 Task: Find connections with filter location Encheng with filter topic #Brandingwith filter profile language English with filter current company IBS Software with filter school Kalasalingam University with filter industry Fine Arts Schools with filter service category Ghostwriting with filter keywords title Cosmetologist
Action: Mouse moved to (686, 83)
Screenshot: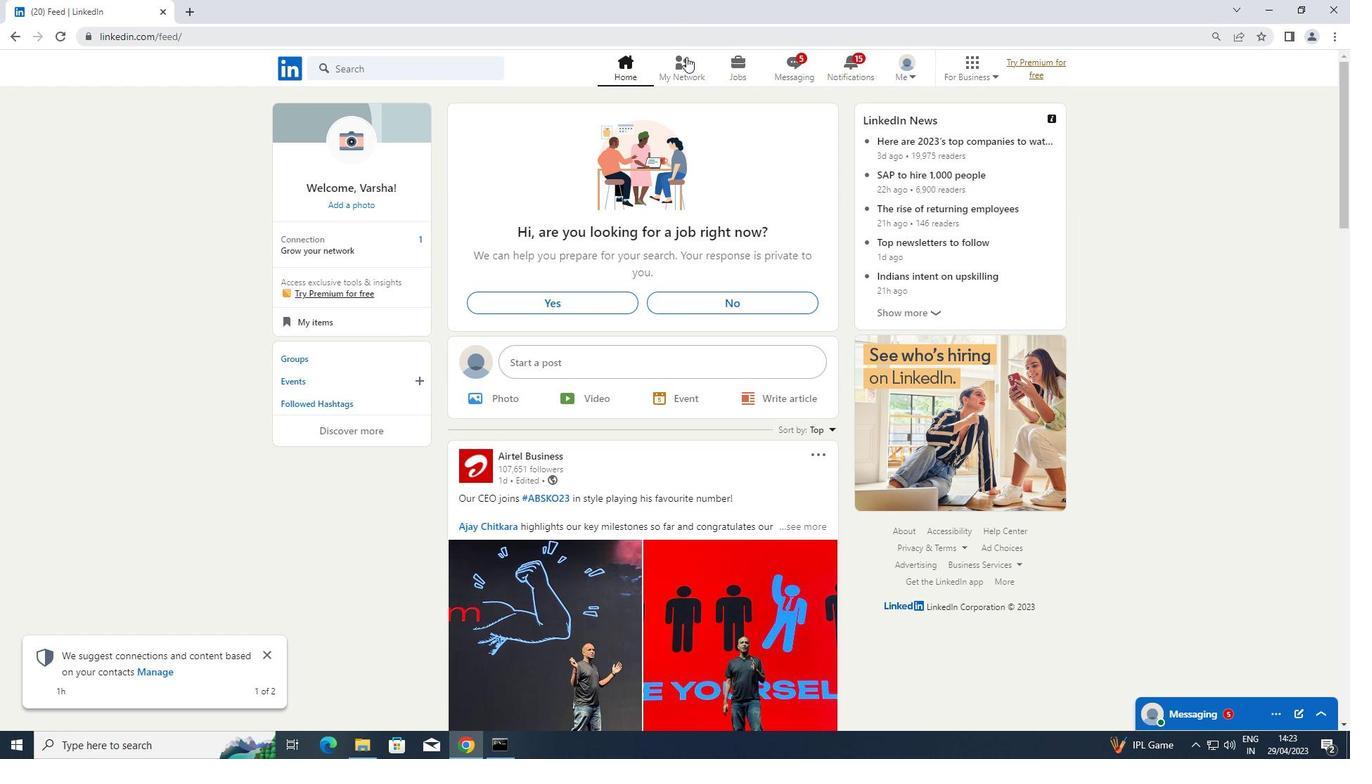 
Action: Mouse pressed left at (686, 83)
Screenshot: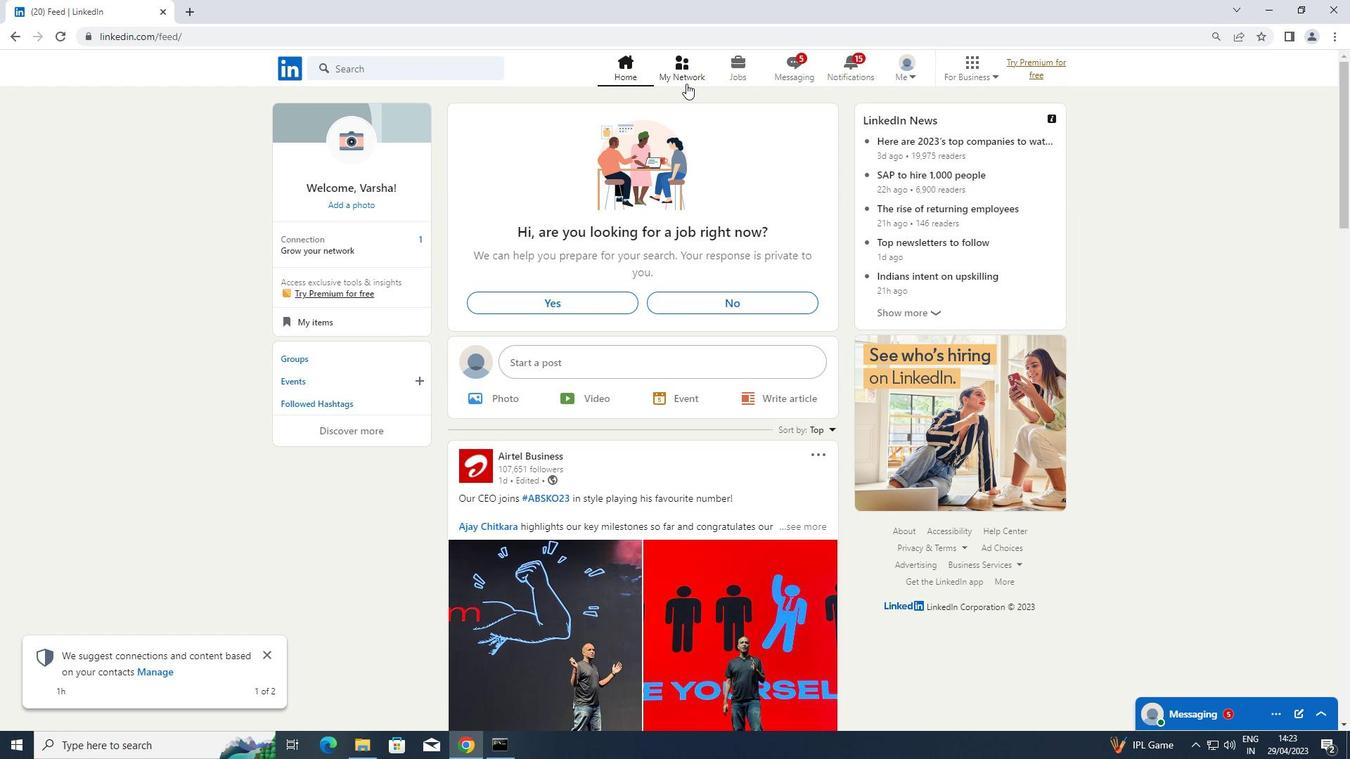 
Action: Mouse moved to (686, 79)
Screenshot: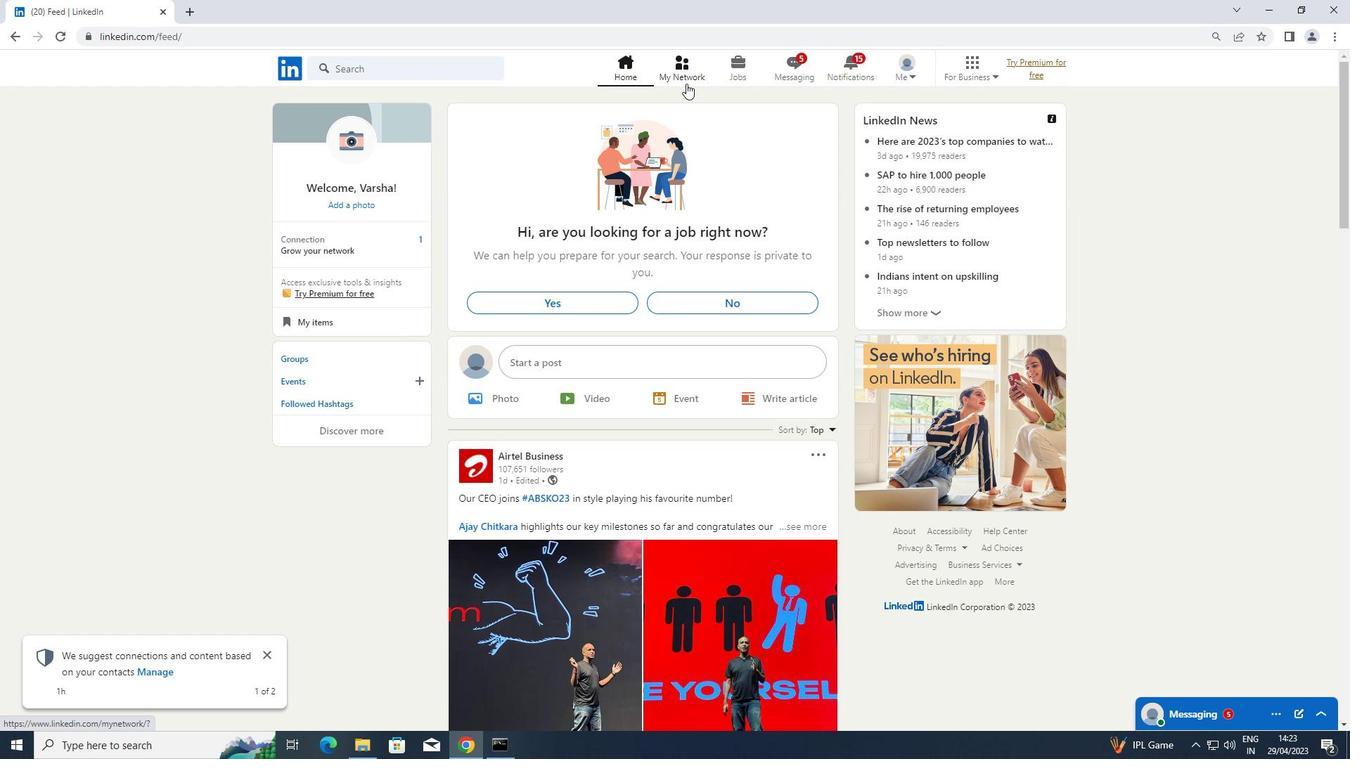 
Action: Mouse pressed left at (686, 79)
Screenshot: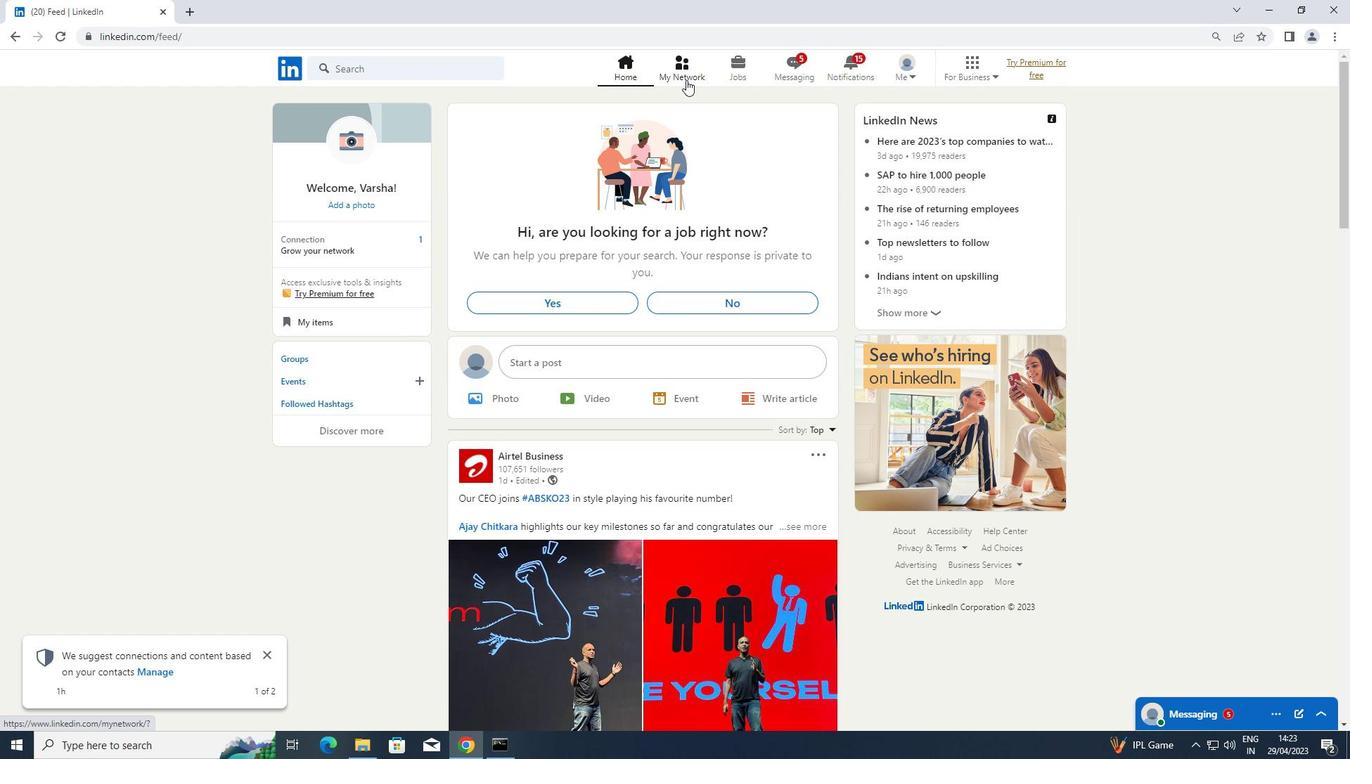 
Action: Mouse moved to (412, 149)
Screenshot: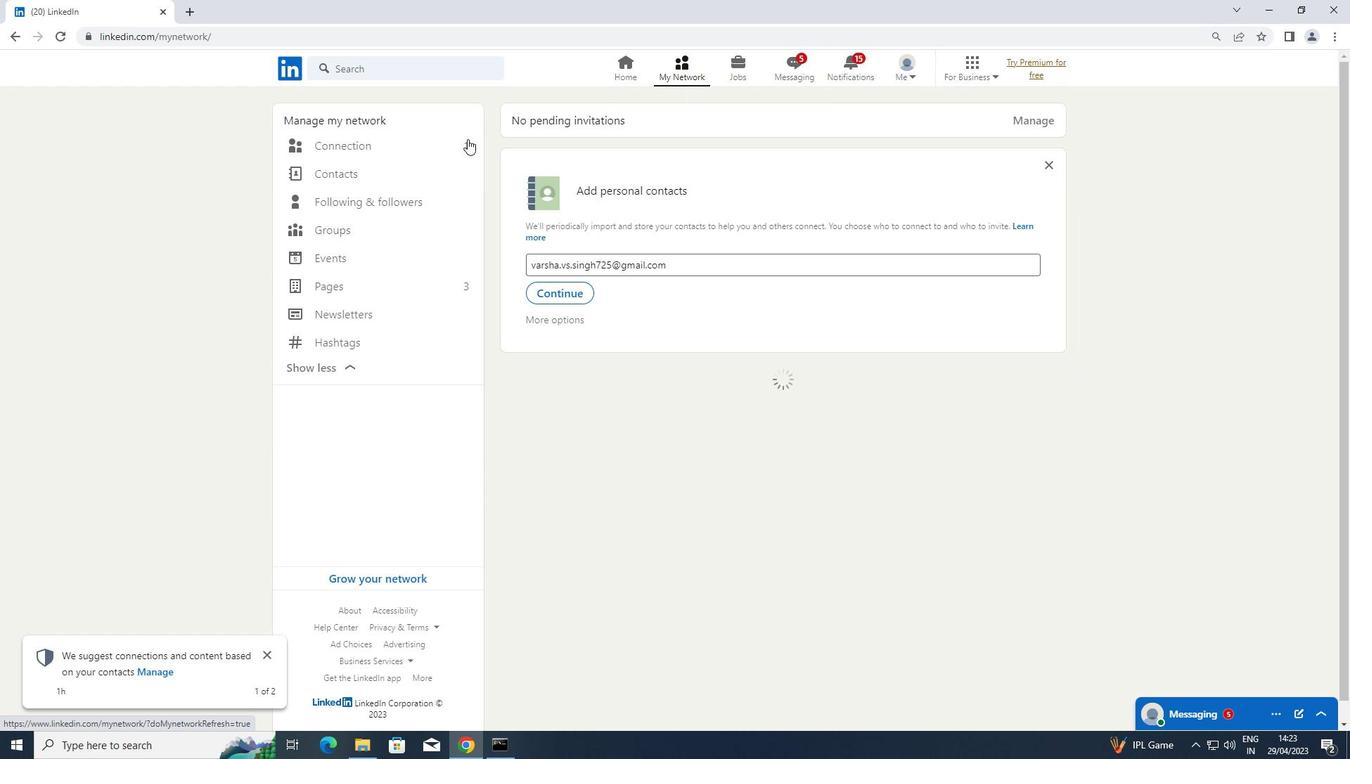 
Action: Mouse pressed left at (412, 149)
Screenshot: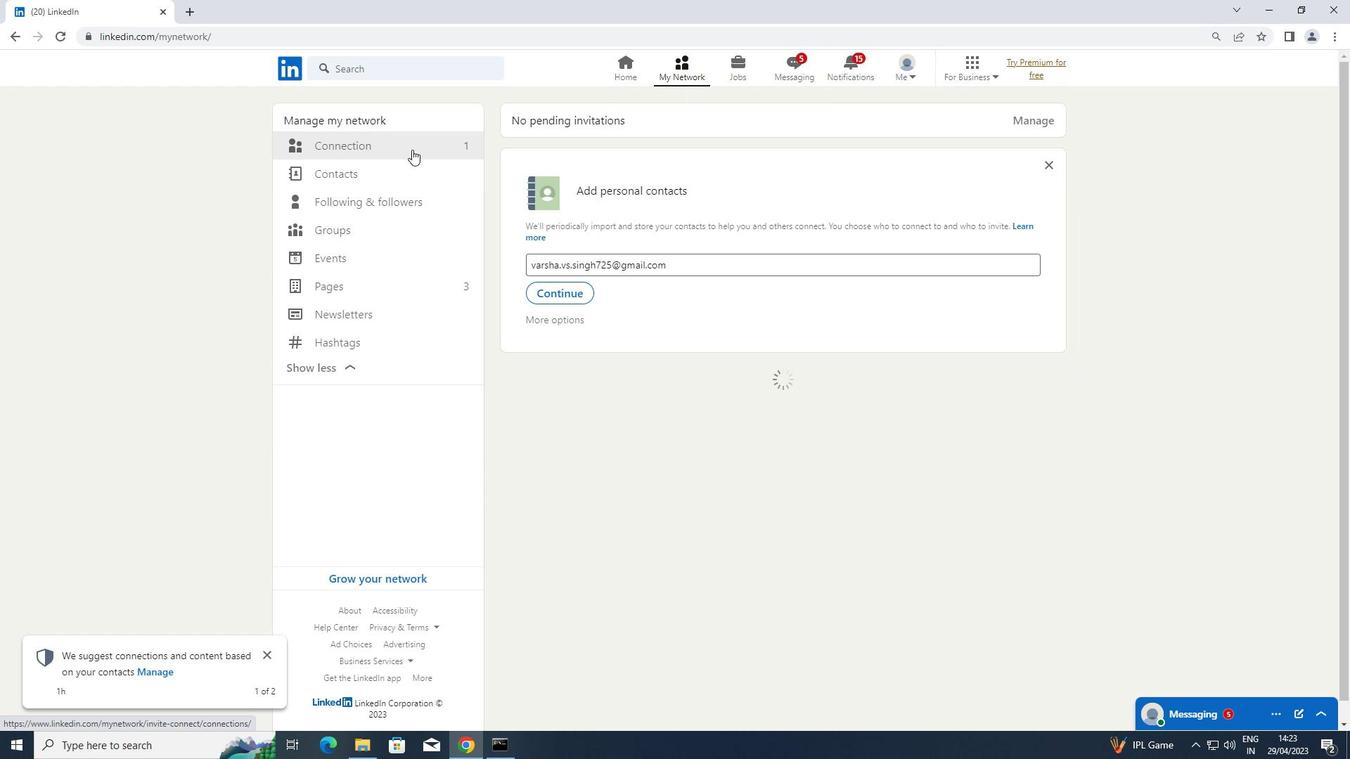 
Action: Mouse moved to (775, 144)
Screenshot: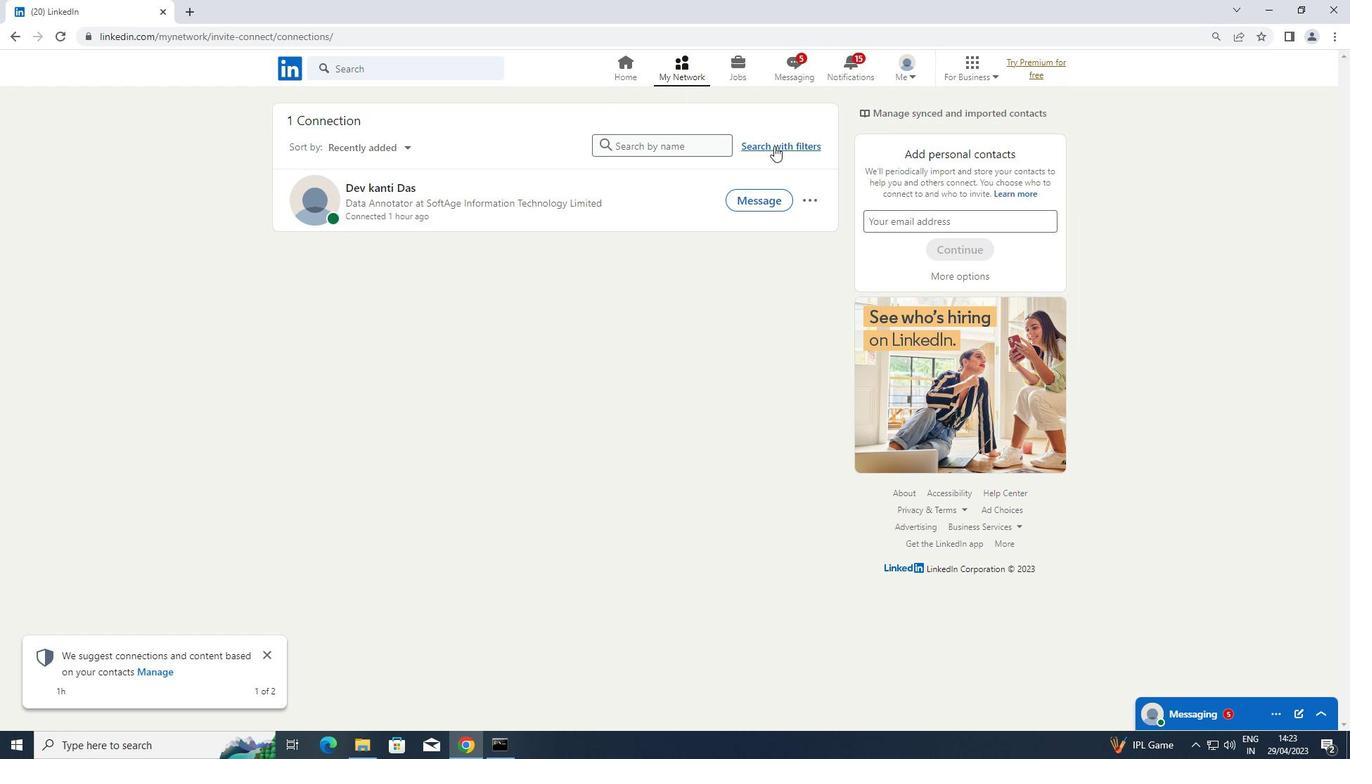 
Action: Mouse pressed left at (775, 144)
Screenshot: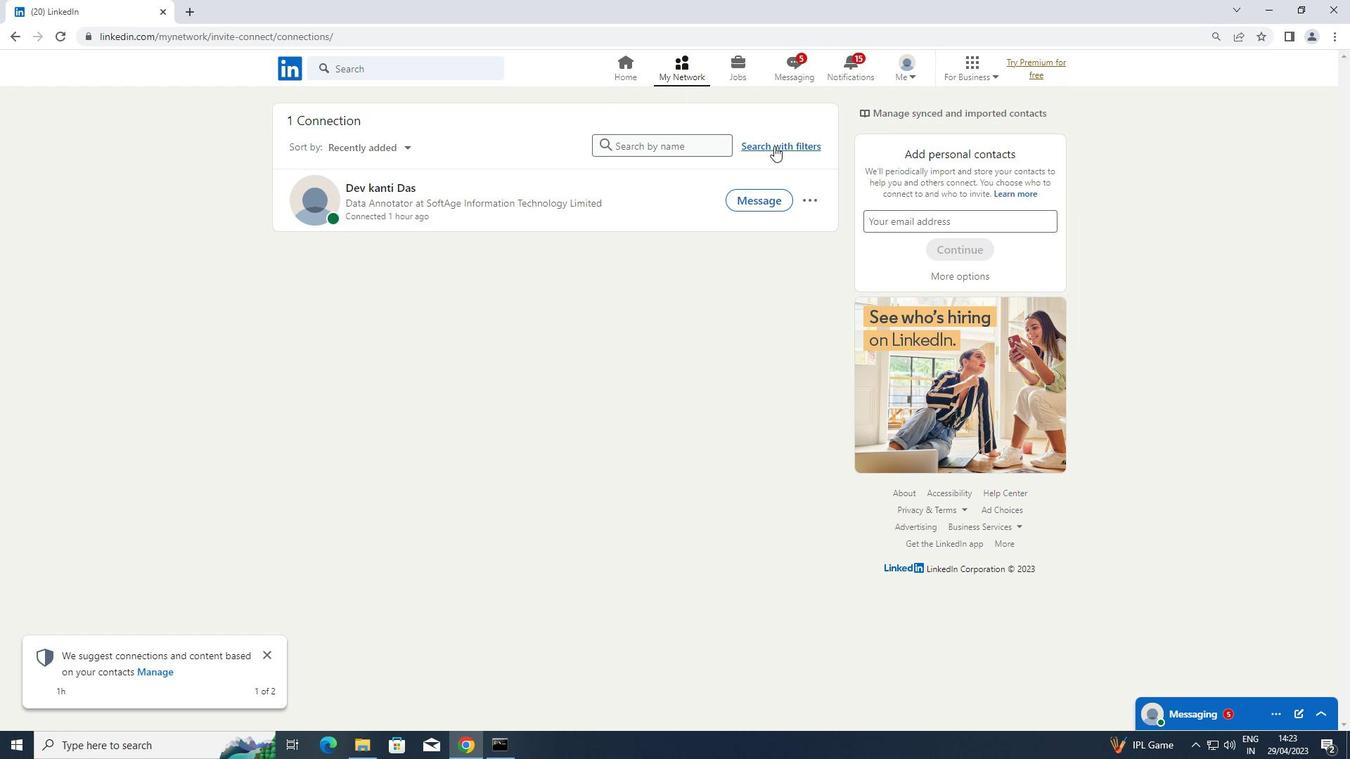 
Action: Mouse moved to (723, 109)
Screenshot: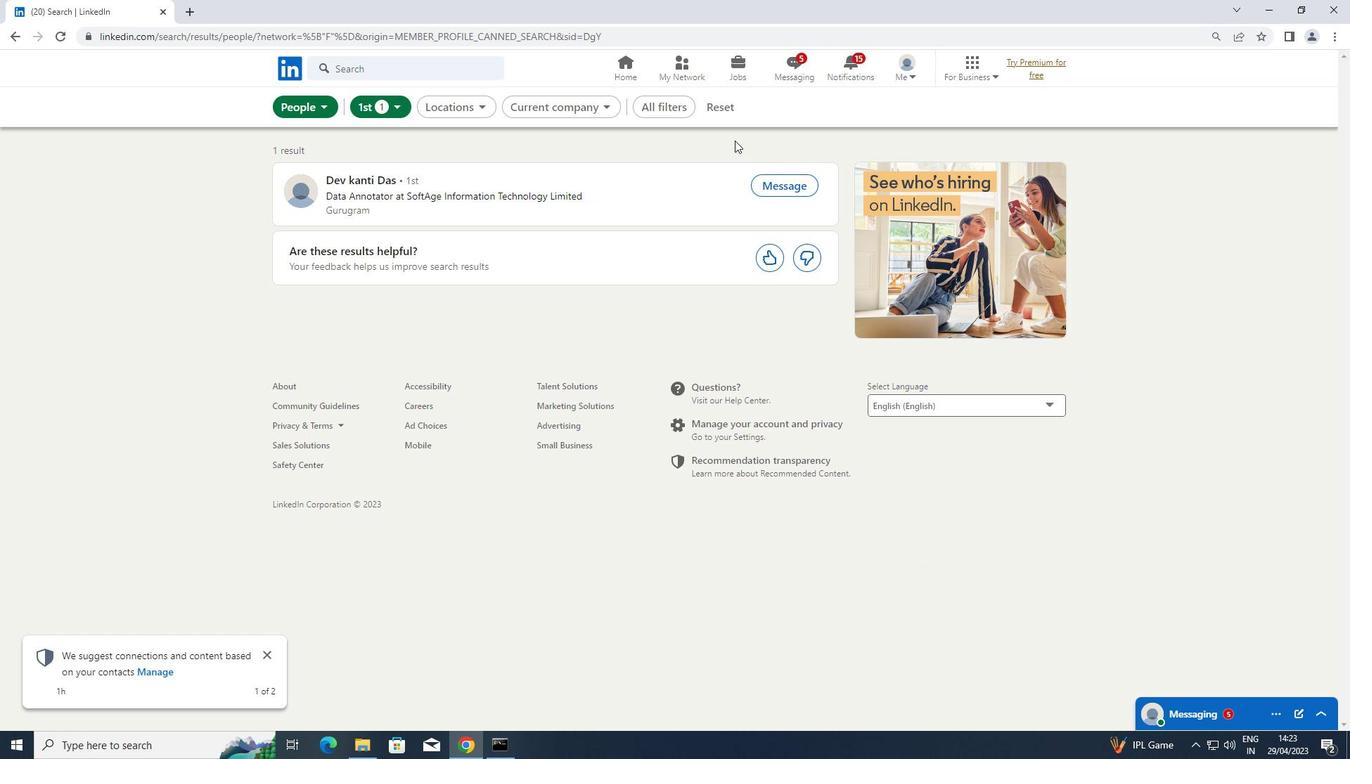 
Action: Mouse pressed left at (723, 109)
Screenshot: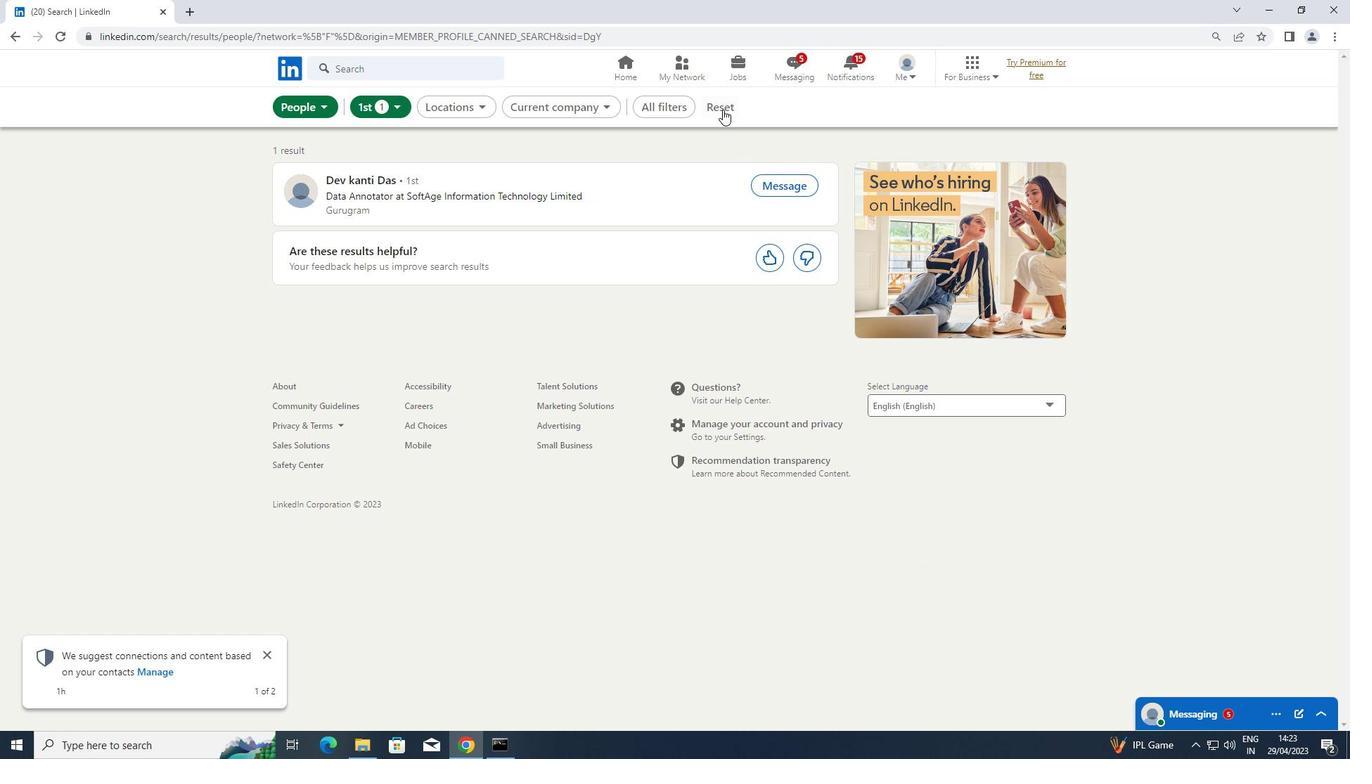 
Action: Mouse moved to (685, 105)
Screenshot: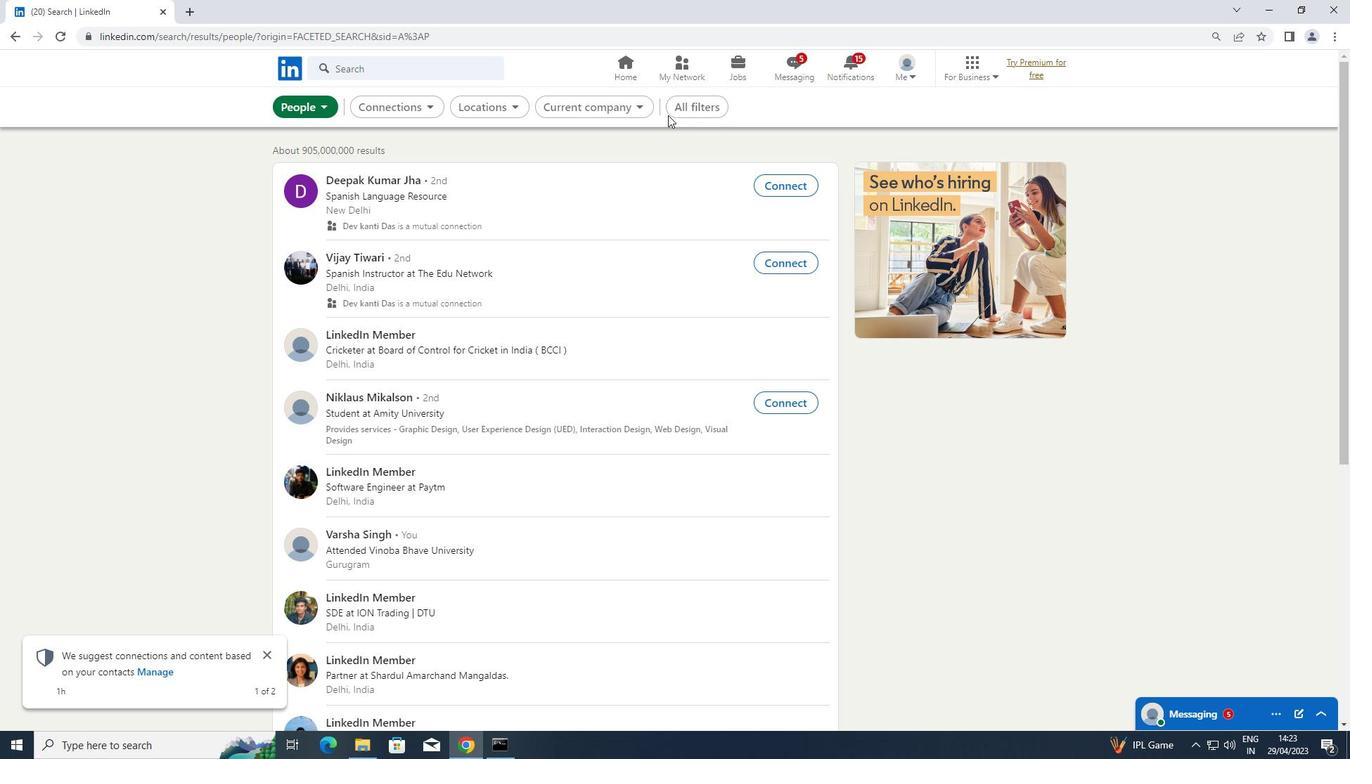 
Action: Mouse pressed left at (685, 105)
Screenshot: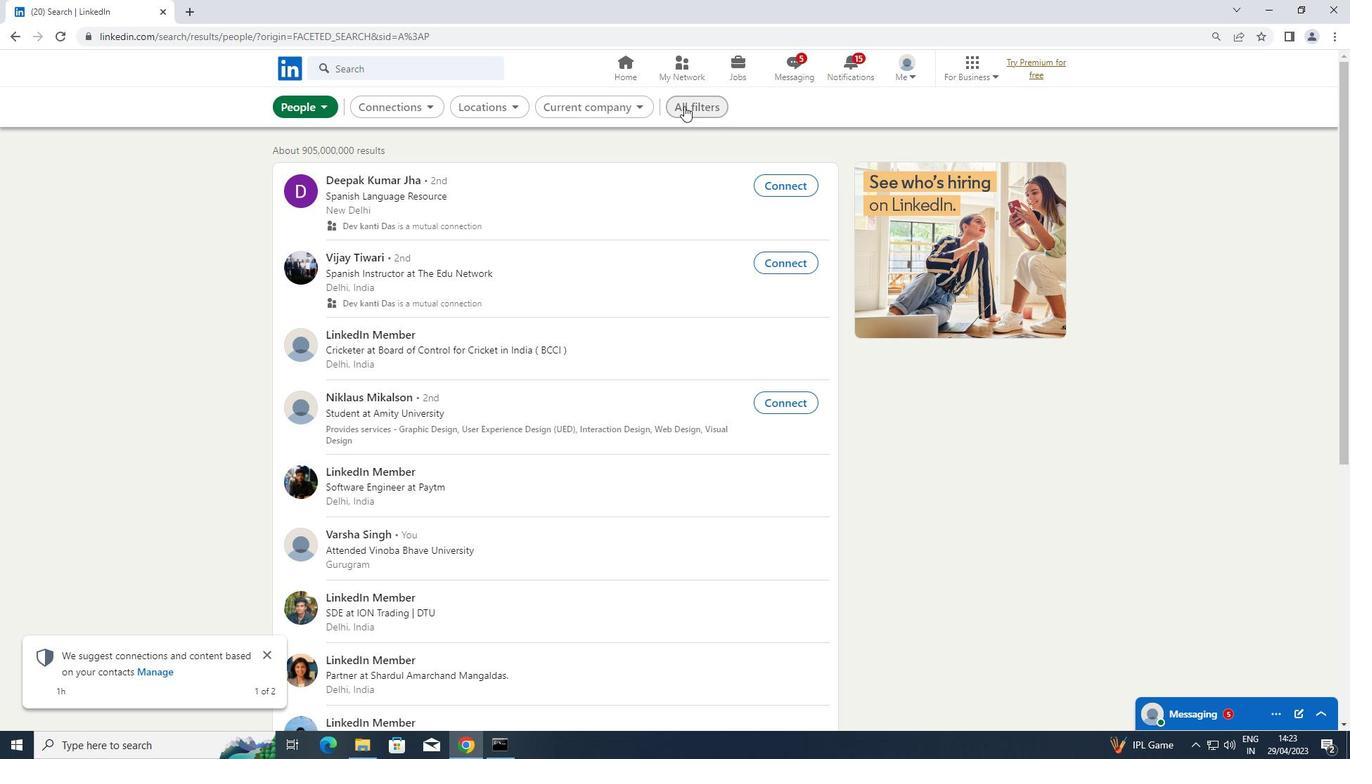 
Action: Mouse moved to (1055, 330)
Screenshot: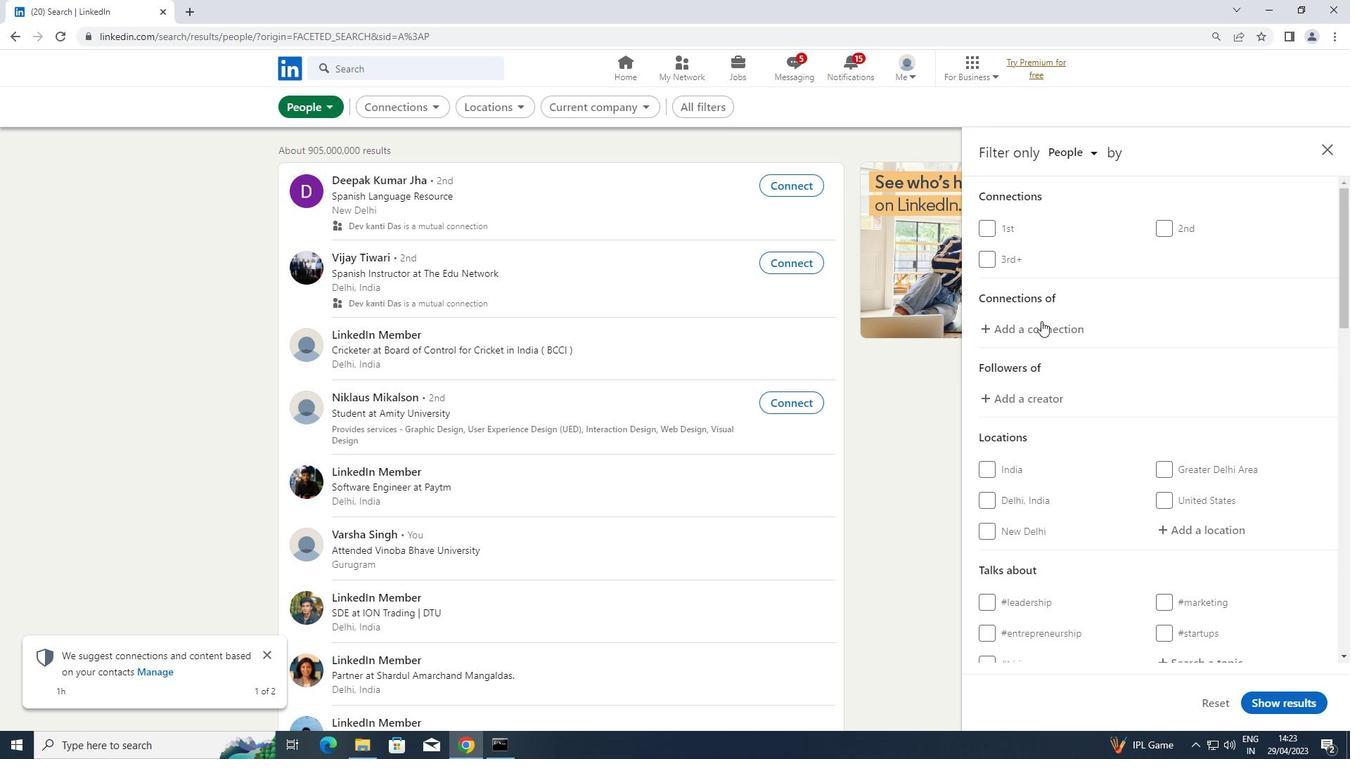 
Action: Mouse scrolled (1055, 329) with delta (0, 0)
Screenshot: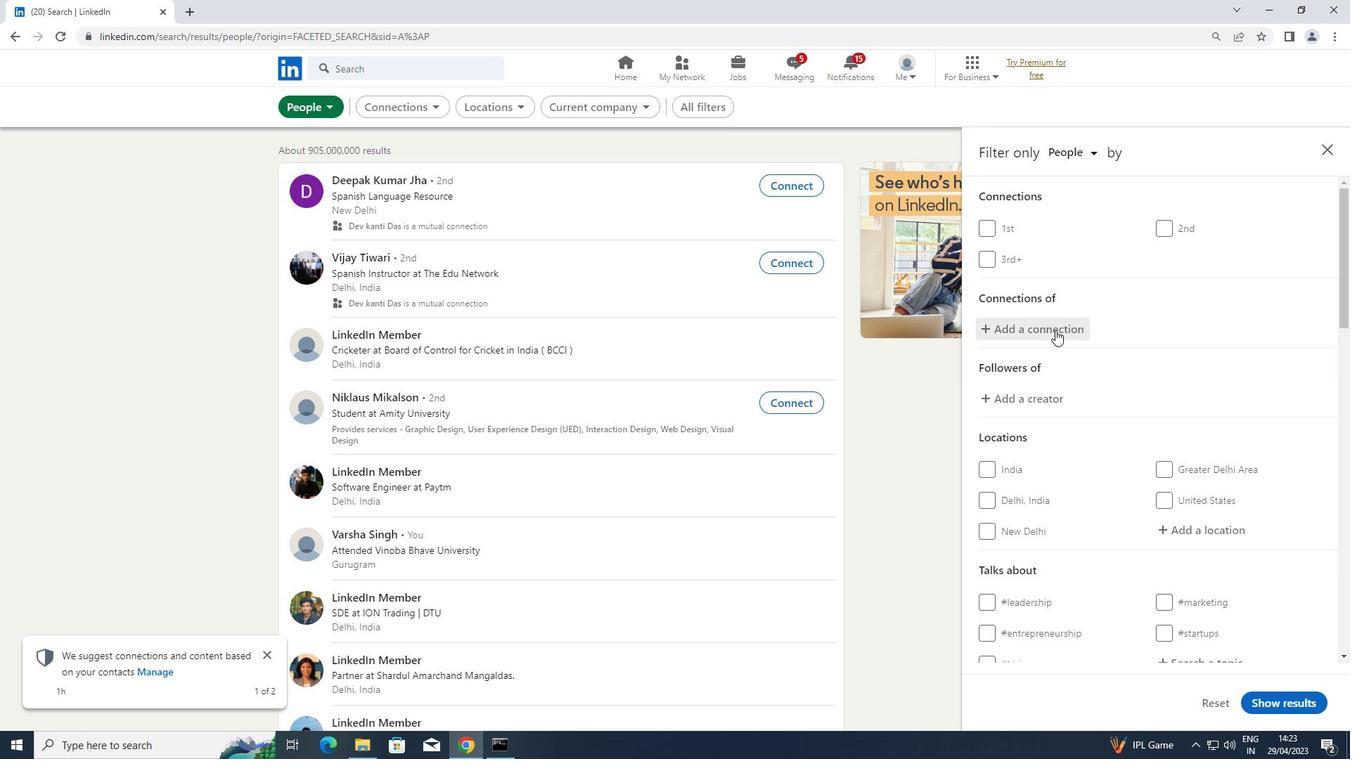 
Action: Mouse moved to (1170, 457)
Screenshot: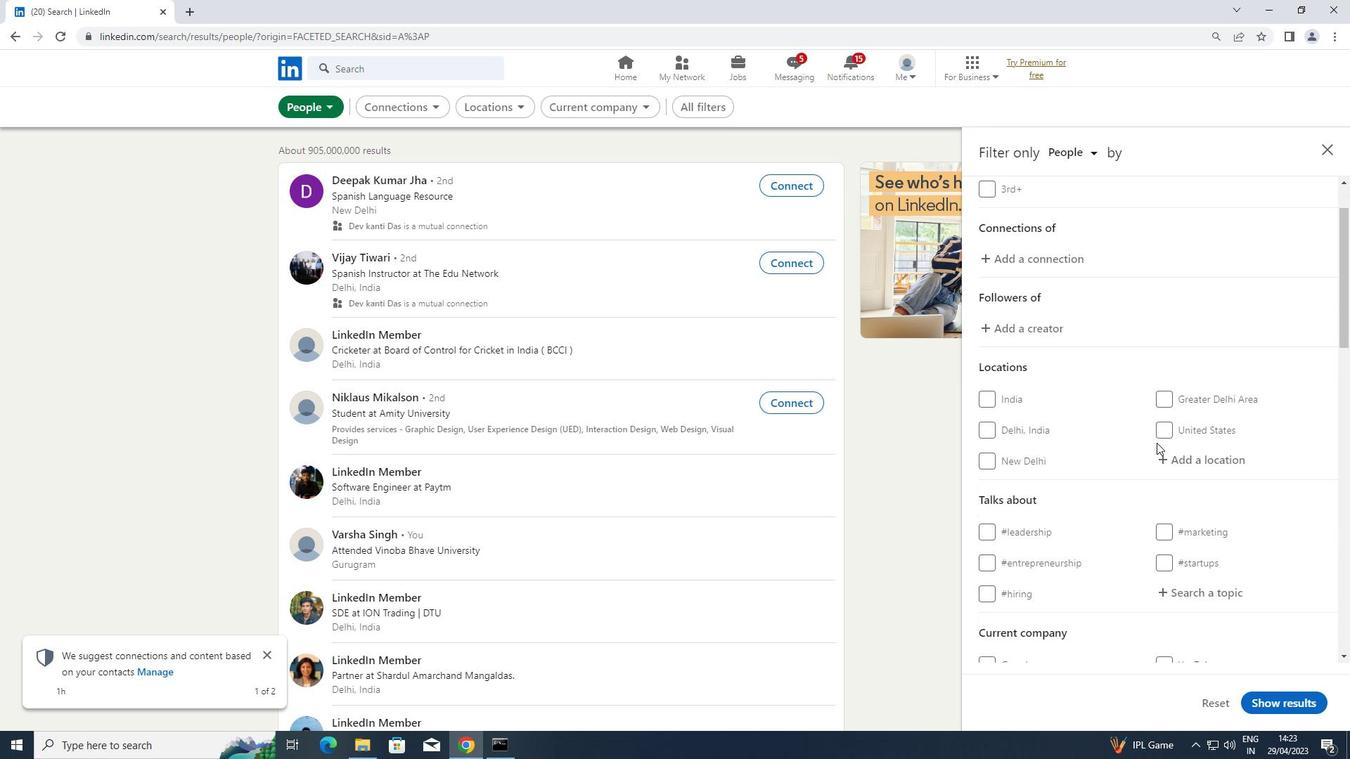 
Action: Mouse pressed left at (1170, 457)
Screenshot: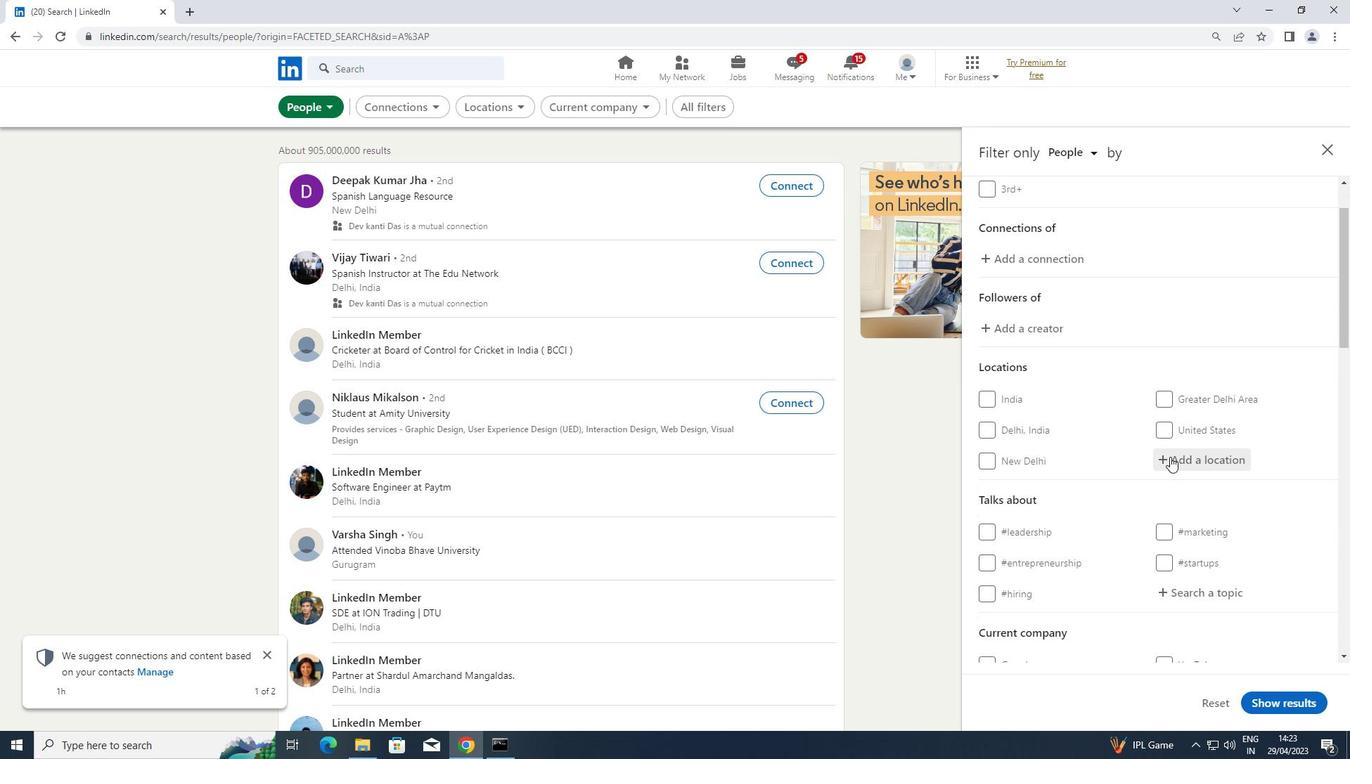 
Action: Key pressed <Key.shift><Key.shift><Key.shift><Key.shift><Key.shift>ENCHENG
Screenshot: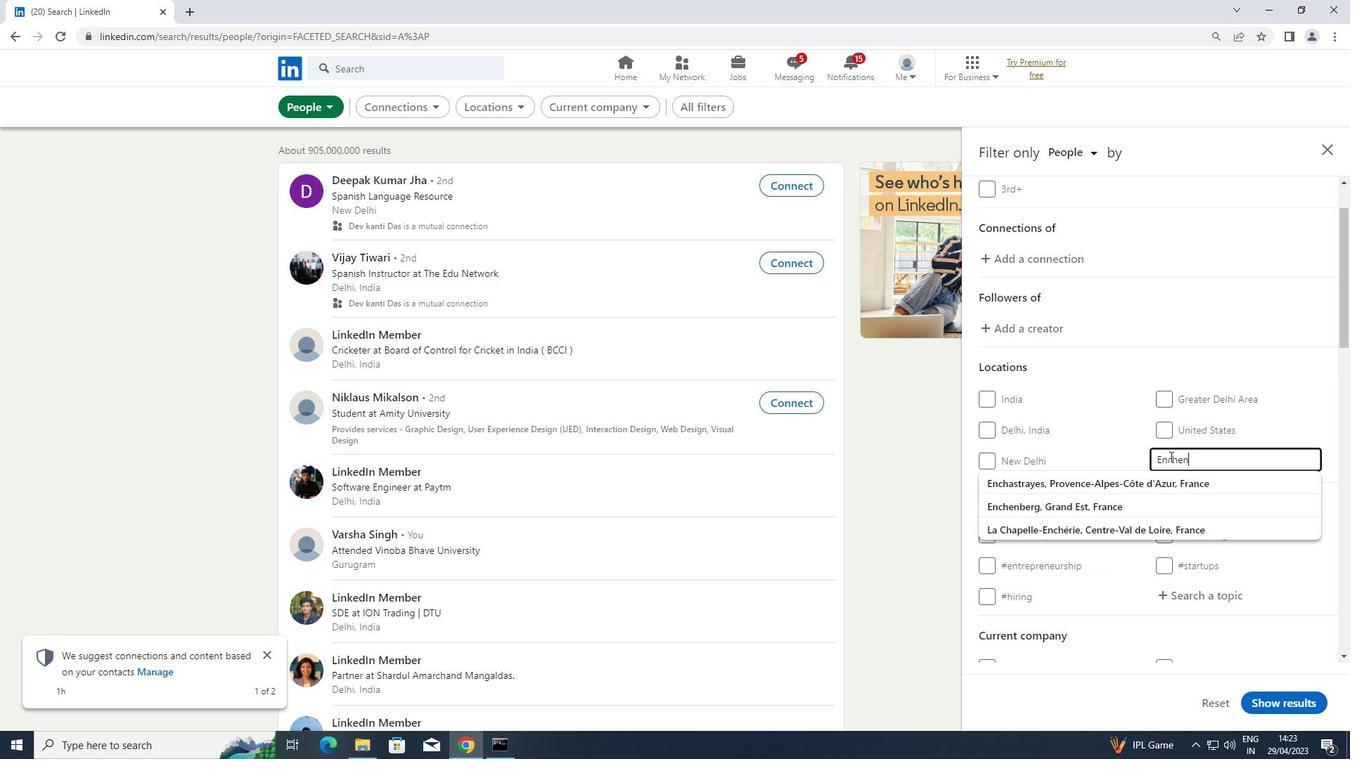 
Action: Mouse moved to (1156, 478)
Screenshot: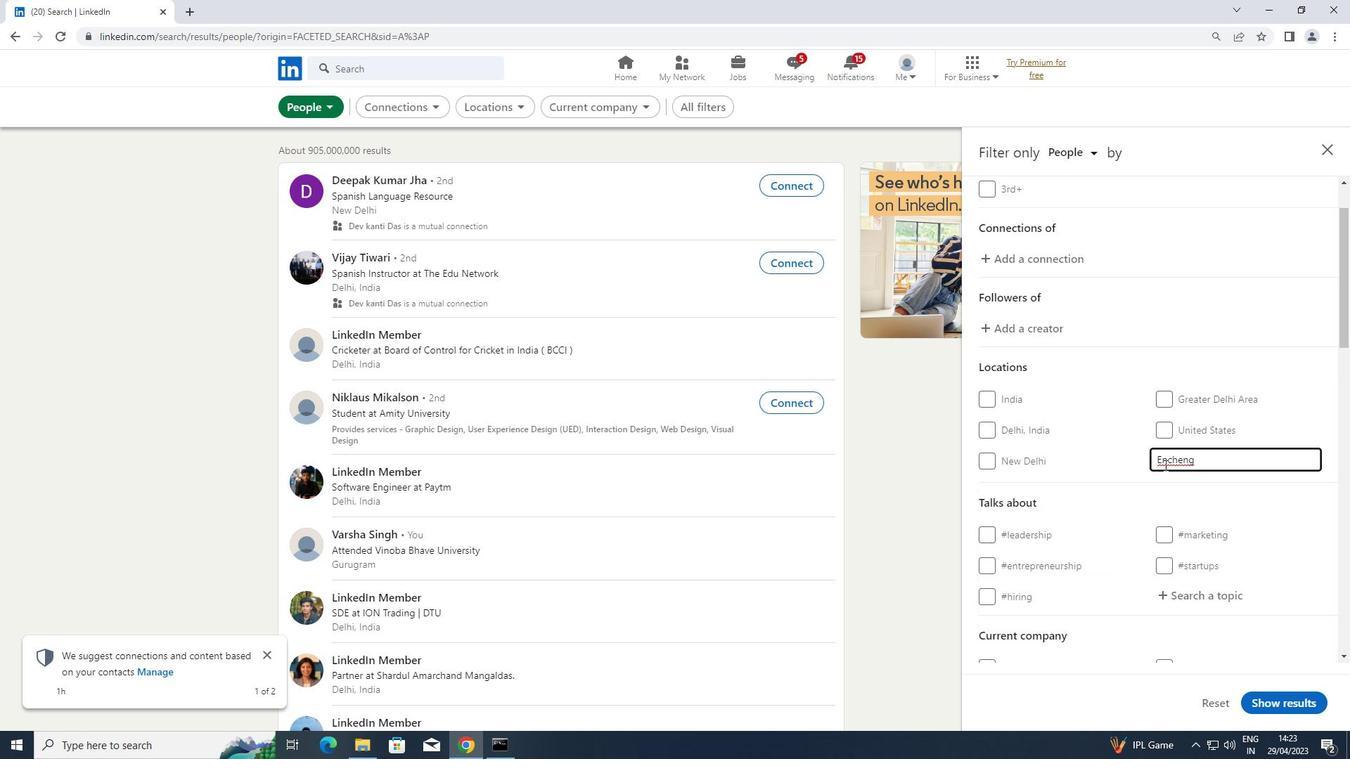 
Action: Mouse scrolled (1156, 478) with delta (0, 0)
Screenshot: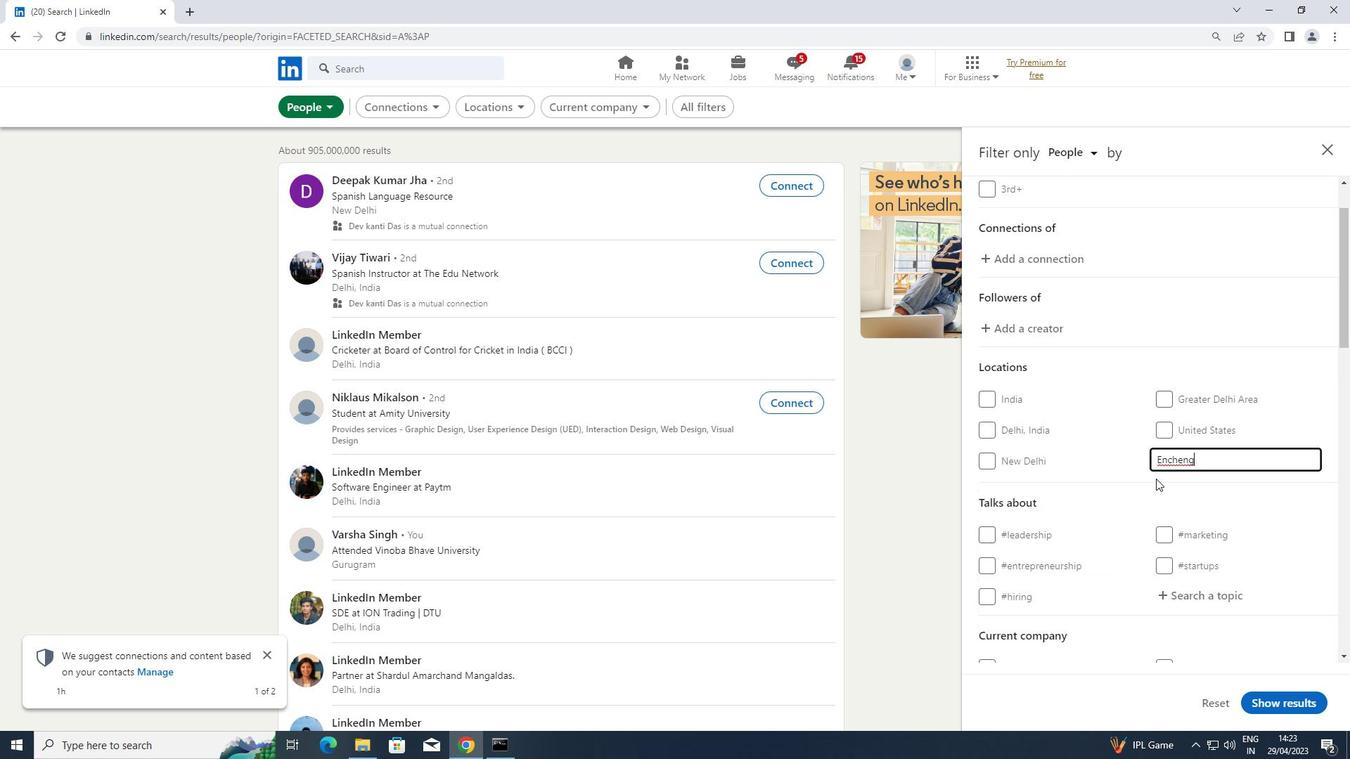 
Action: Mouse moved to (1196, 532)
Screenshot: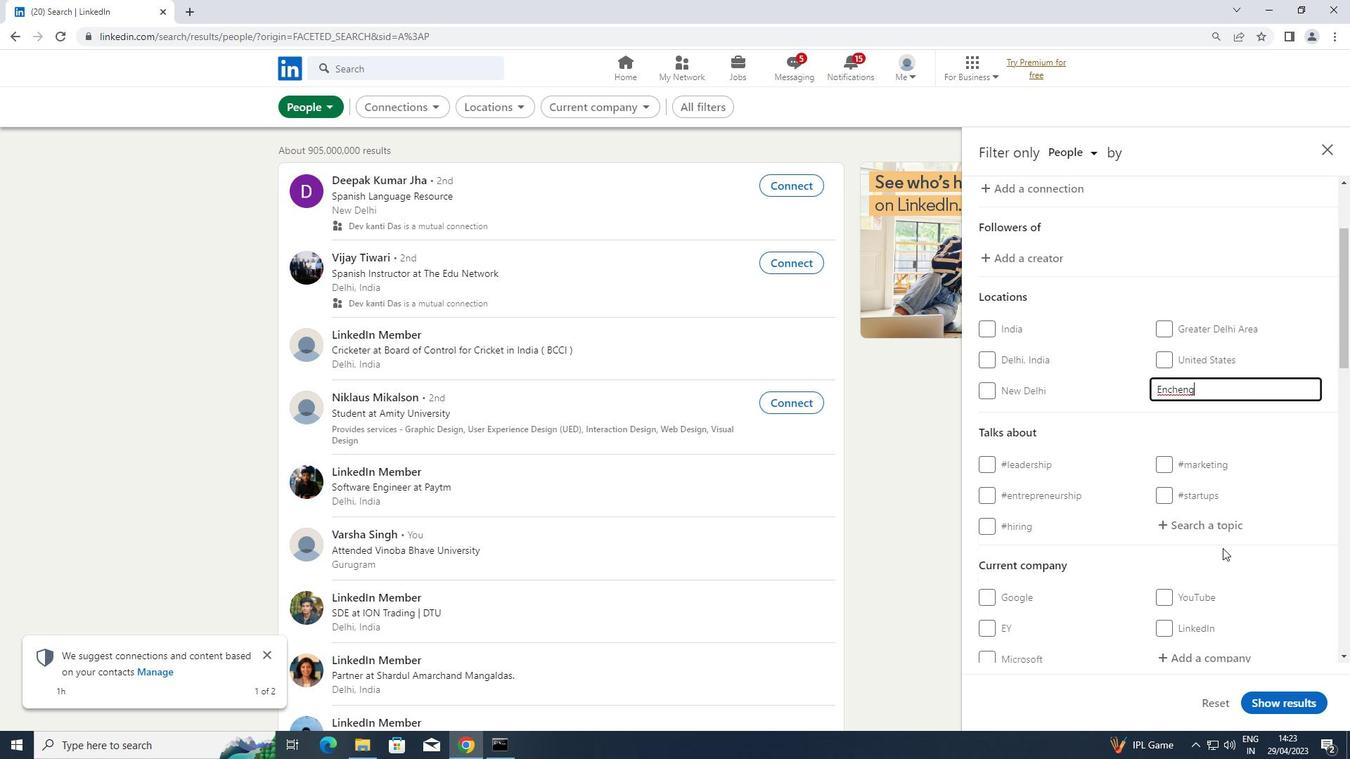 
Action: Mouse pressed left at (1196, 532)
Screenshot: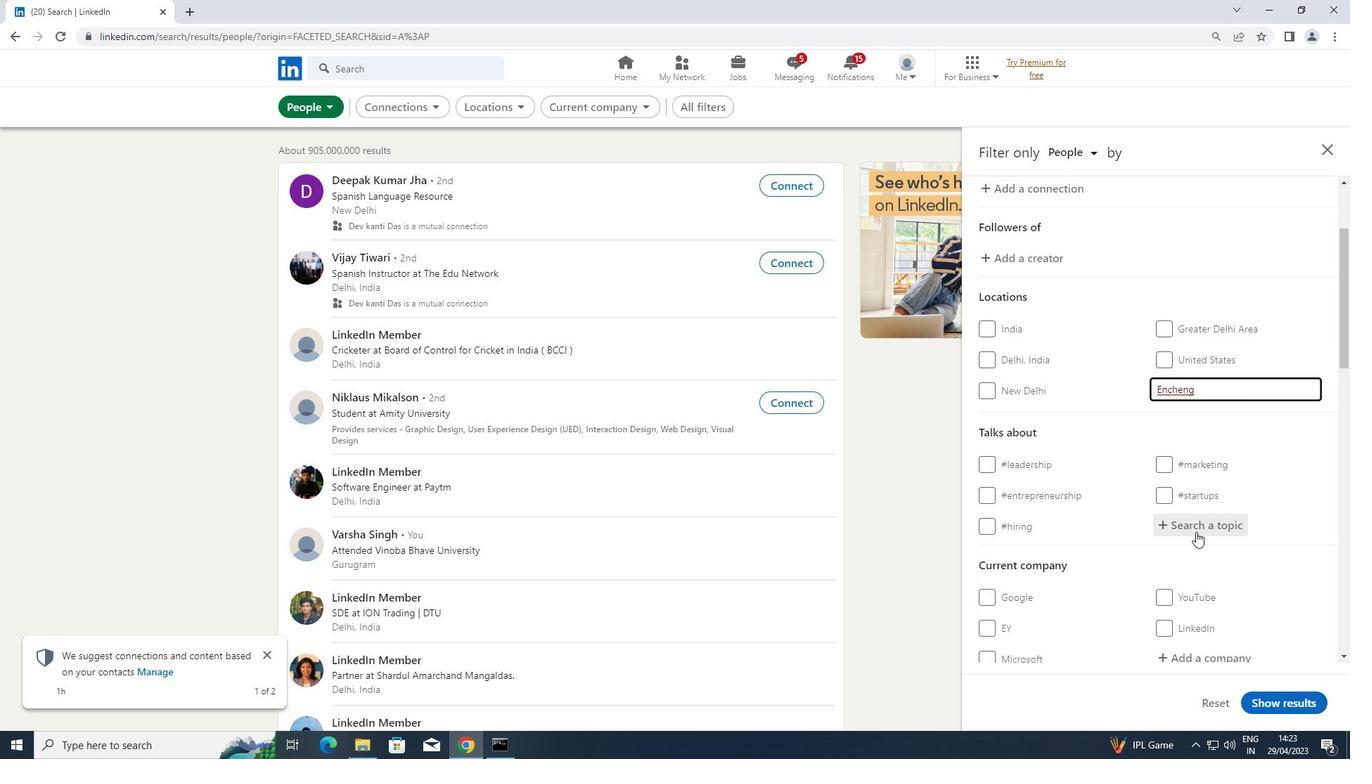 
Action: Key pressed <Key.shift>#<Key.shift>BRANDING
Screenshot: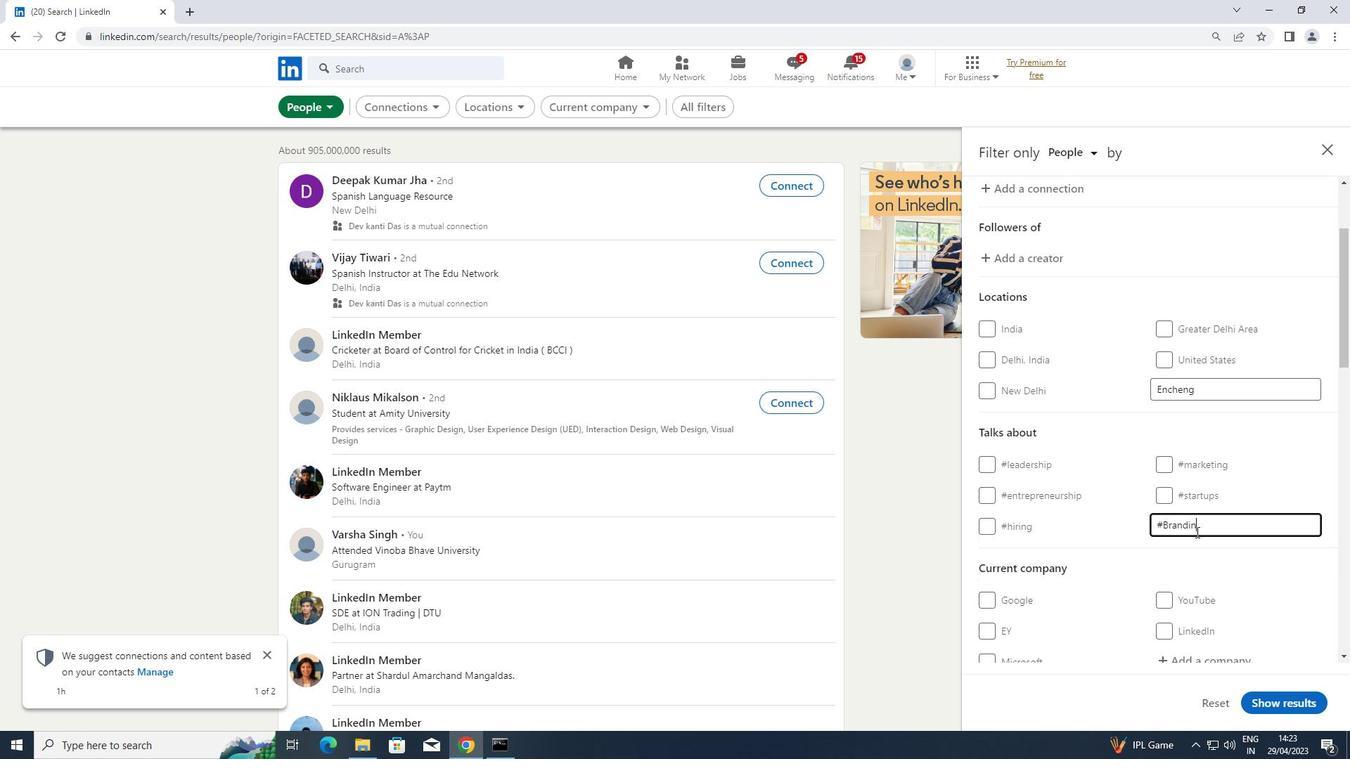 
Action: Mouse moved to (1187, 530)
Screenshot: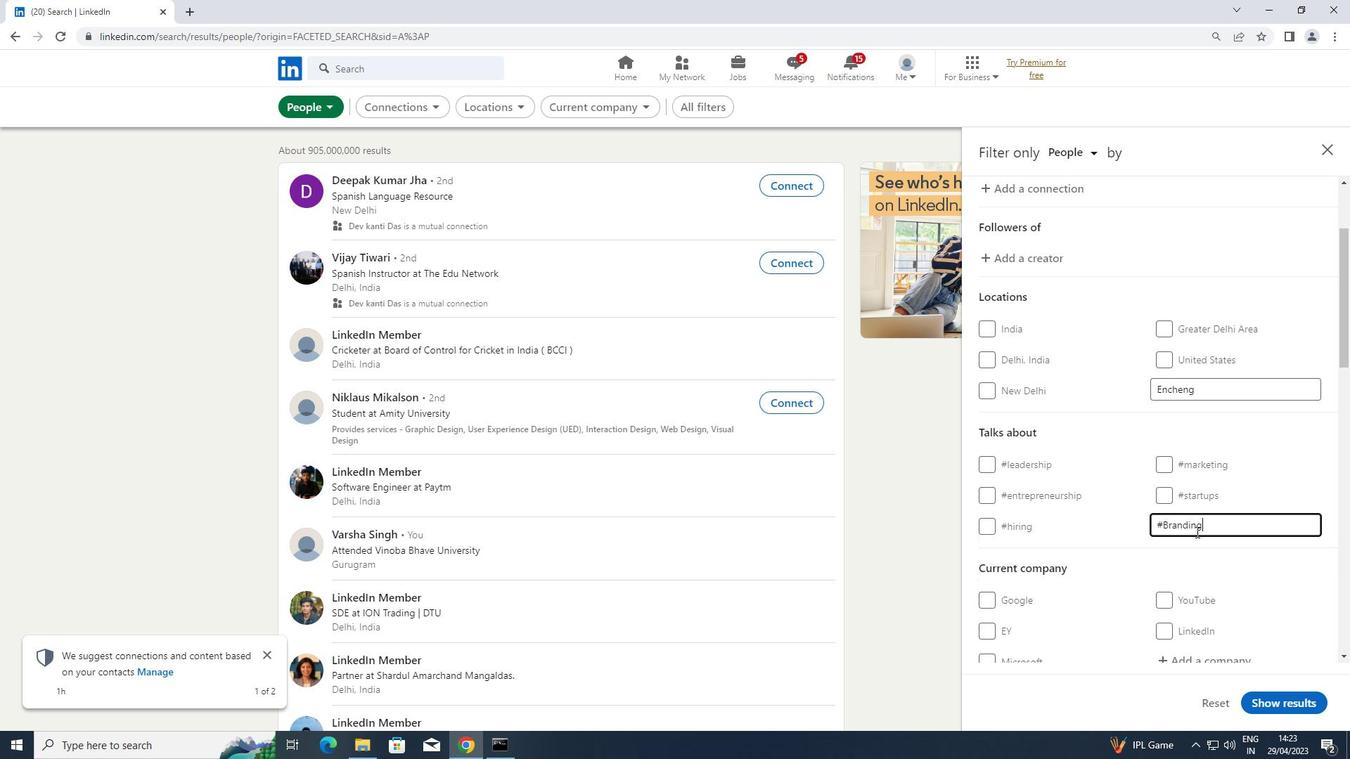 
Action: Mouse scrolled (1187, 529) with delta (0, 0)
Screenshot: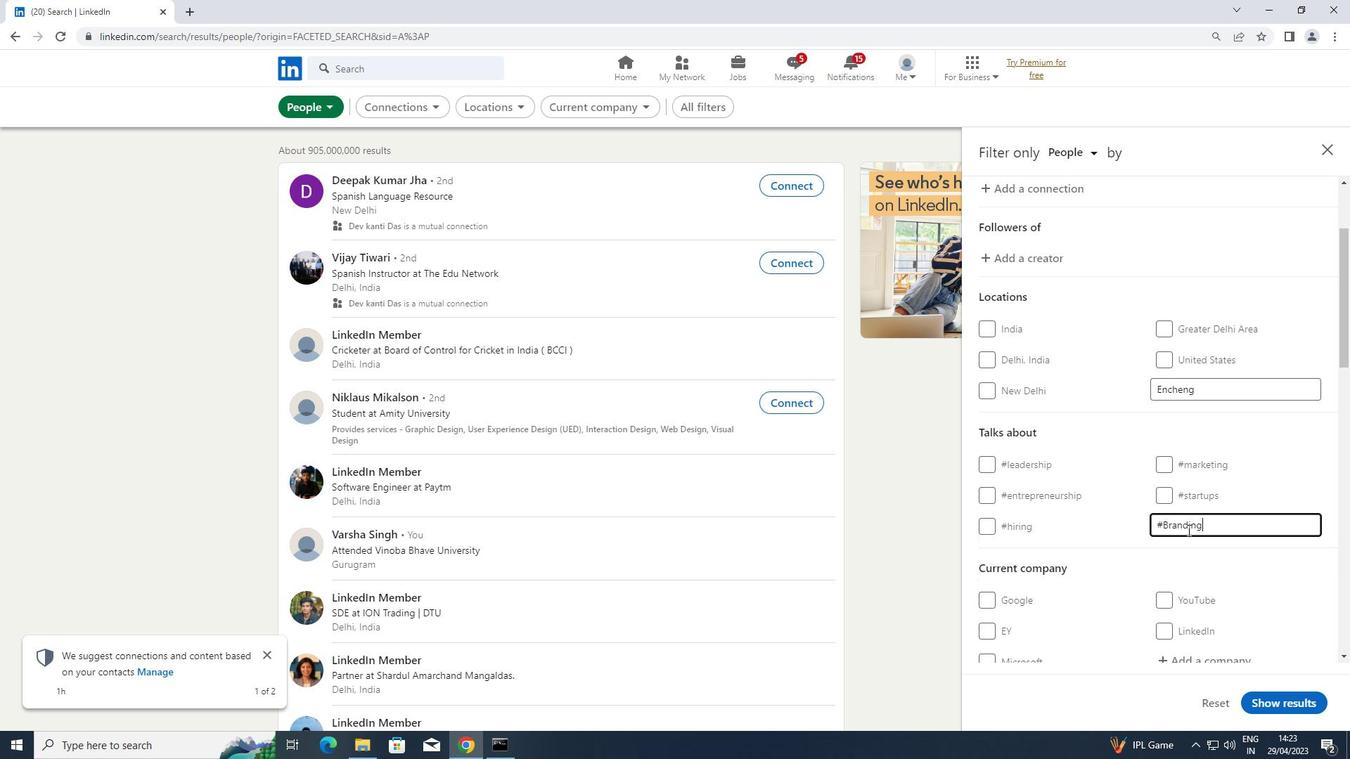 
Action: Mouse moved to (1187, 530)
Screenshot: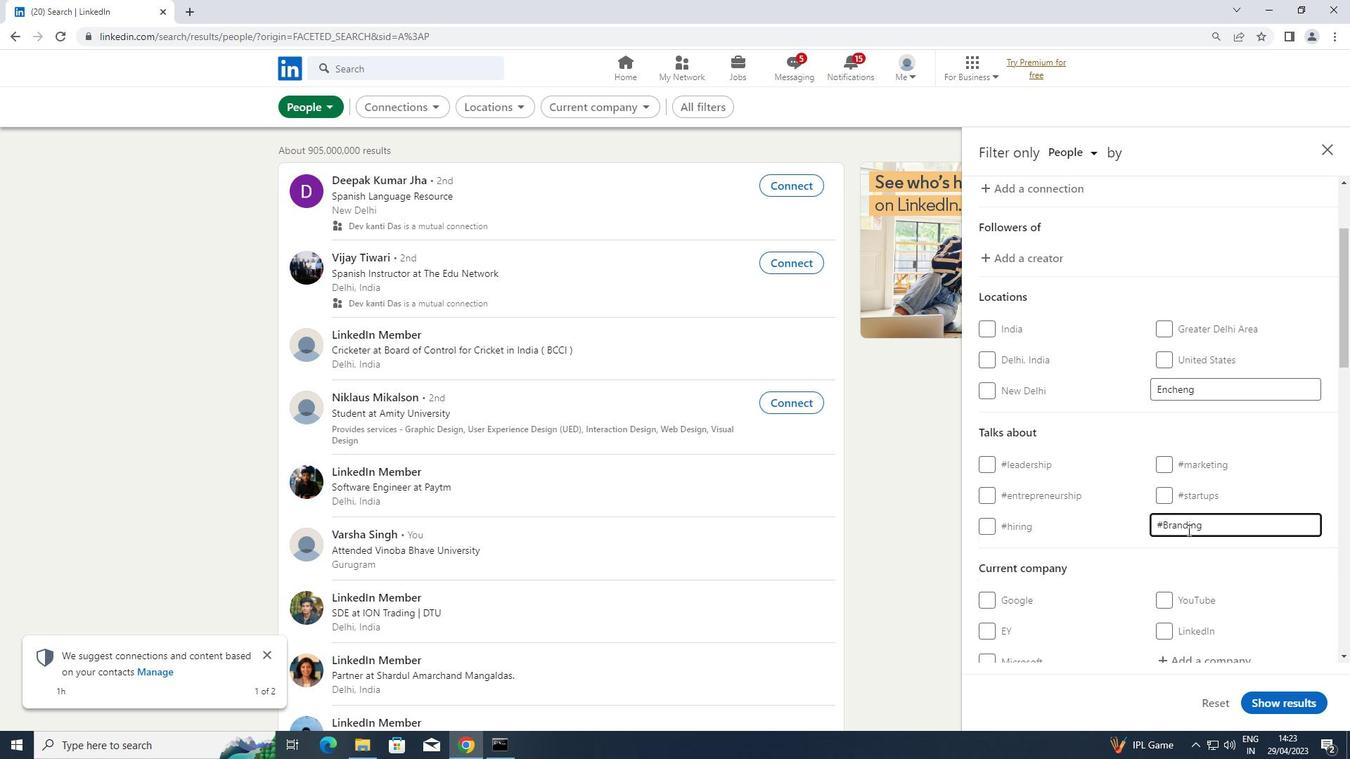 
Action: Mouse scrolled (1187, 529) with delta (0, 0)
Screenshot: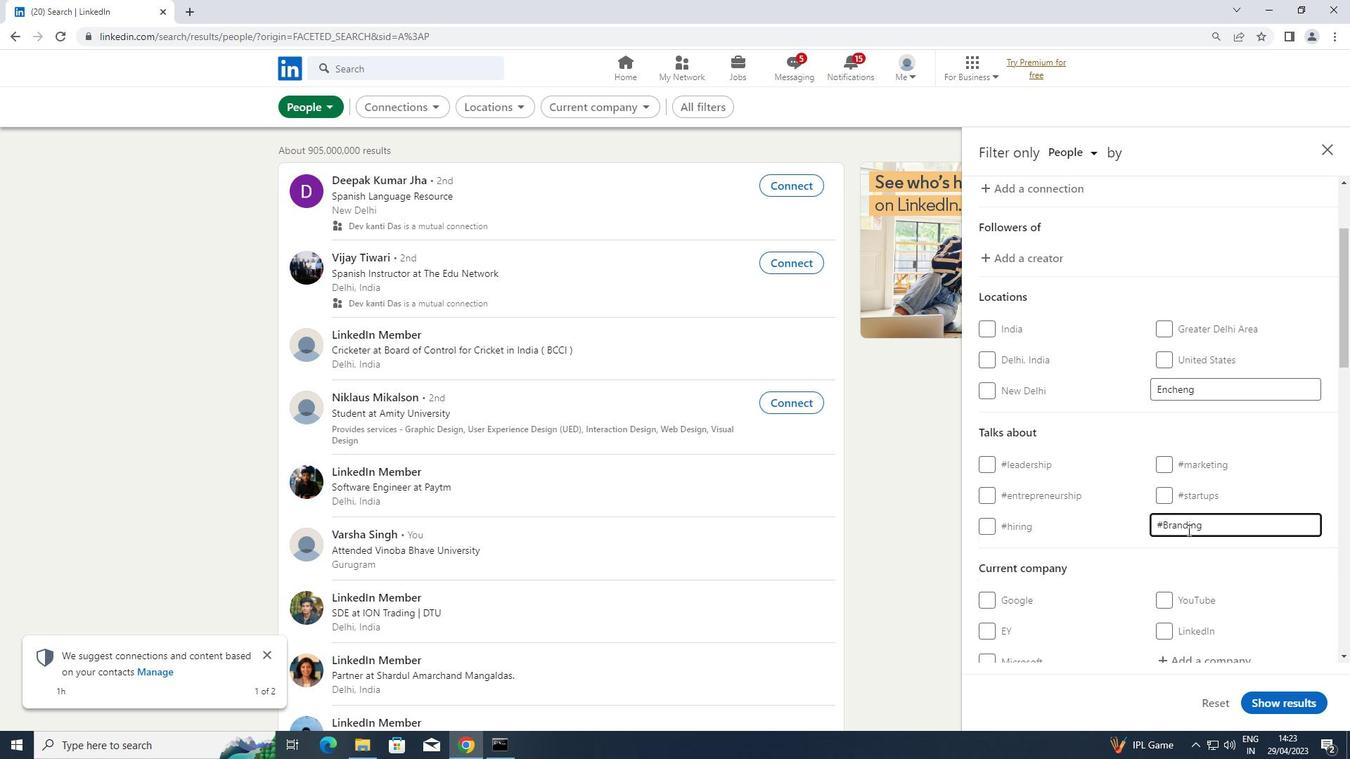 
Action: Mouse moved to (1186, 530)
Screenshot: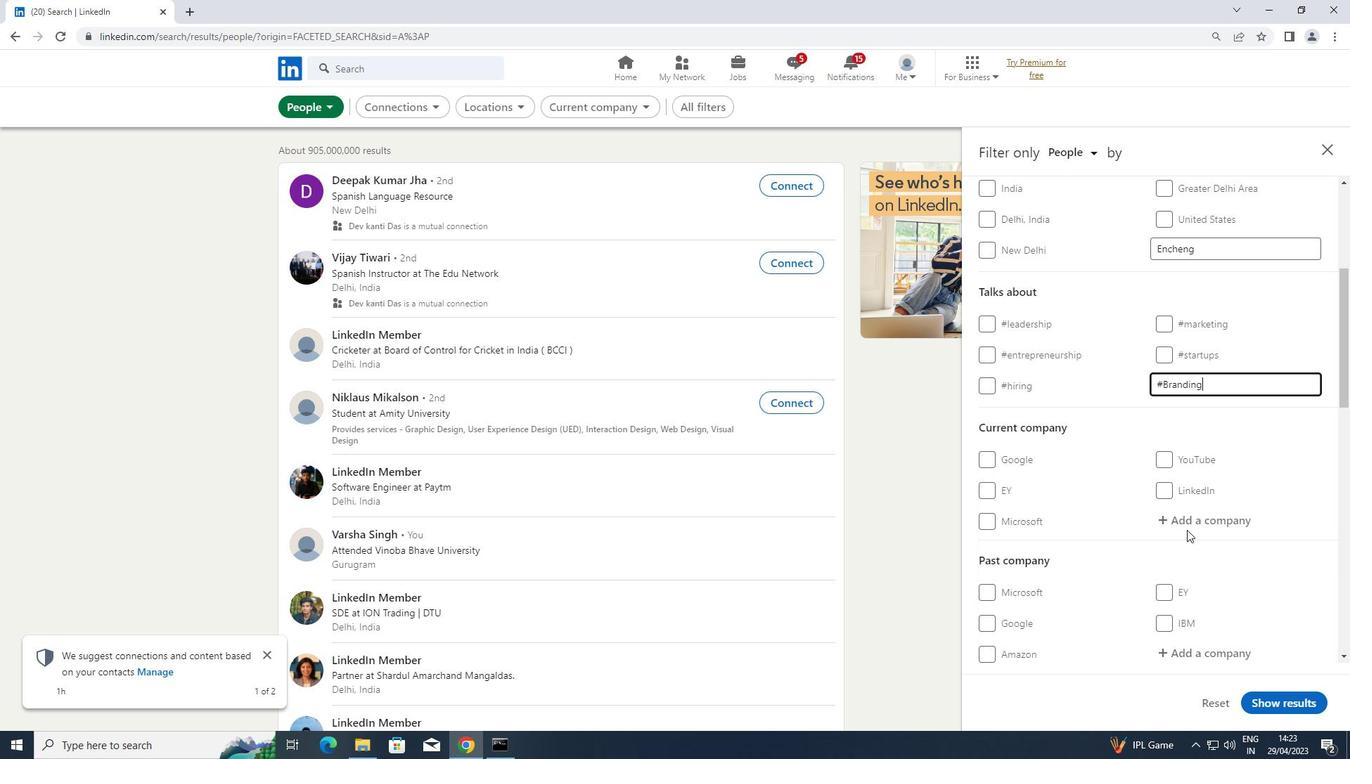 
Action: Mouse scrolled (1186, 529) with delta (0, 0)
Screenshot: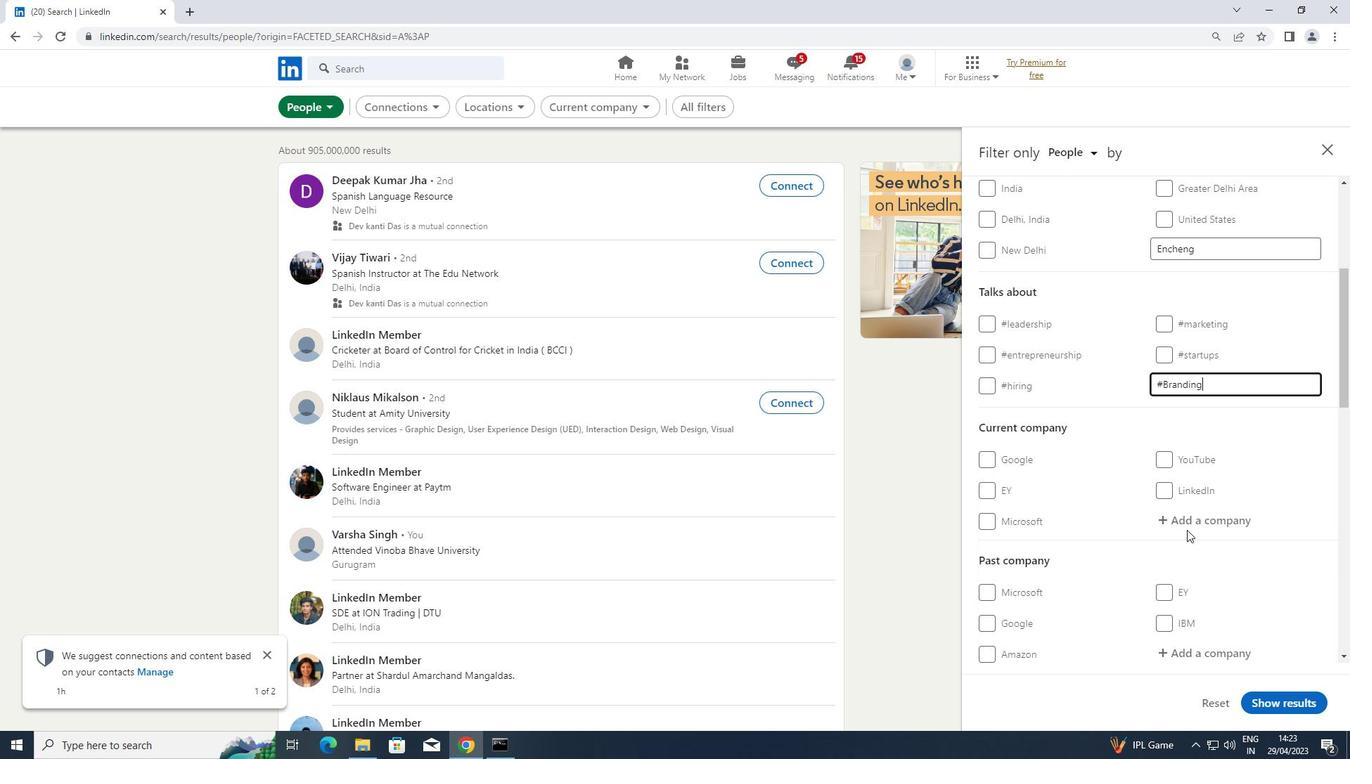 
Action: Mouse scrolled (1186, 529) with delta (0, 0)
Screenshot: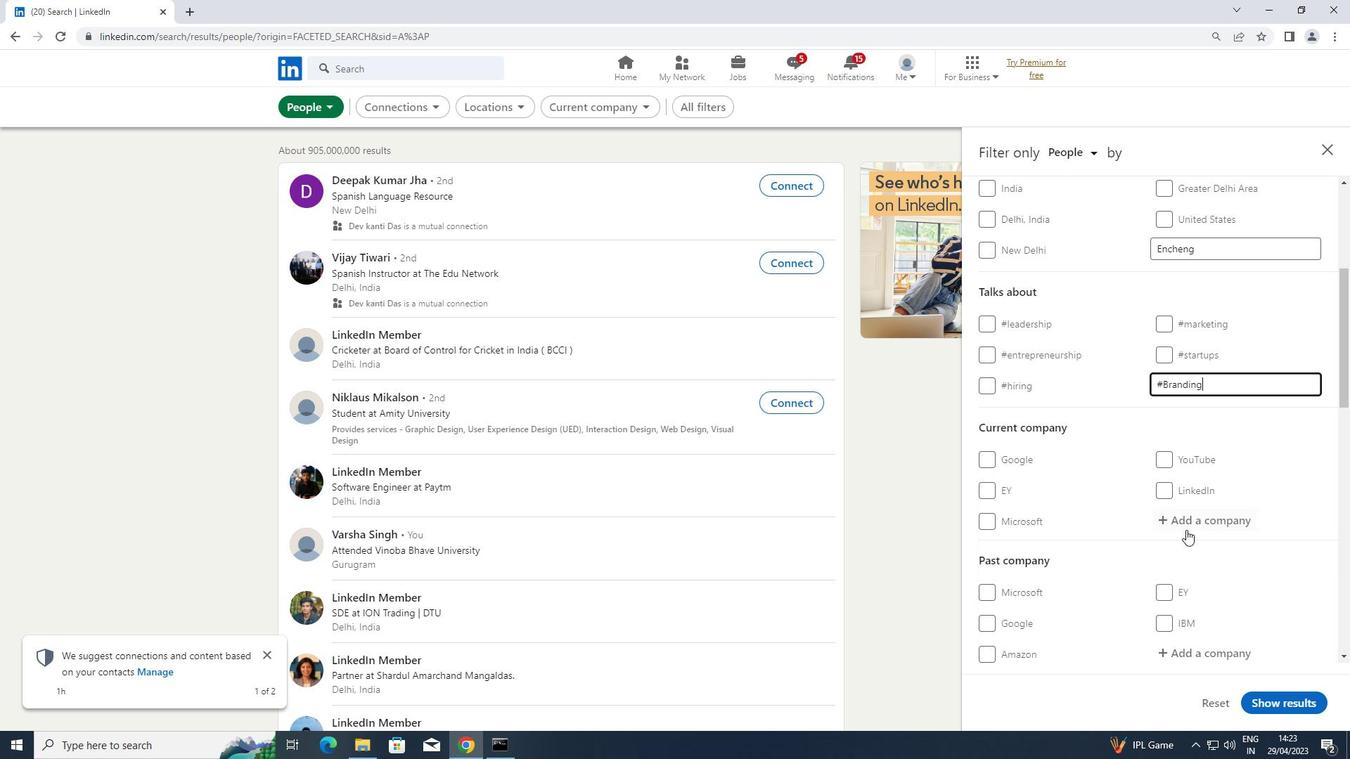 
Action: Mouse scrolled (1186, 529) with delta (0, 0)
Screenshot: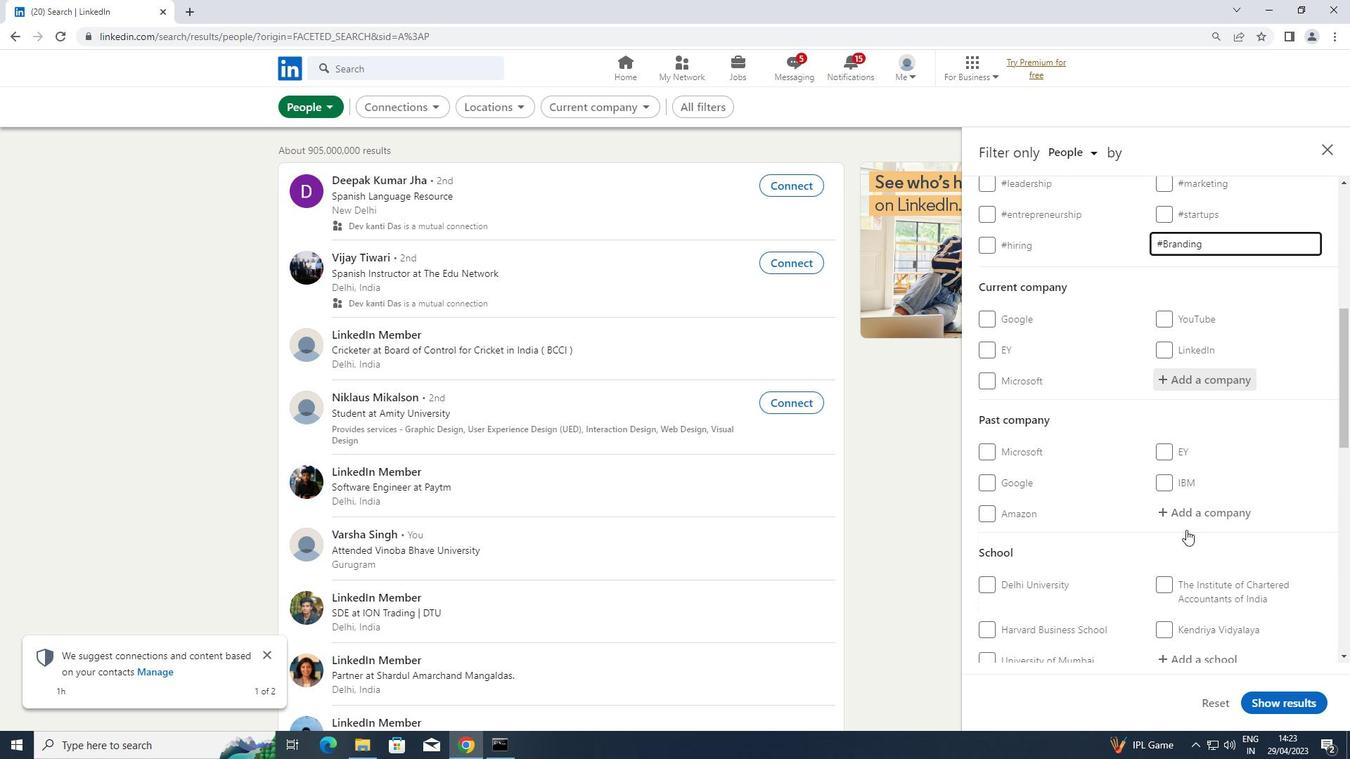 
Action: Mouse scrolled (1186, 529) with delta (0, 0)
Screenshot: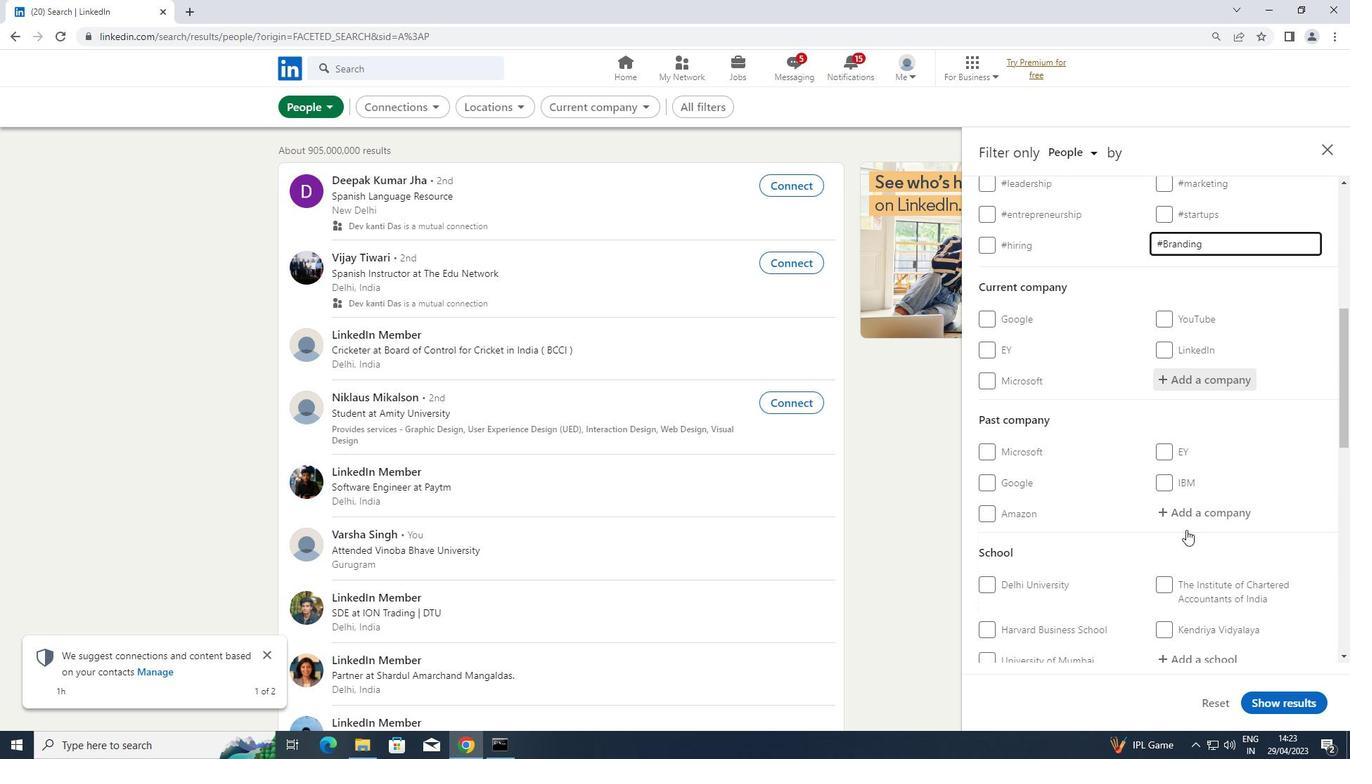 
Action: Mouse scrolled (1186, 529) with delta (0, 0)
Screenshot: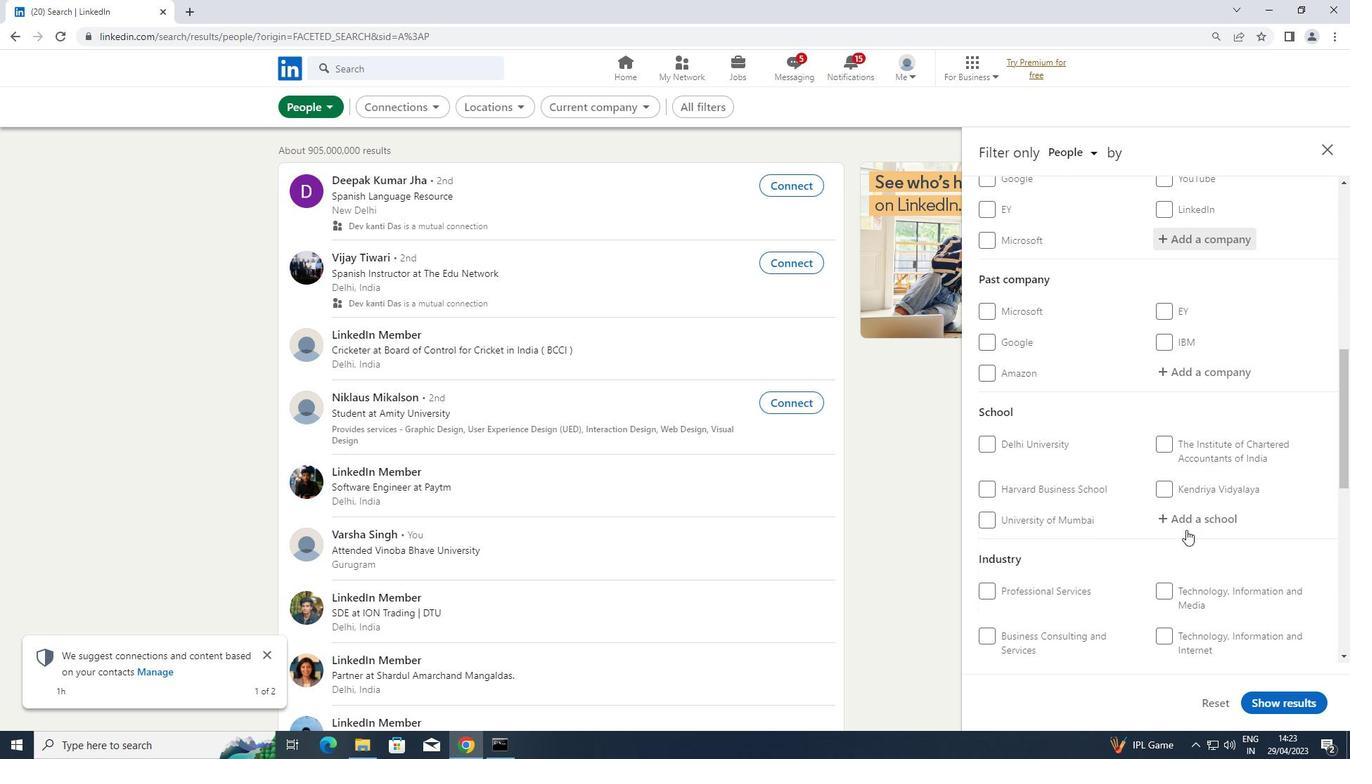 
Action: Mouse scrolled (1186, 529) with delta (0, 0)
Screenshot: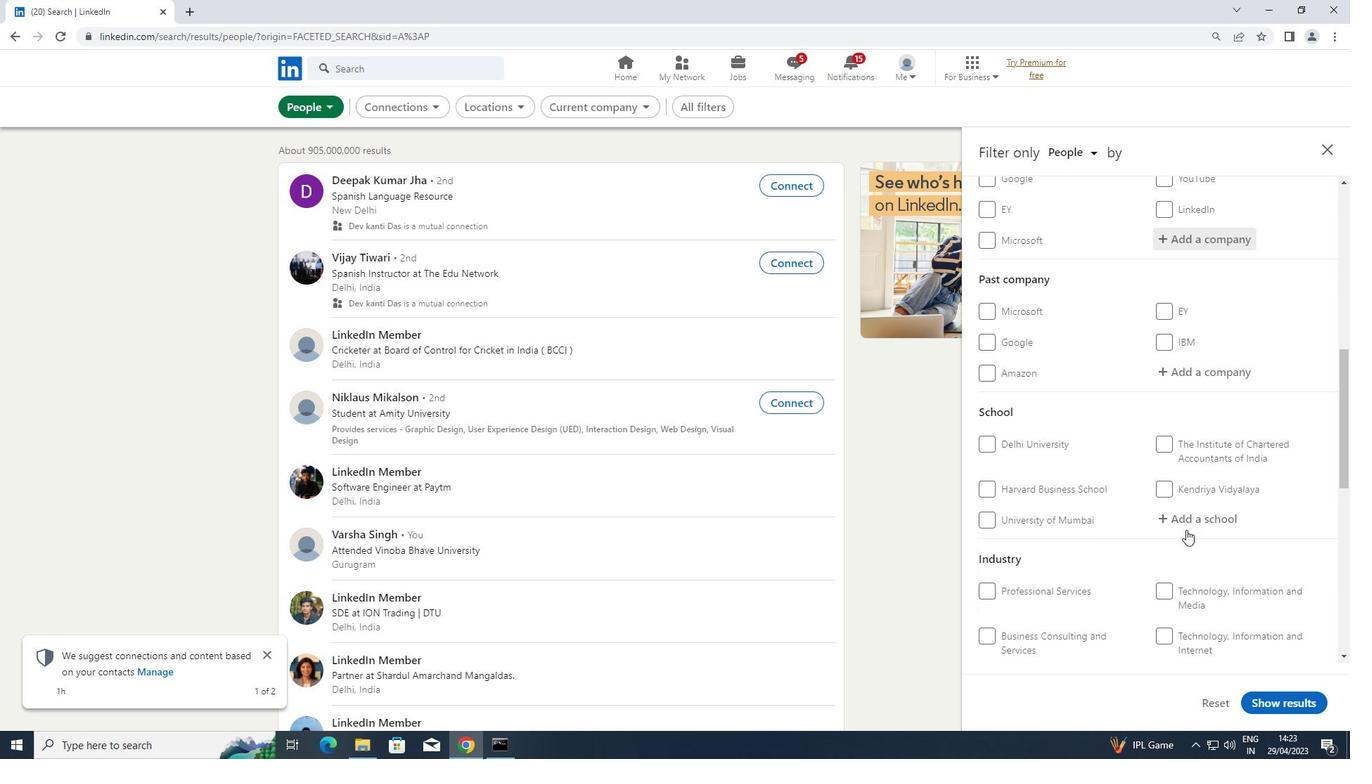 
Action: Mouse scrolled (1186, 529) with delta (0, 0)
Screenshot: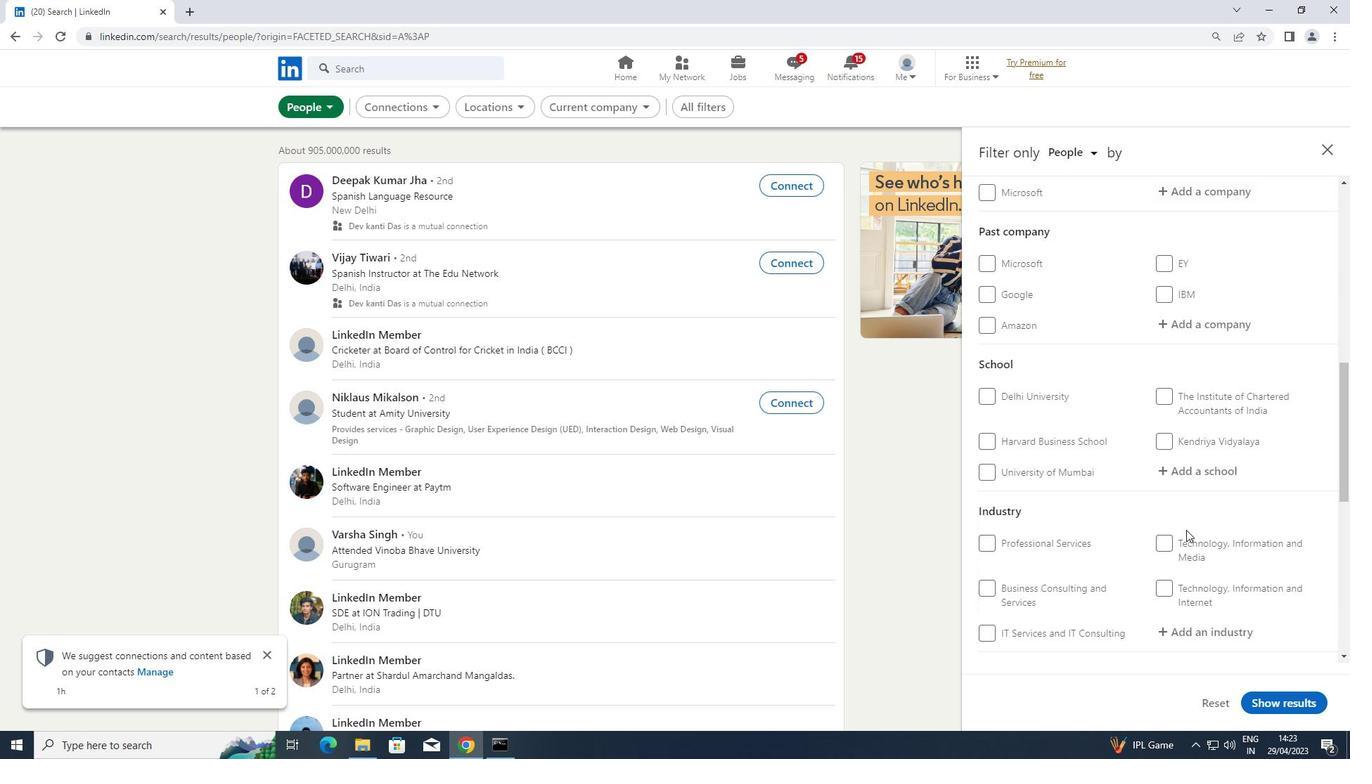 
Action: Mouse moved to (992, 541)
Screenshot: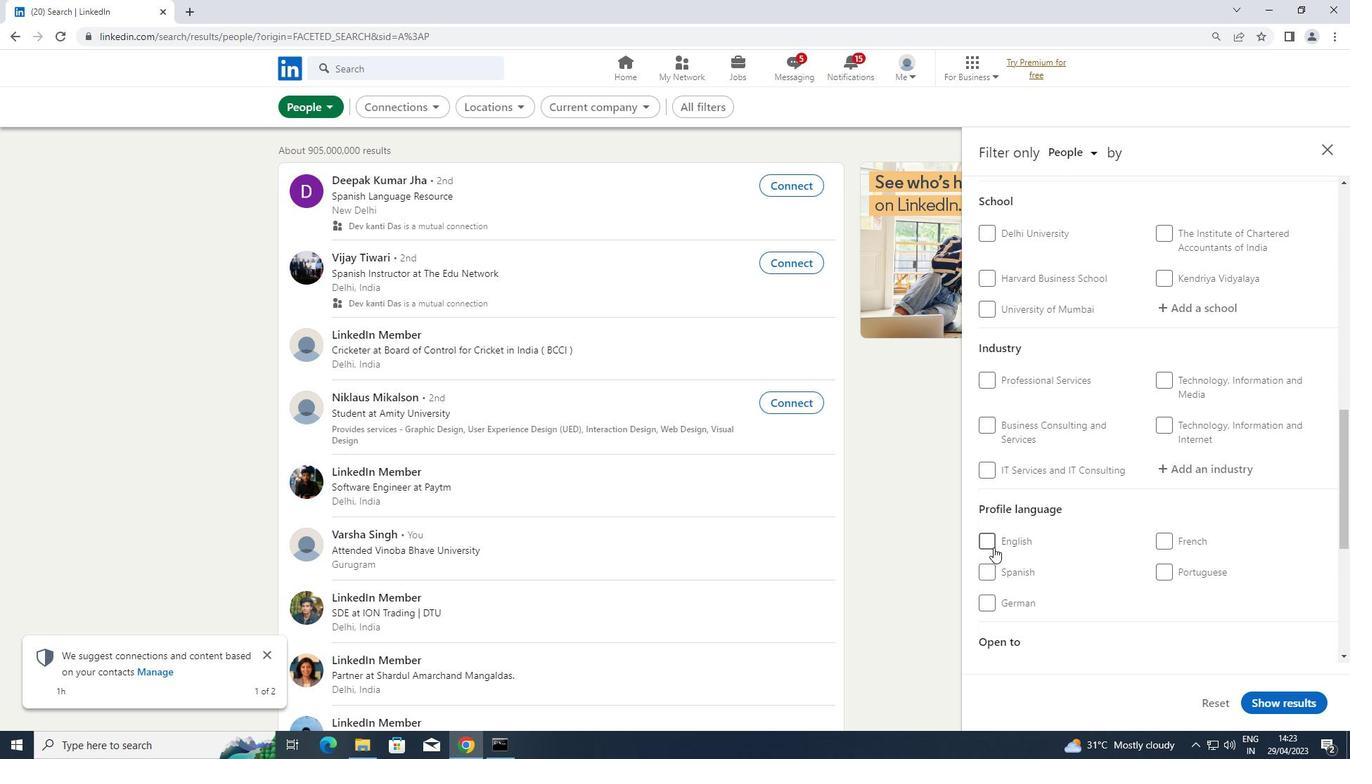 
Action: Mouse pressed left at (992, 541)
Screenshot: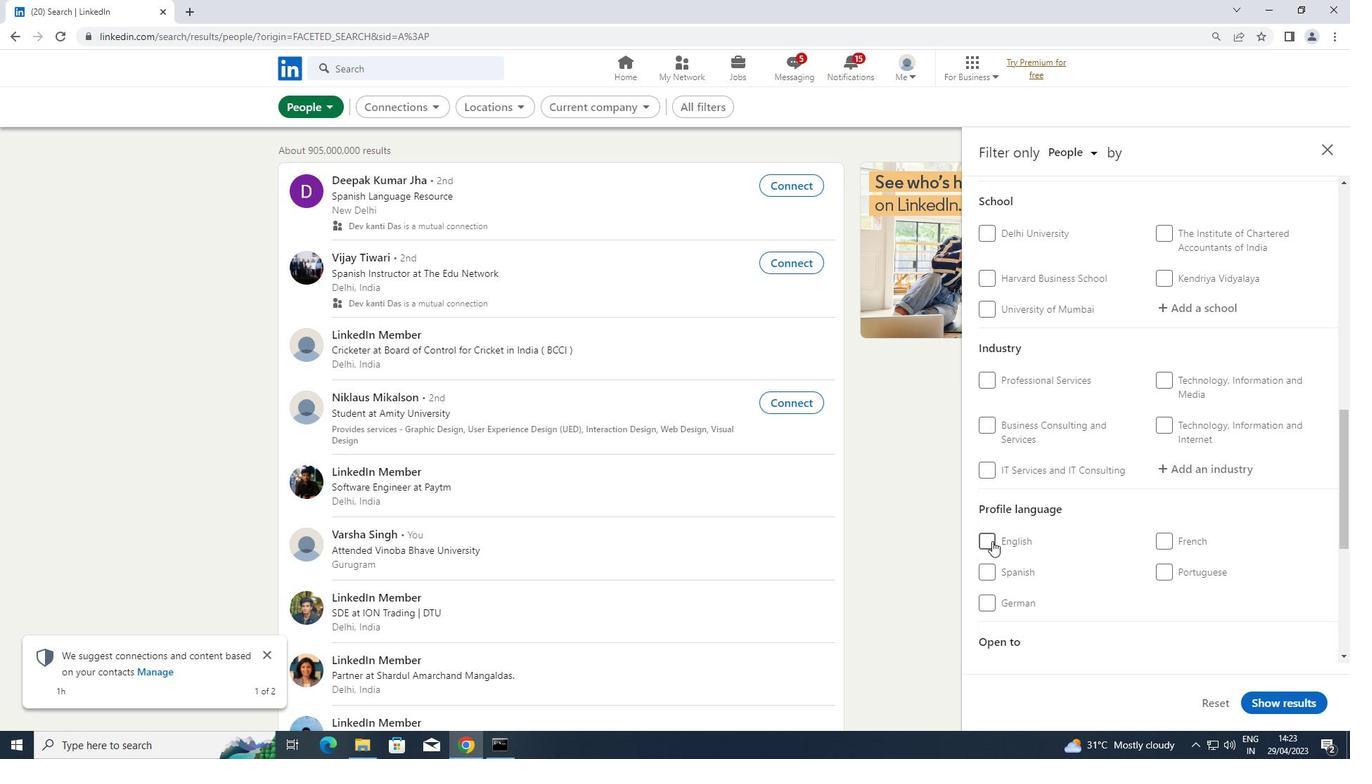 
Action: Mouse moved to (1035, 547)
Screenshot: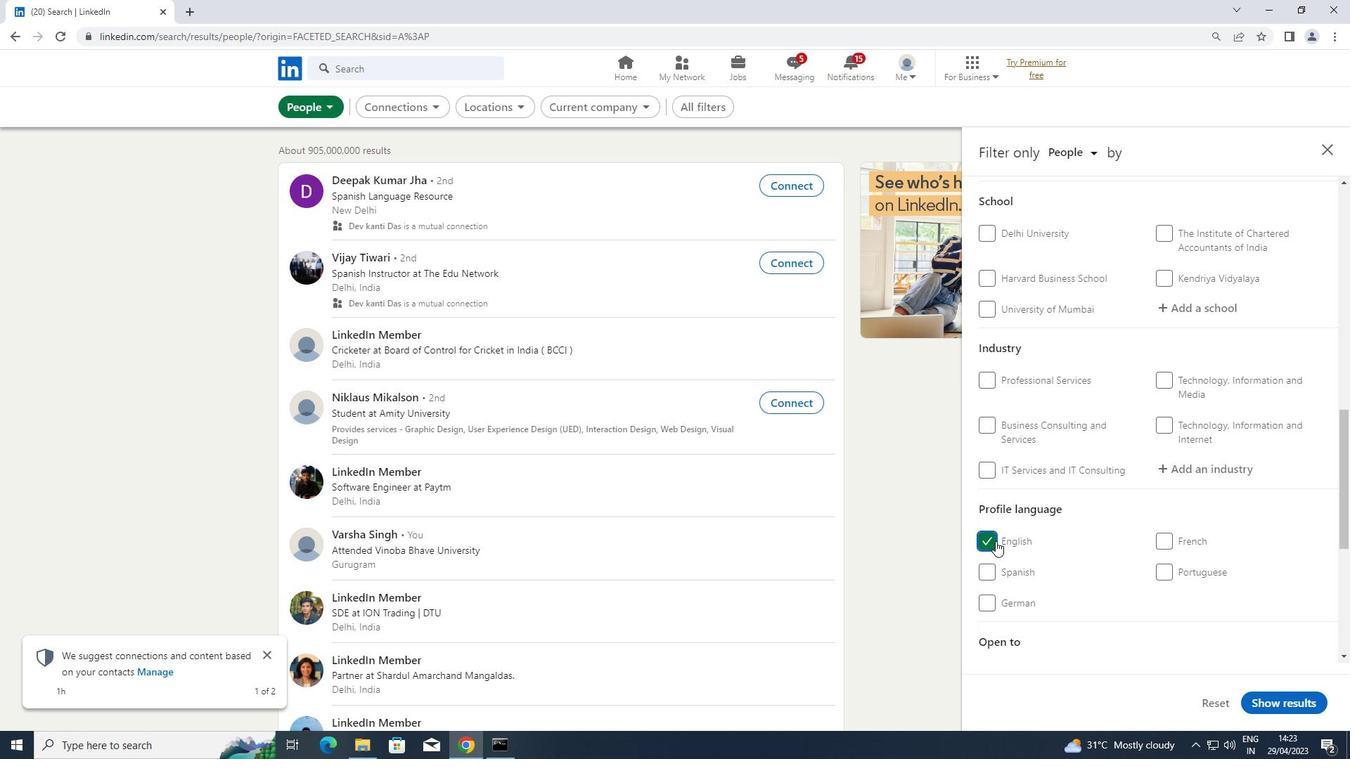 
Action: Mouse scrolled (1035, 548) with delta (0, 0)
Screenshot: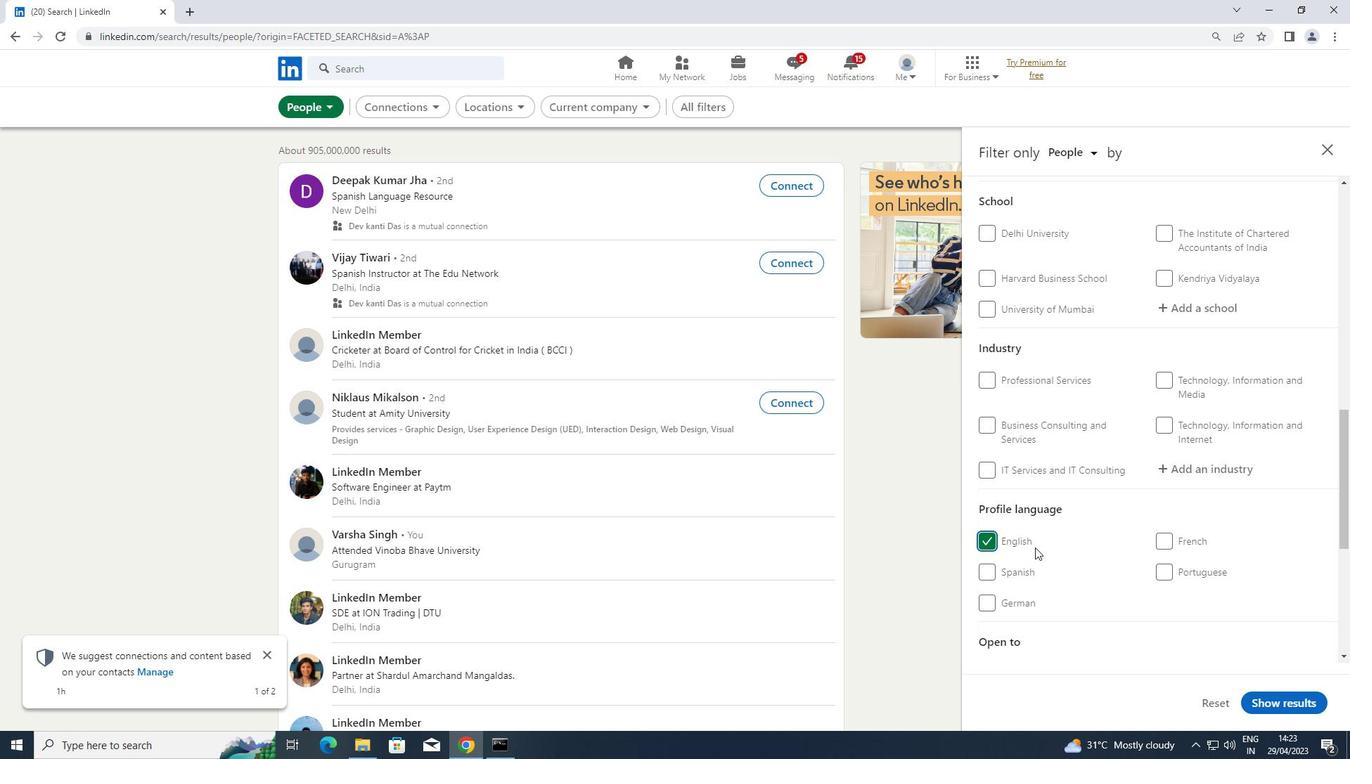 
Action: Mouse scrolled (1035, 548) with delta (0, 0)
Screenshot: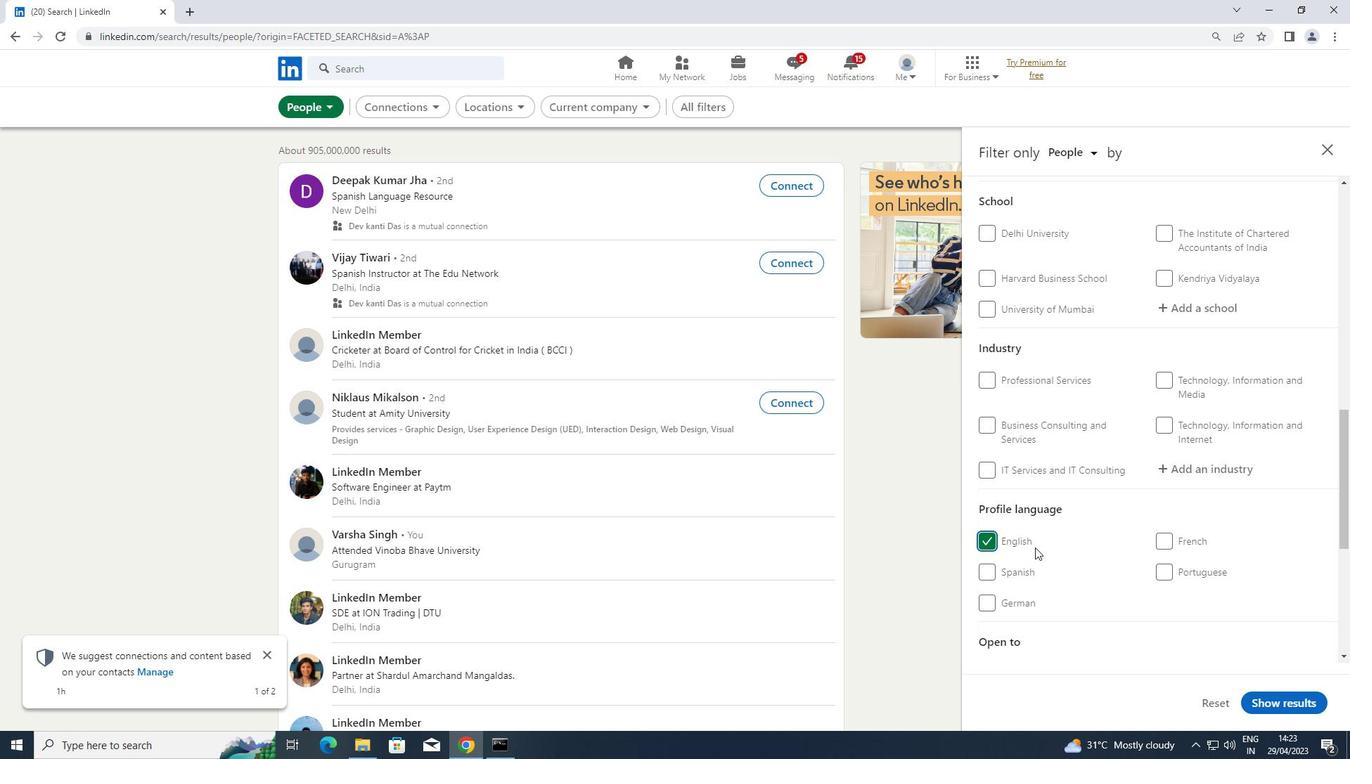 
Action: Mouse scrolled (1035, 548) with delta (0, 0)
Screenshot: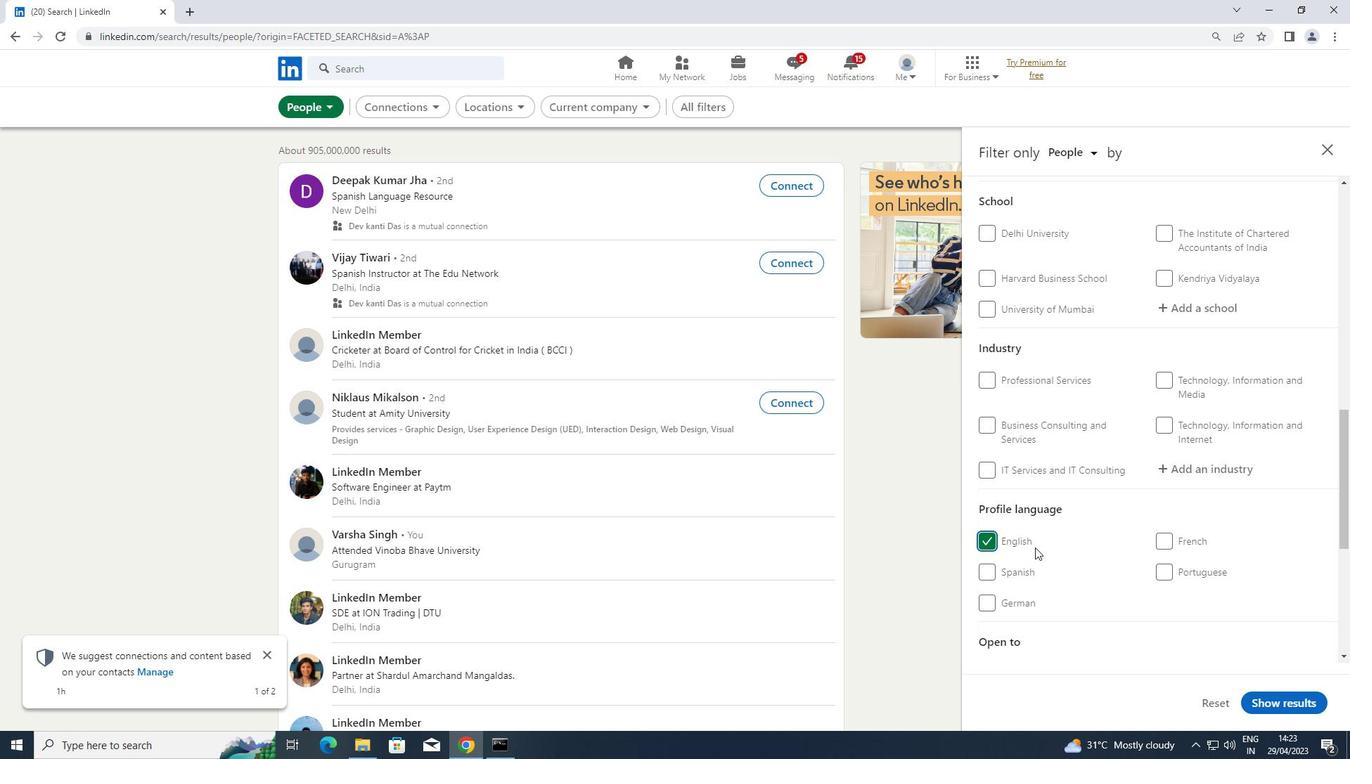 
Action: Mouse scrolled (1035, 548) with delta (0, 0)
Screenshot: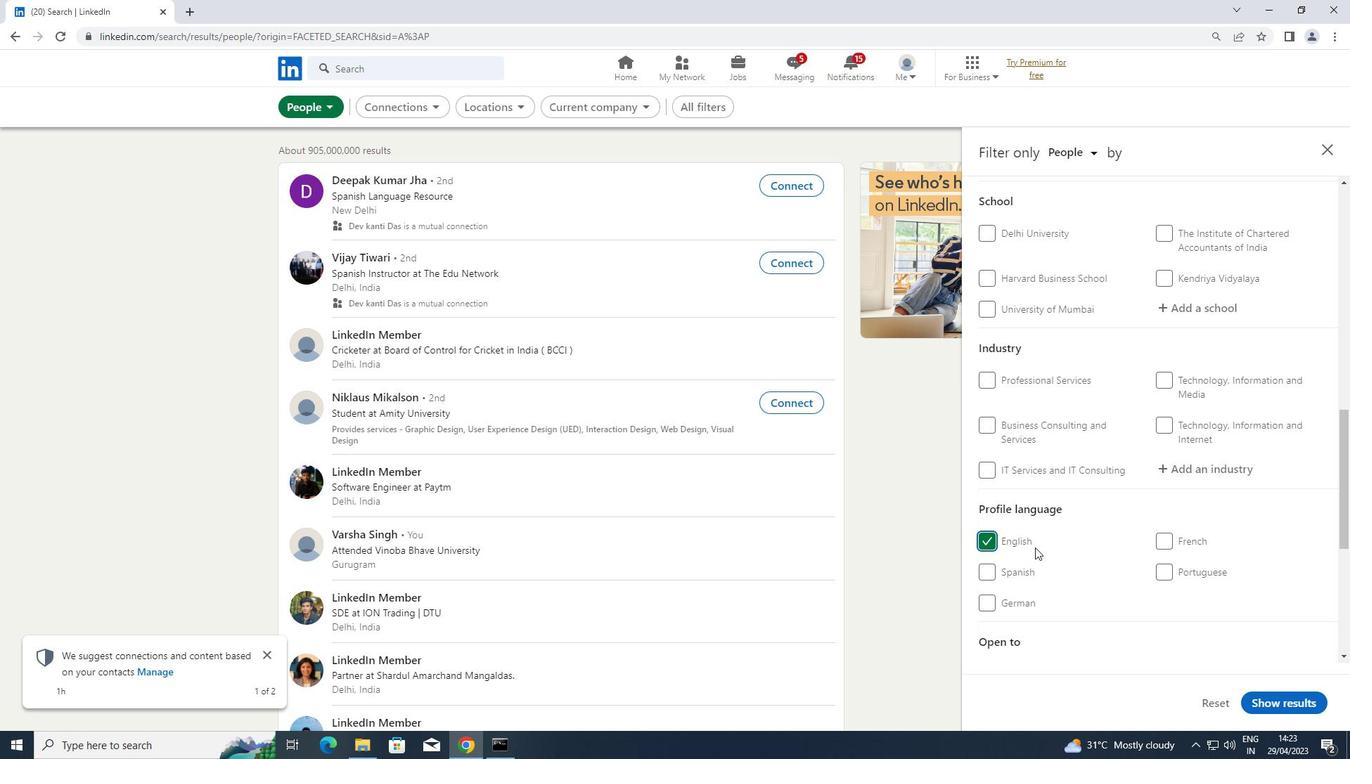 
Action: Mouse scrolled (1035, 548) with delta (0, 0)
Screenshot: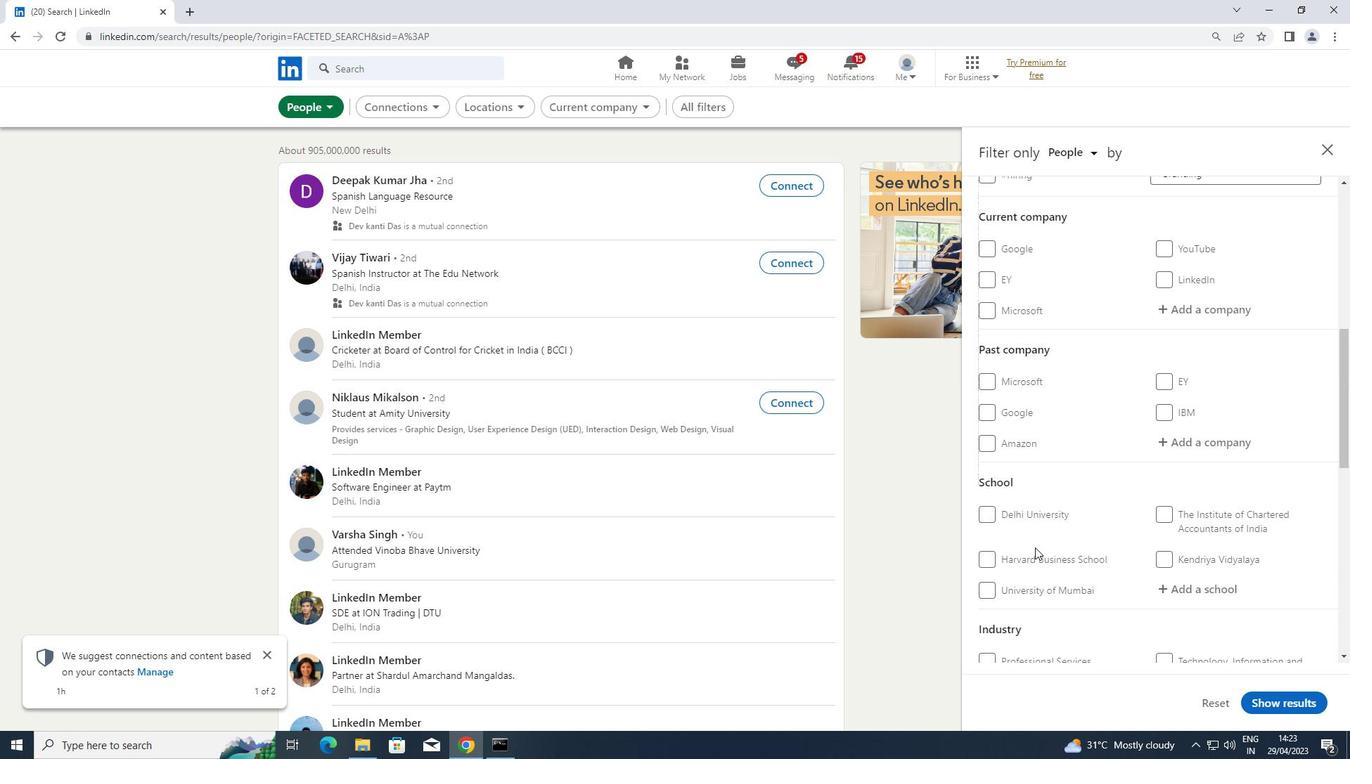 
Action: Mouse scrolled (1035, 548) with delta (0, 0)
Screenshot: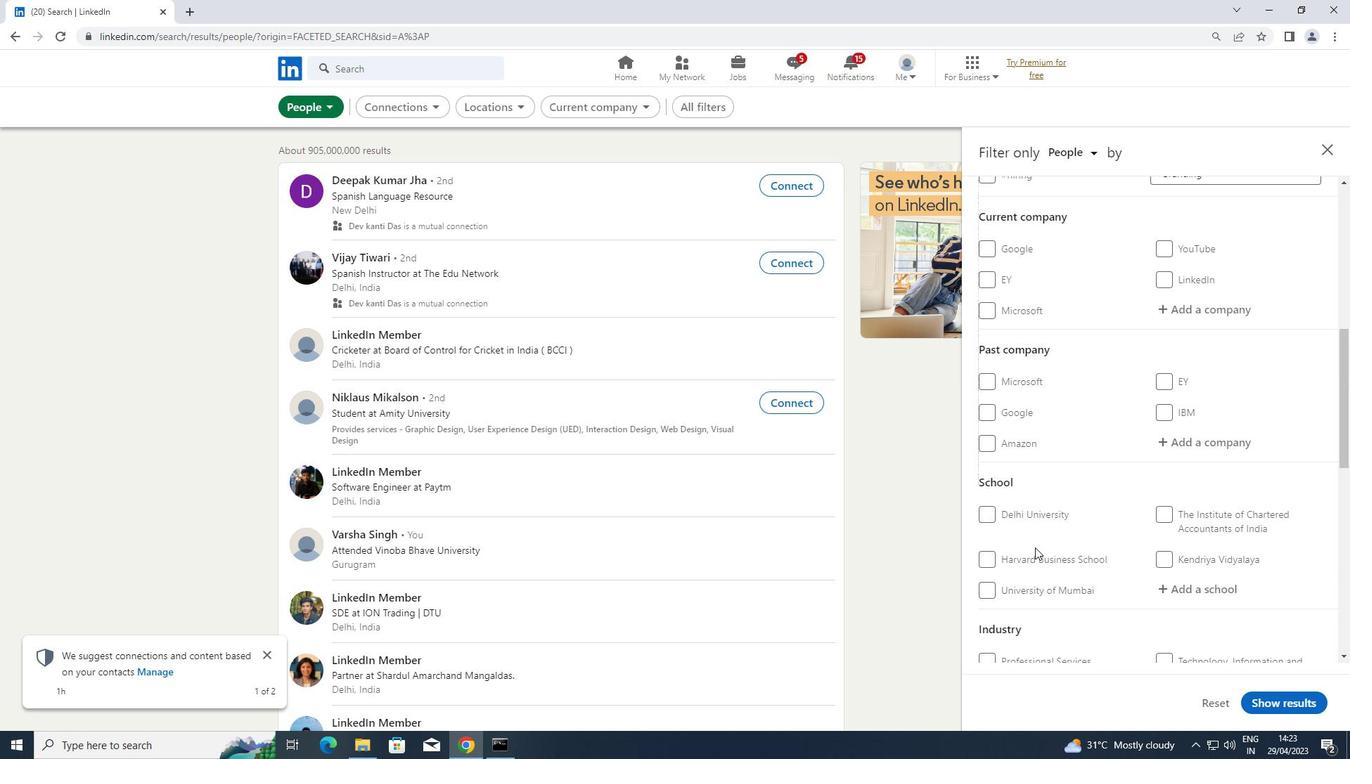 
Action: Mouse scrolled (1035, 548) with delta (0, 0)
Screenshot: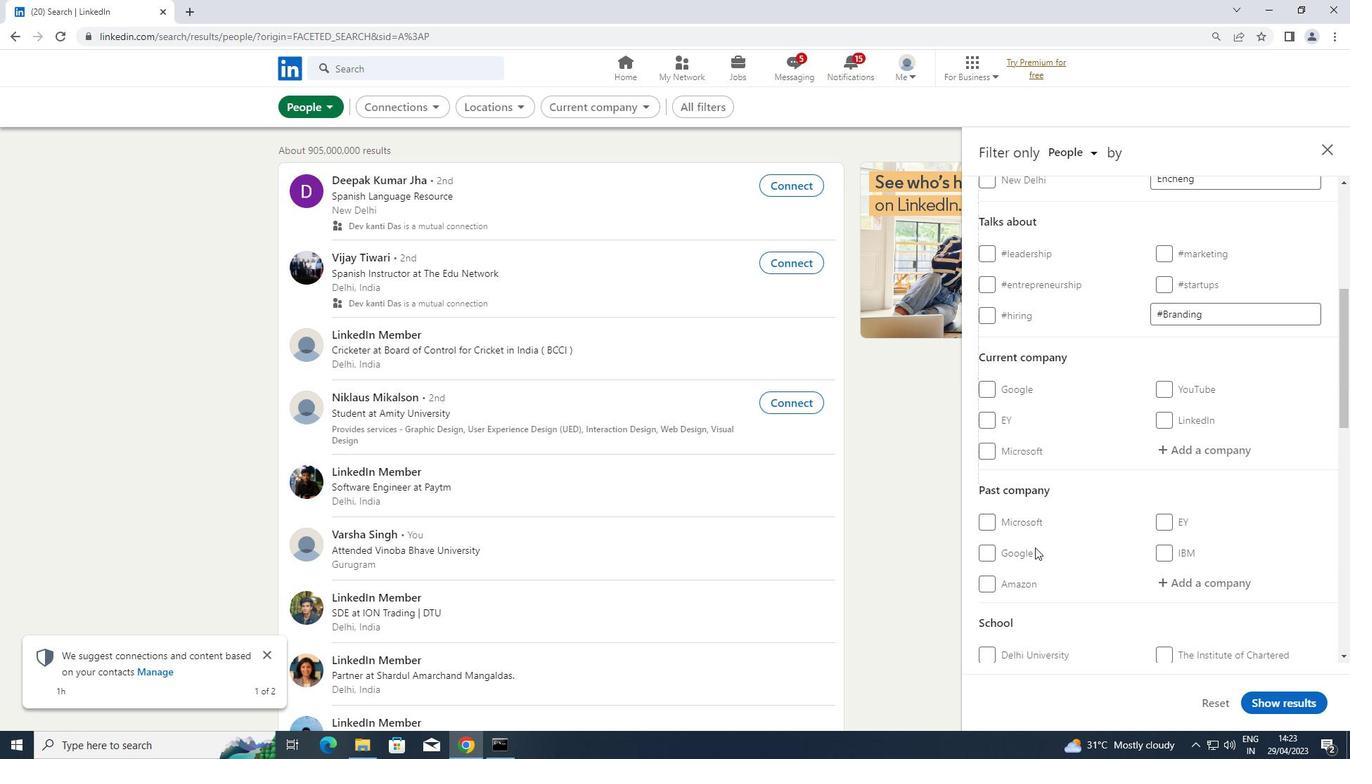 
Action: Mouse moved to (1195, 526)
Screenshot: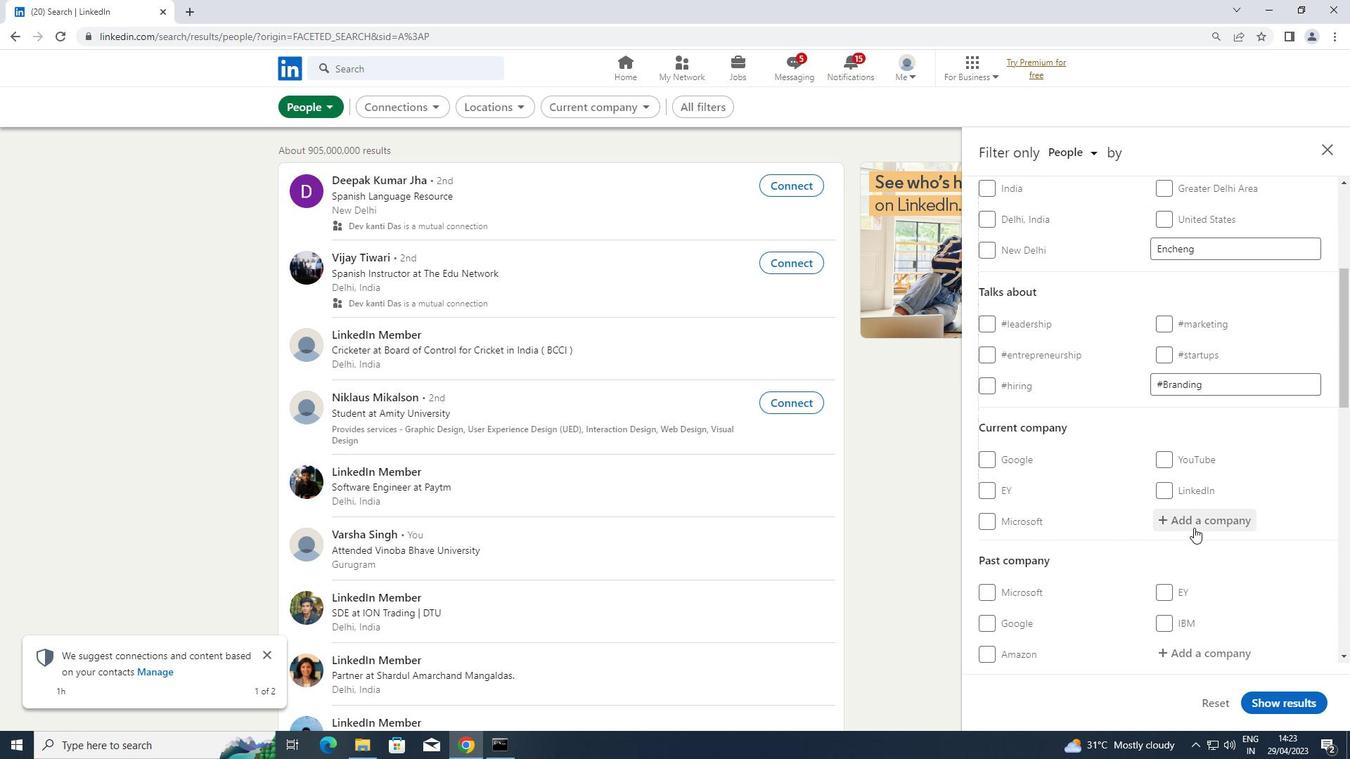 
Action: Mouse pressed left at (1195, 526)
Screenshot: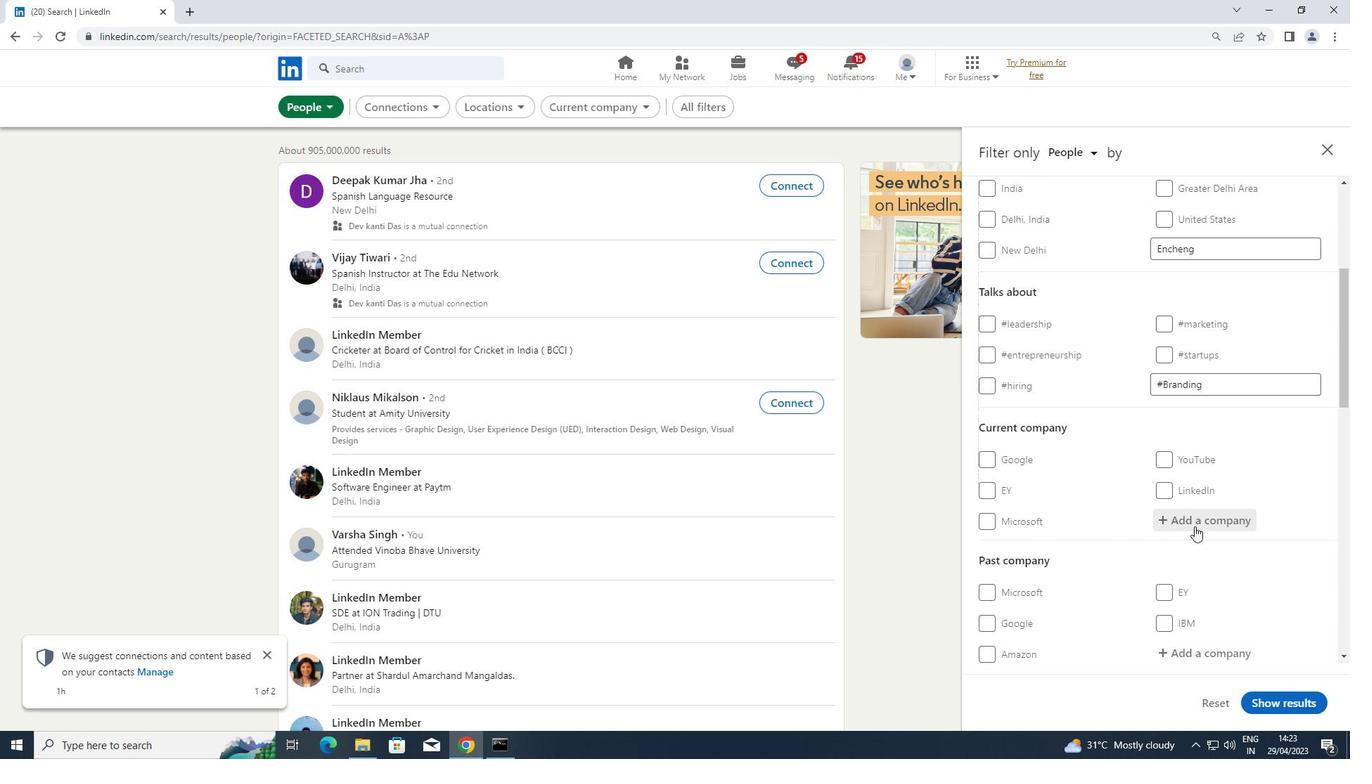 
Action: Key pressed <Key.shift>IBS<Key.space><Key.shift>S
Screenshot: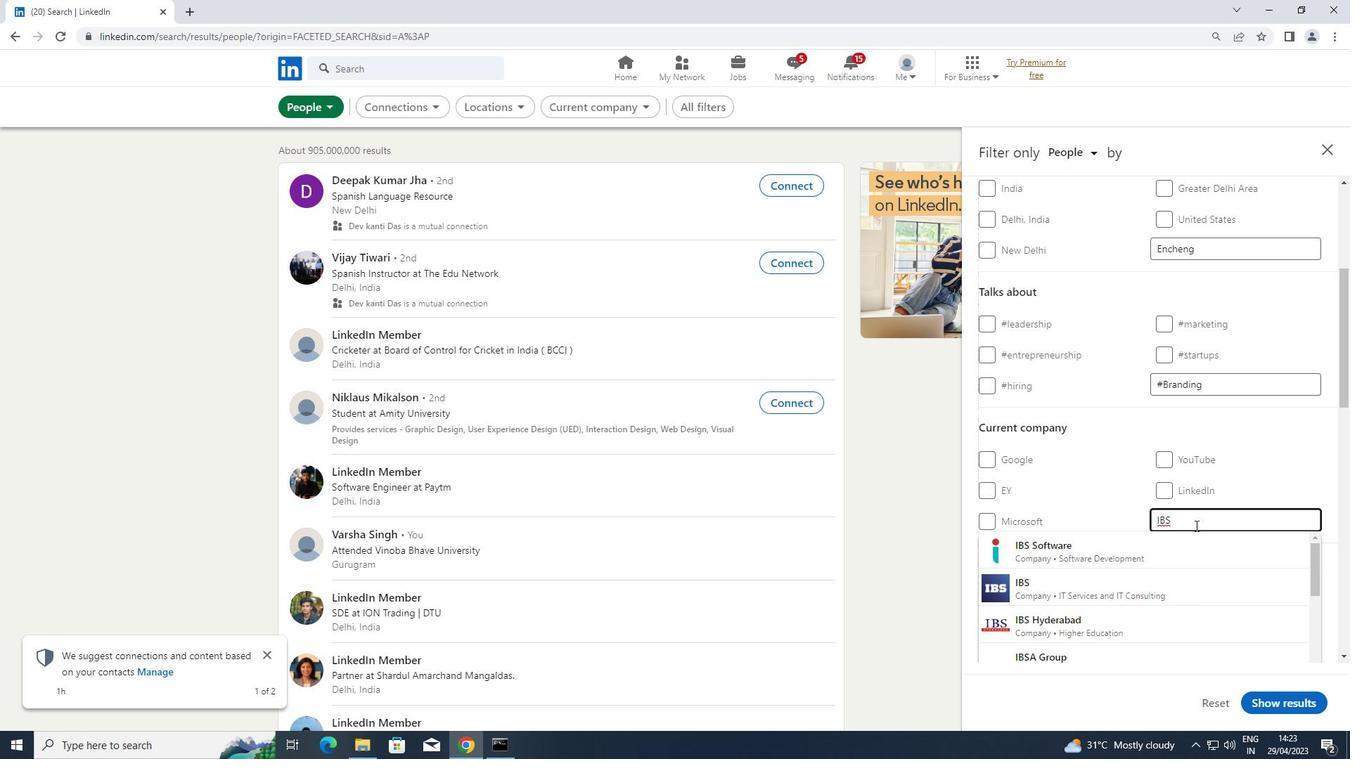 
Action: Mouse moved to (1119, 547)
Screenshot: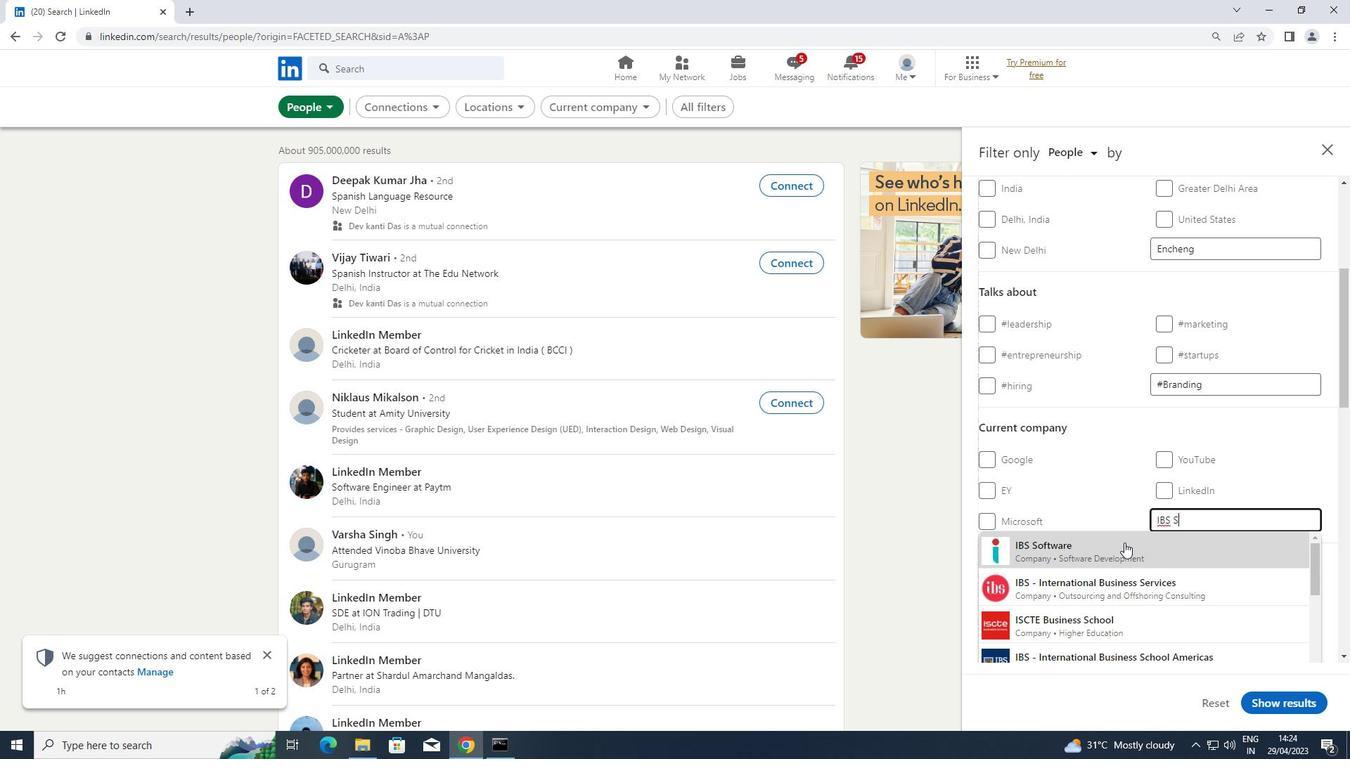 
Action: Mouse pressed left at (1119, 547)
Screenshot: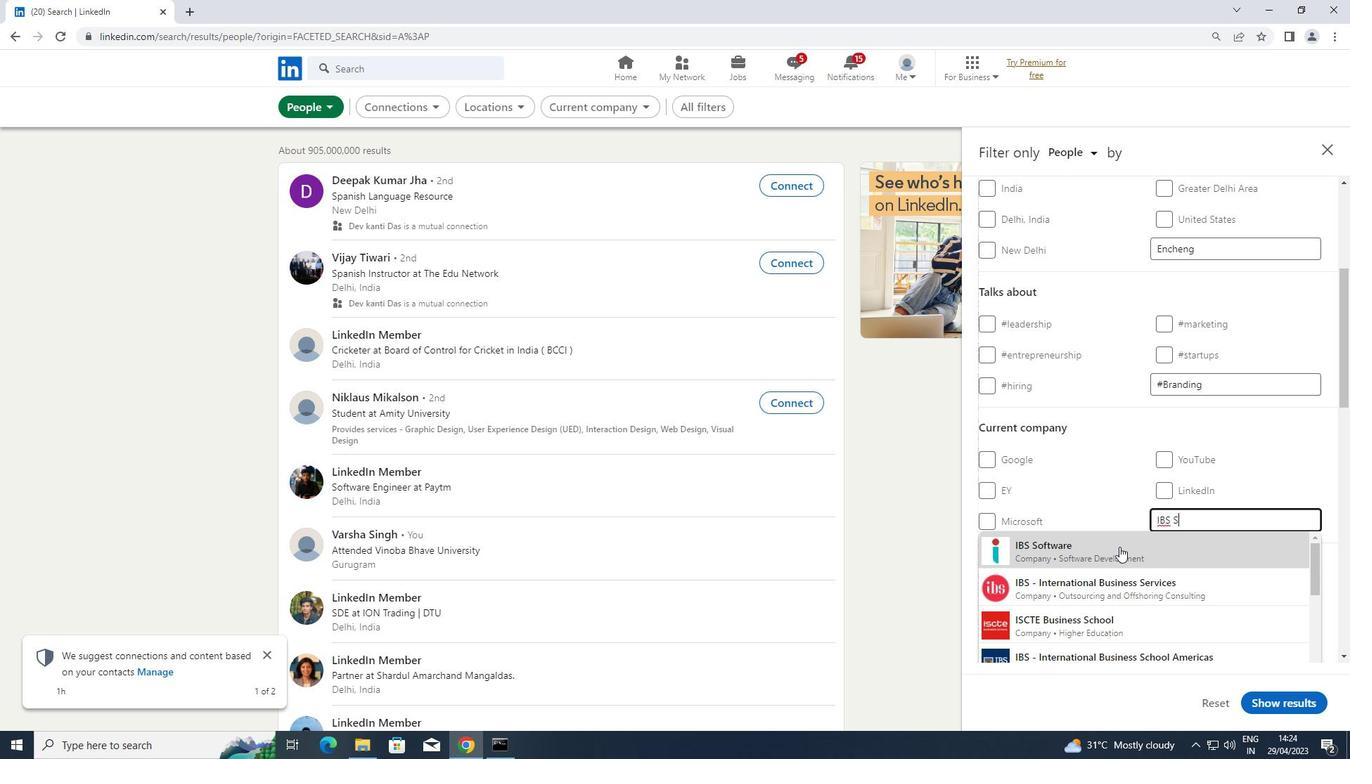 
Action: Mouse scrolled (1119, 546) with delta (0, 0)
Screenshot: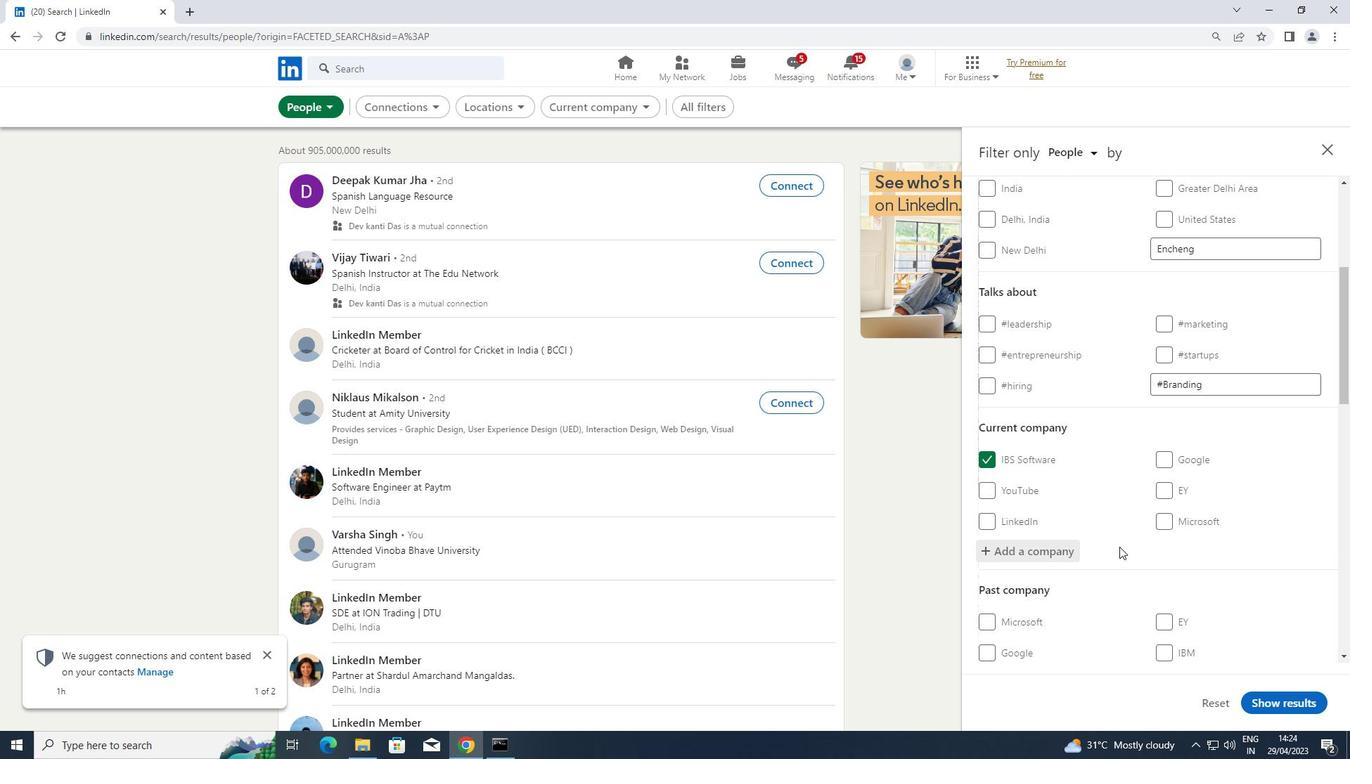 
Action: Mouse scrolled (1119, 546) with delta (0, 0)
Screenshot: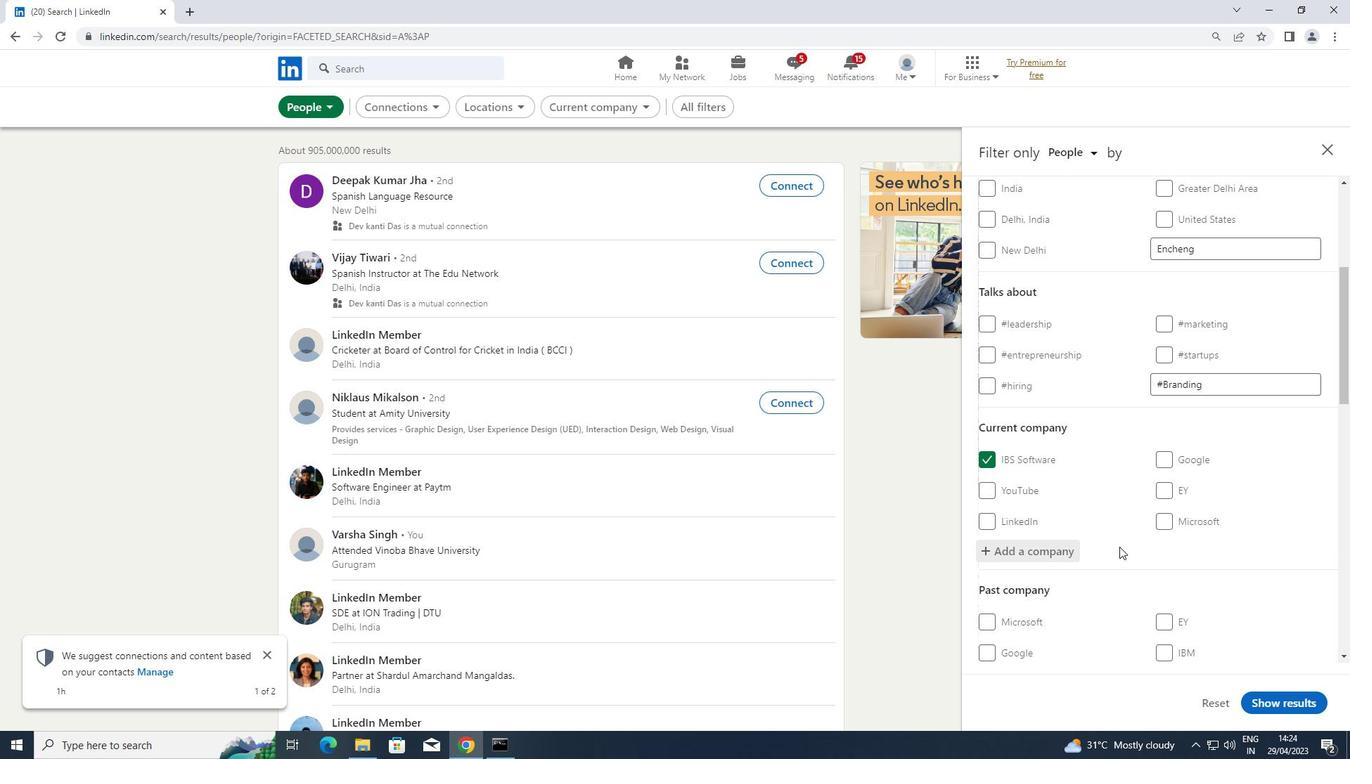 
Action: Mouse scrolled (1119, 546) with delta (0, 0)
Screenshot: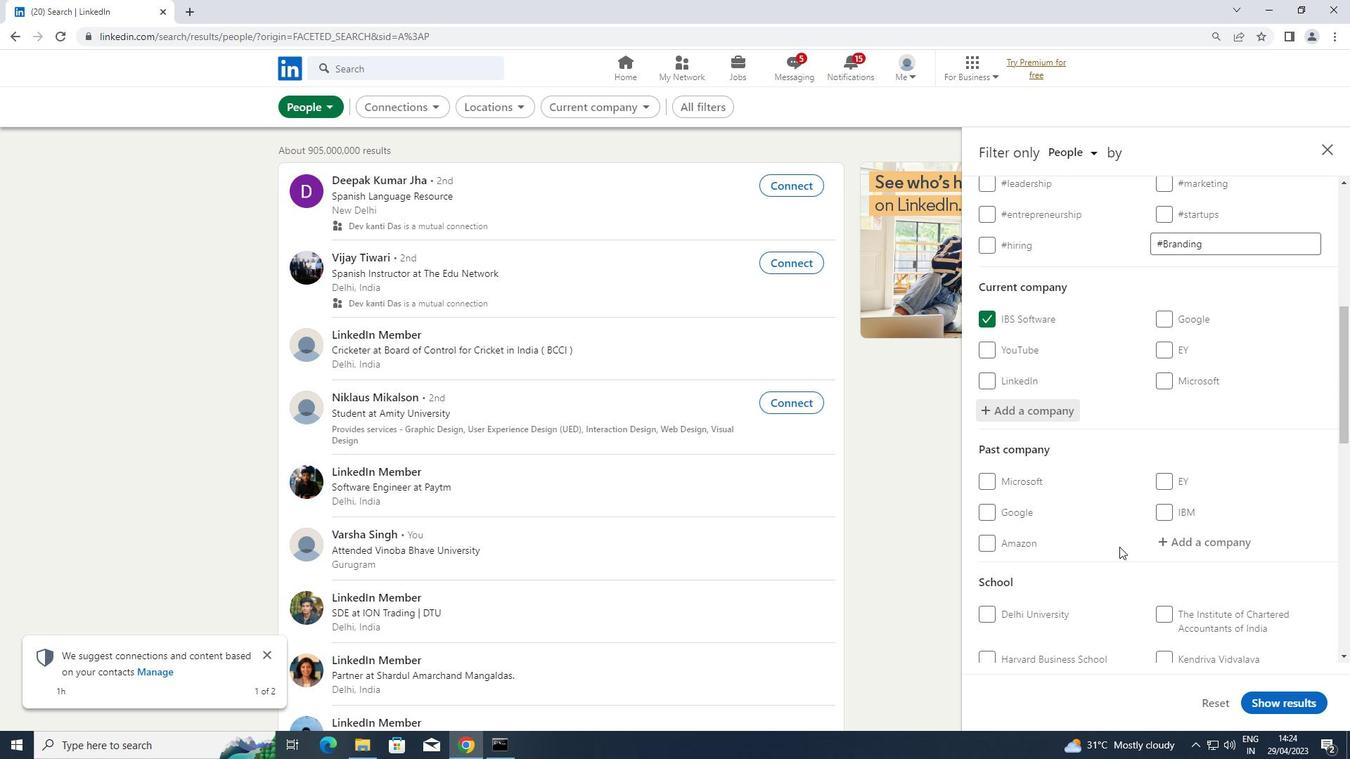 
Action: Mouse scrolled (1119, 546) with delta (0, 0)
Screenshot: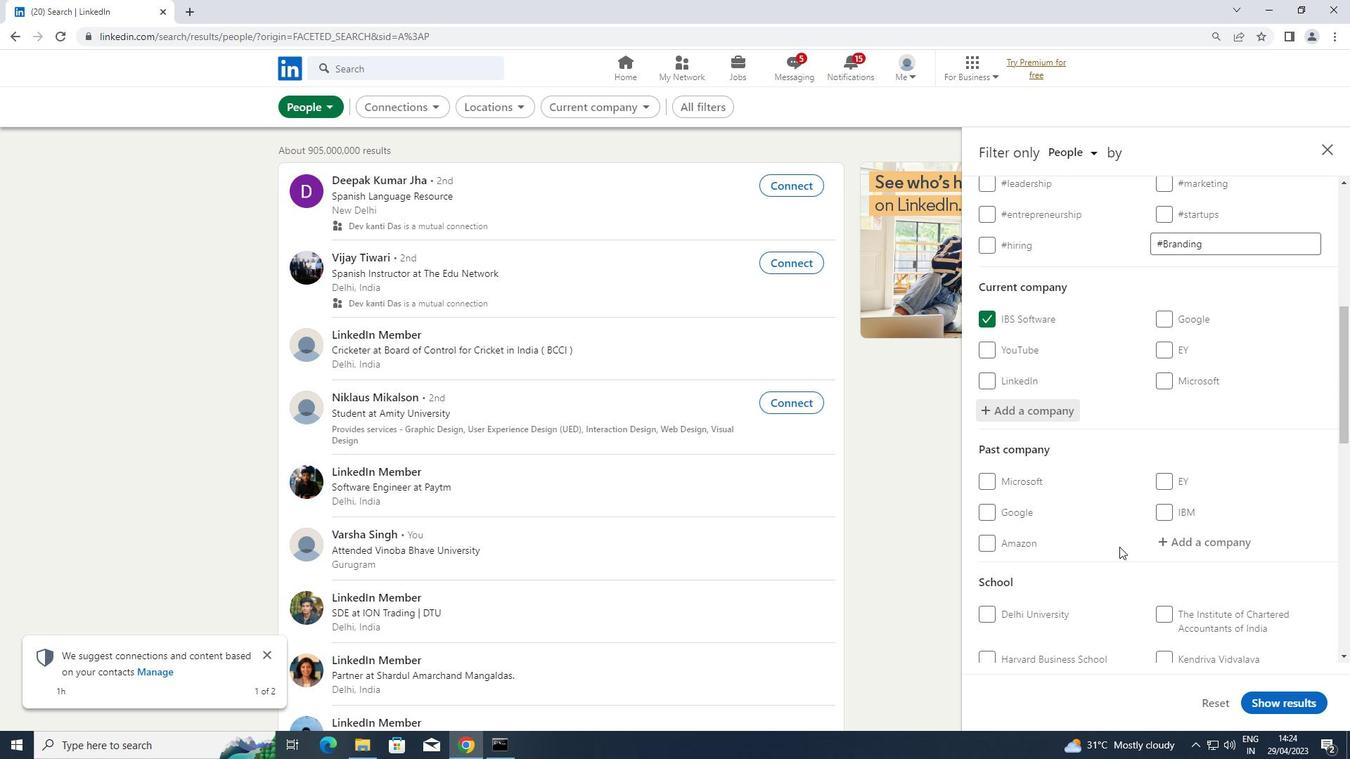 
Action: Mouse moved to (1192, 538)
Screenshot: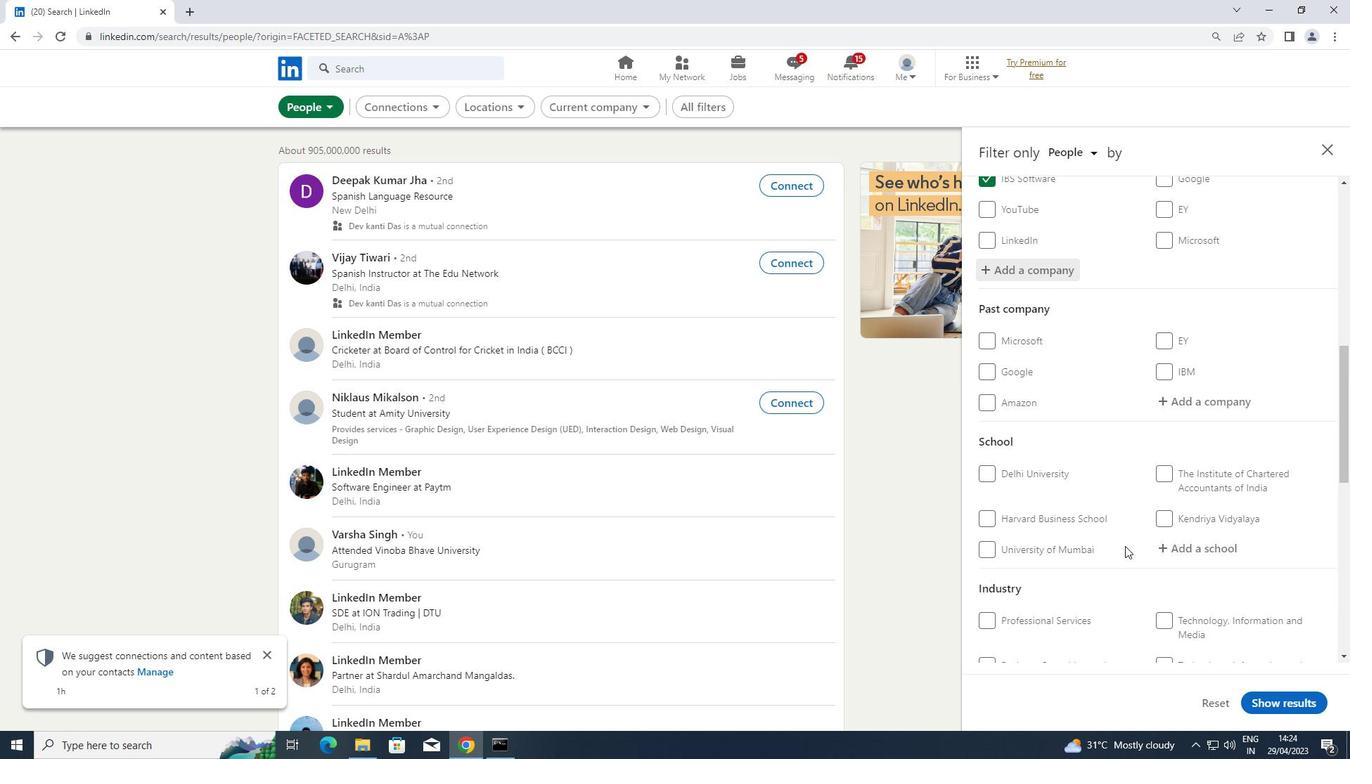 
Action: Mouse pressed left at (1192, 538)
Screenshot: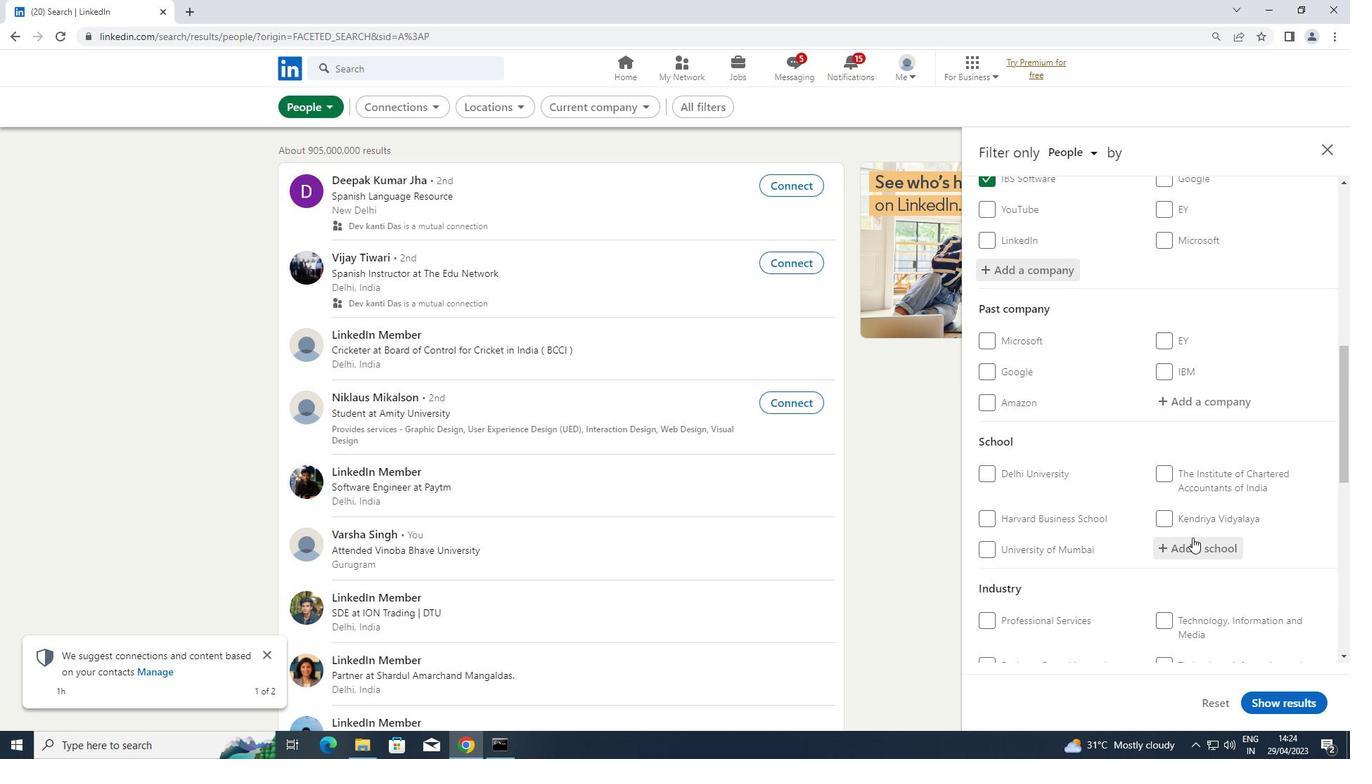 
Action: Key pressed <Key.shift>KALASALIN
Screenshot: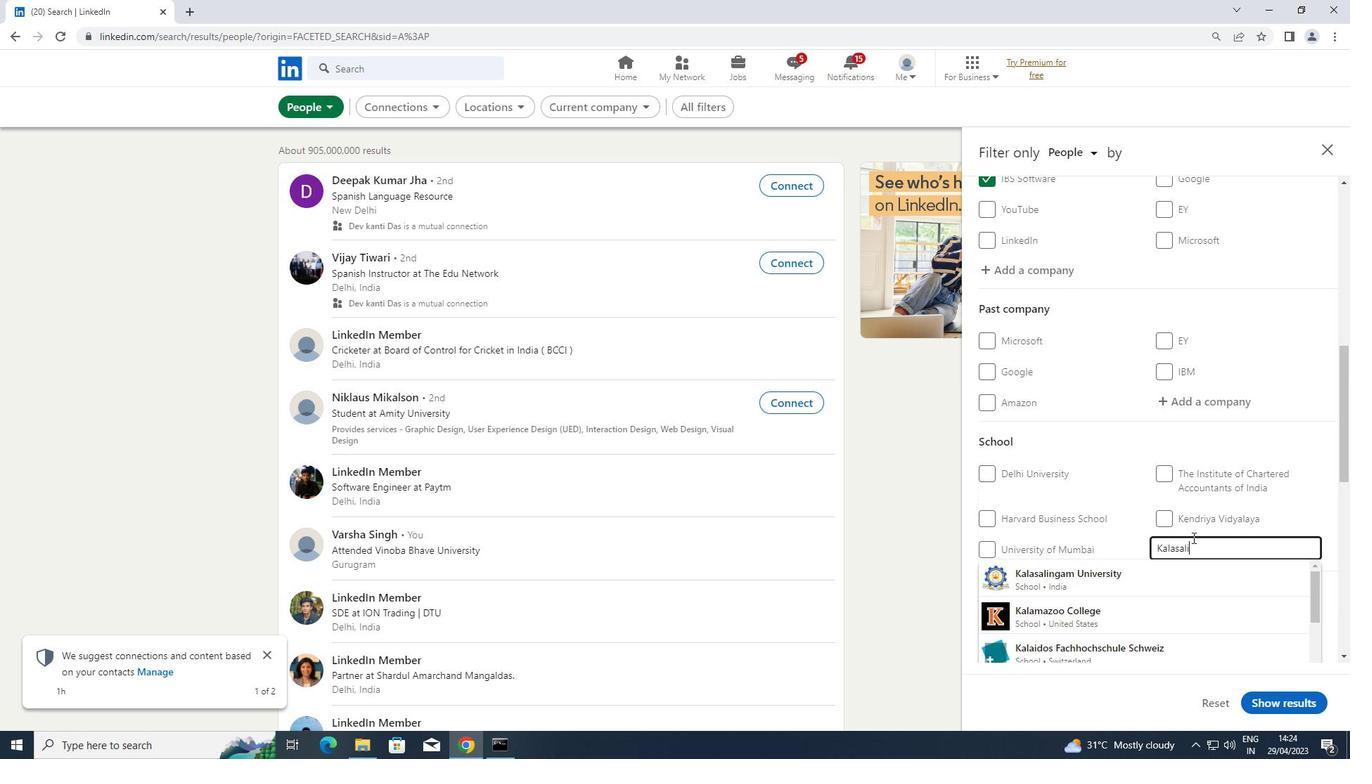 
Action: Mouse moved to (1107, 585)
Screenshot: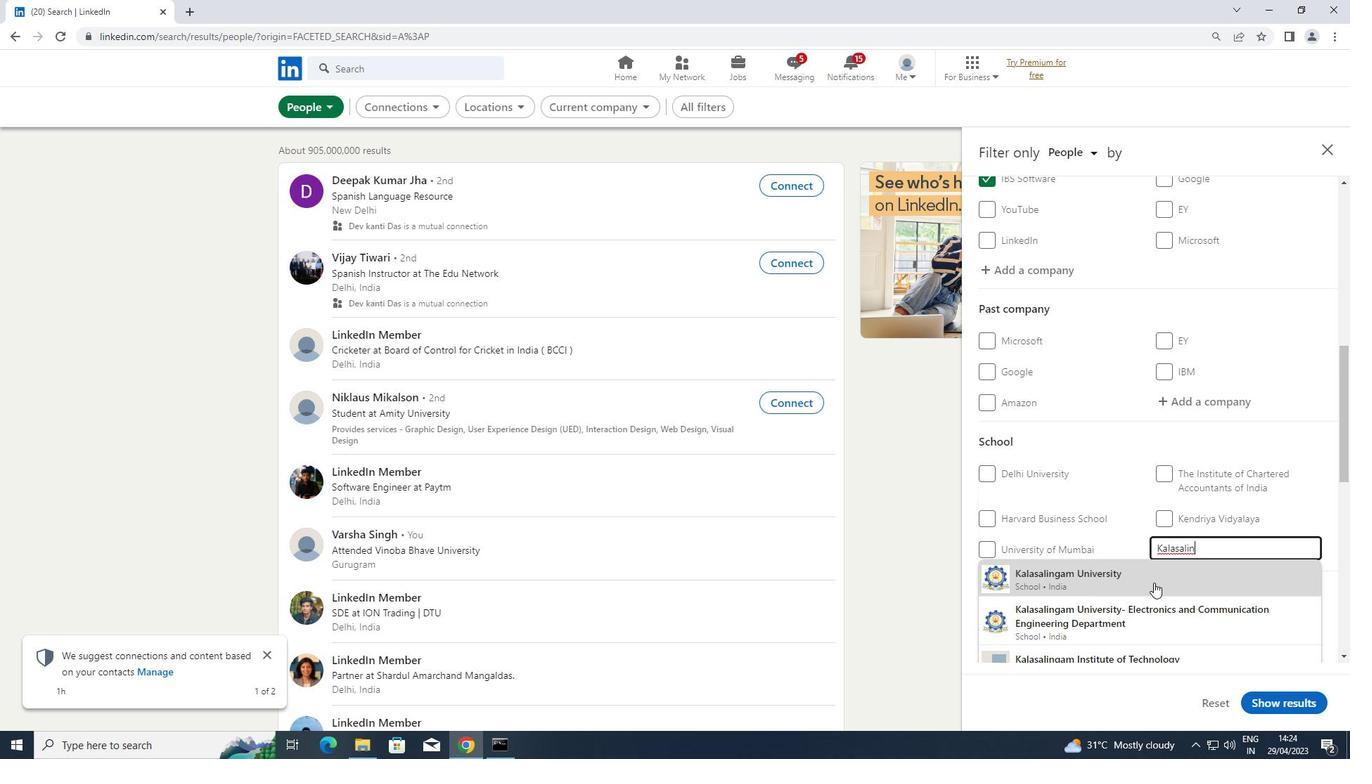 
Action: Mouse pressed left at (1107, 585)
Screenshot: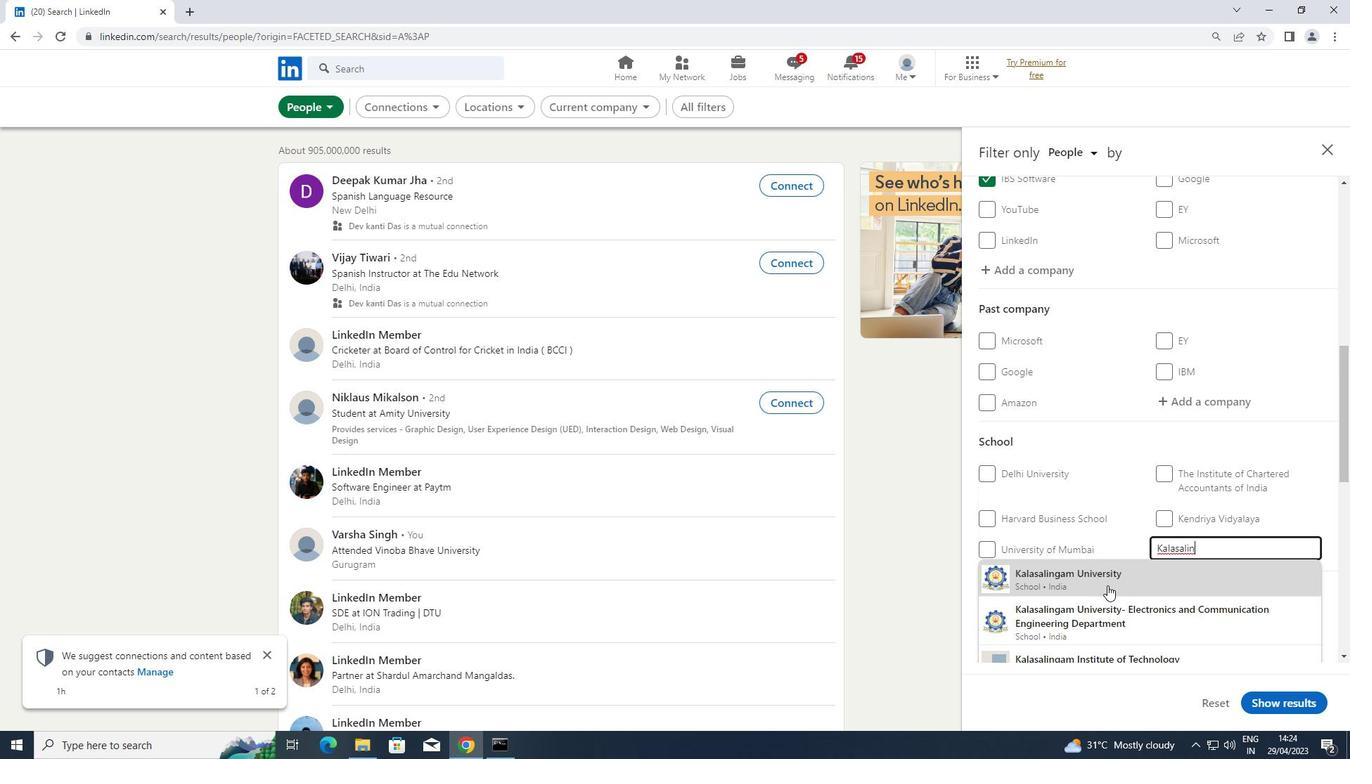 
Action: Mouse moved to (1107, 578)
Screenshot: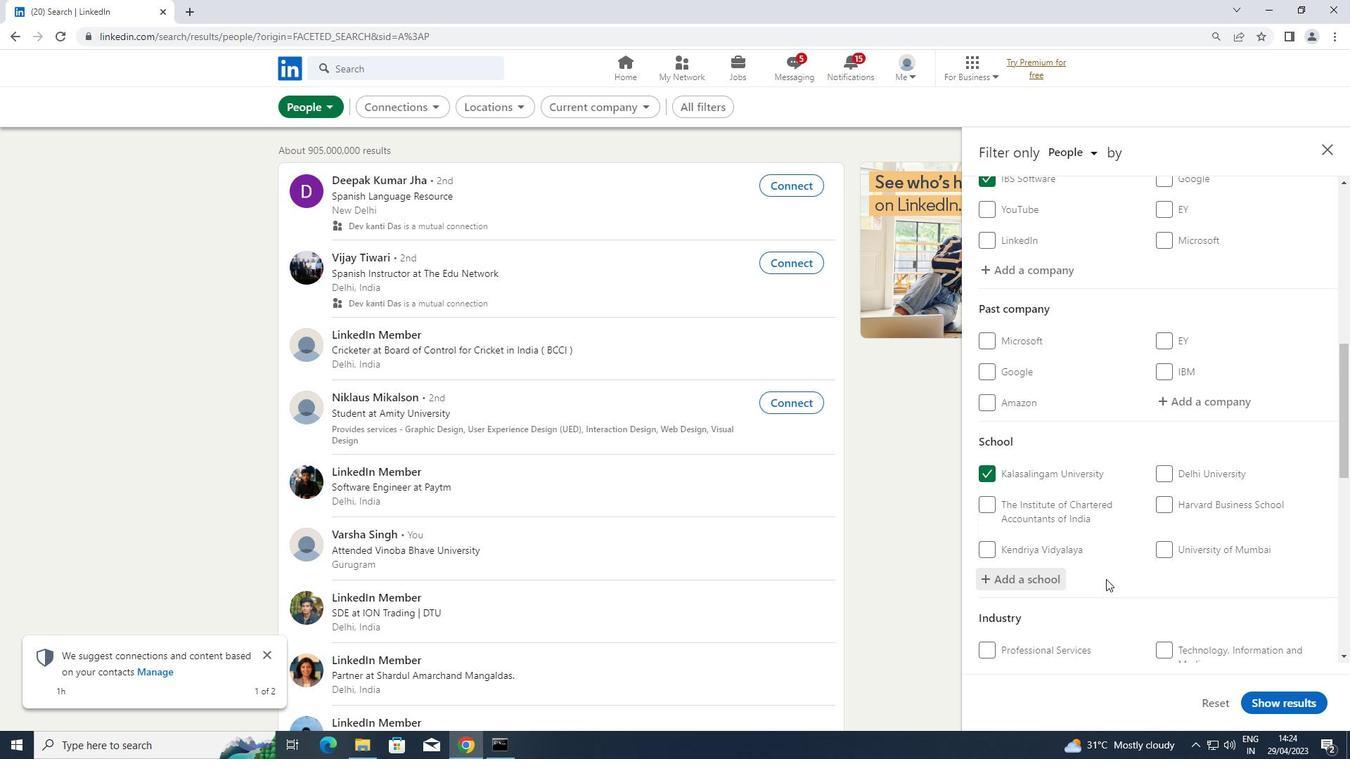 
Action: Mouse scrolled (1107, 578) with delta (0, 0)
Screenshot: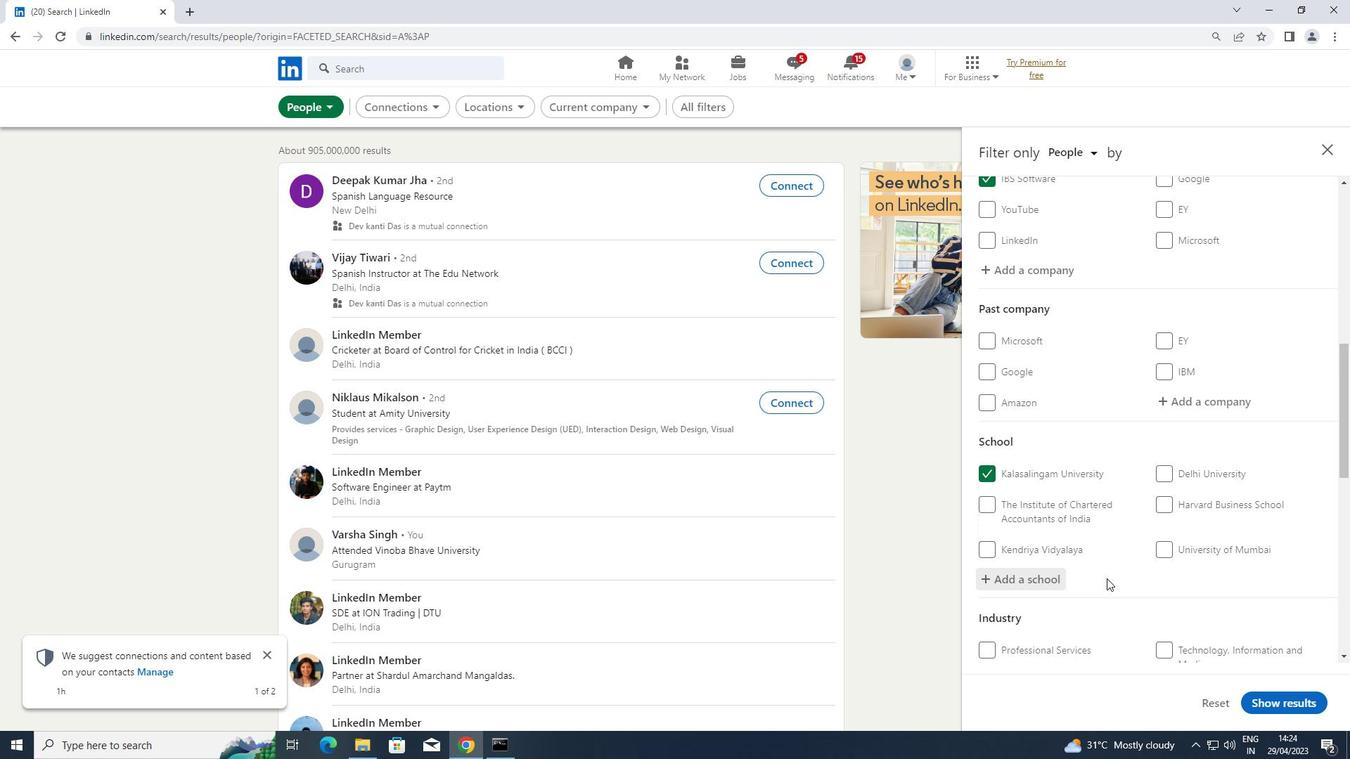 
Action: Mouse scrolled (1107, 578) with delta (0, 0)
Screenshot: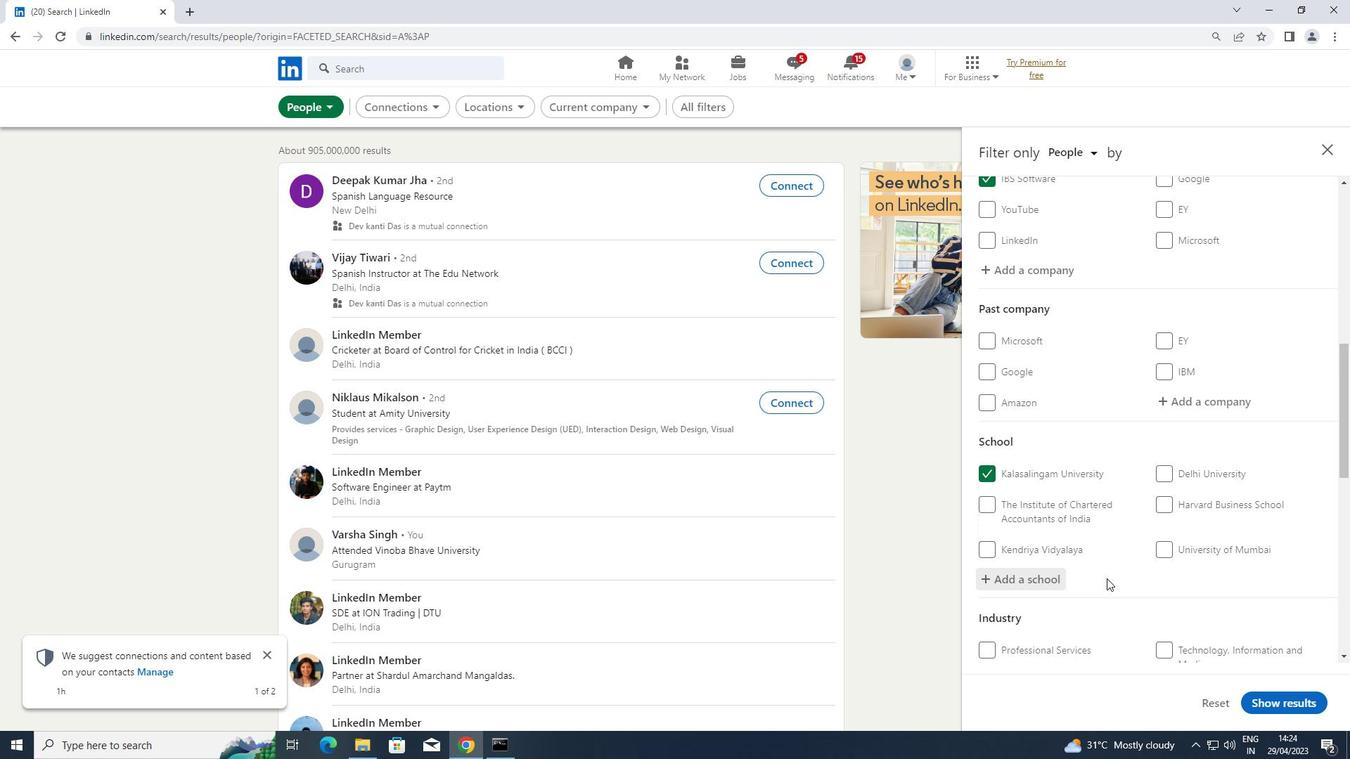 
Action: Mouse moved to (1107, 578)
Screenshot: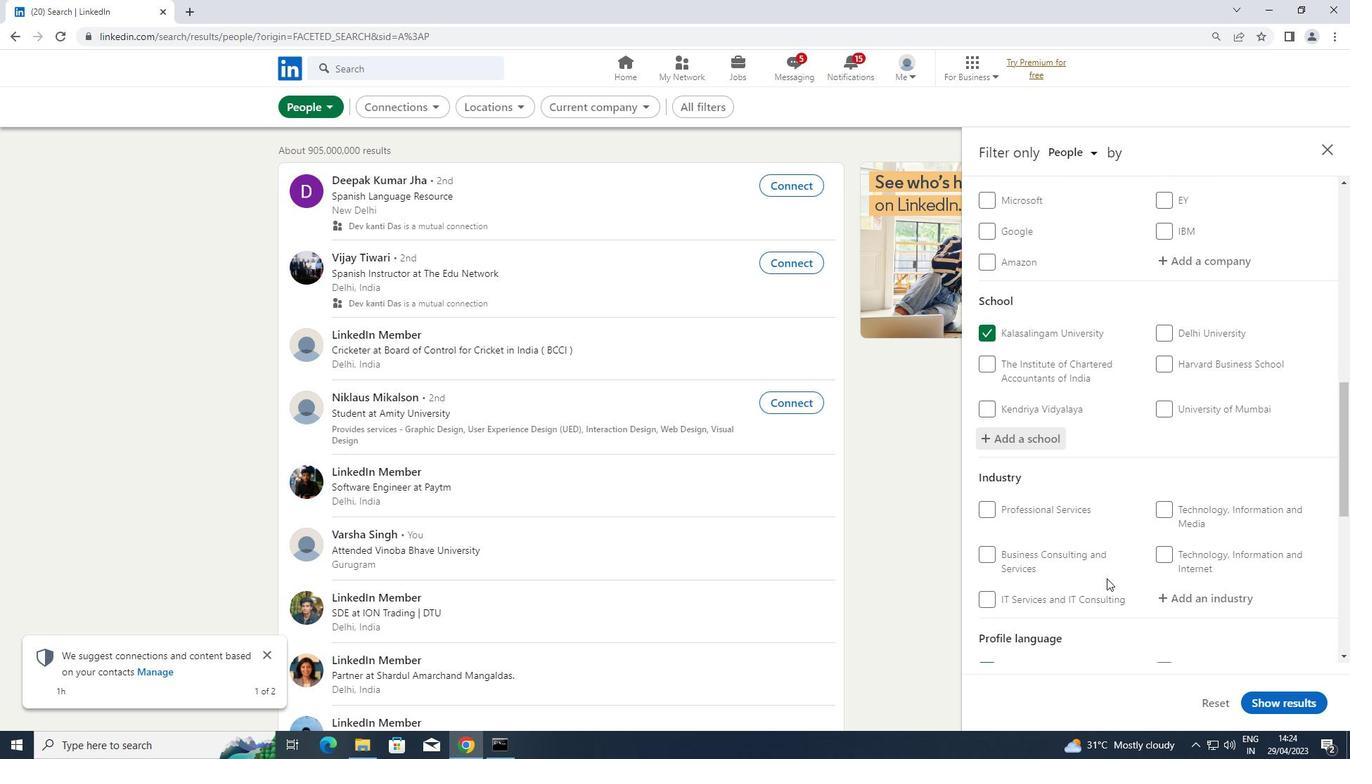 
Action: Mouse scrolled (1107, 577) with delta (0, 0)
Screenshot: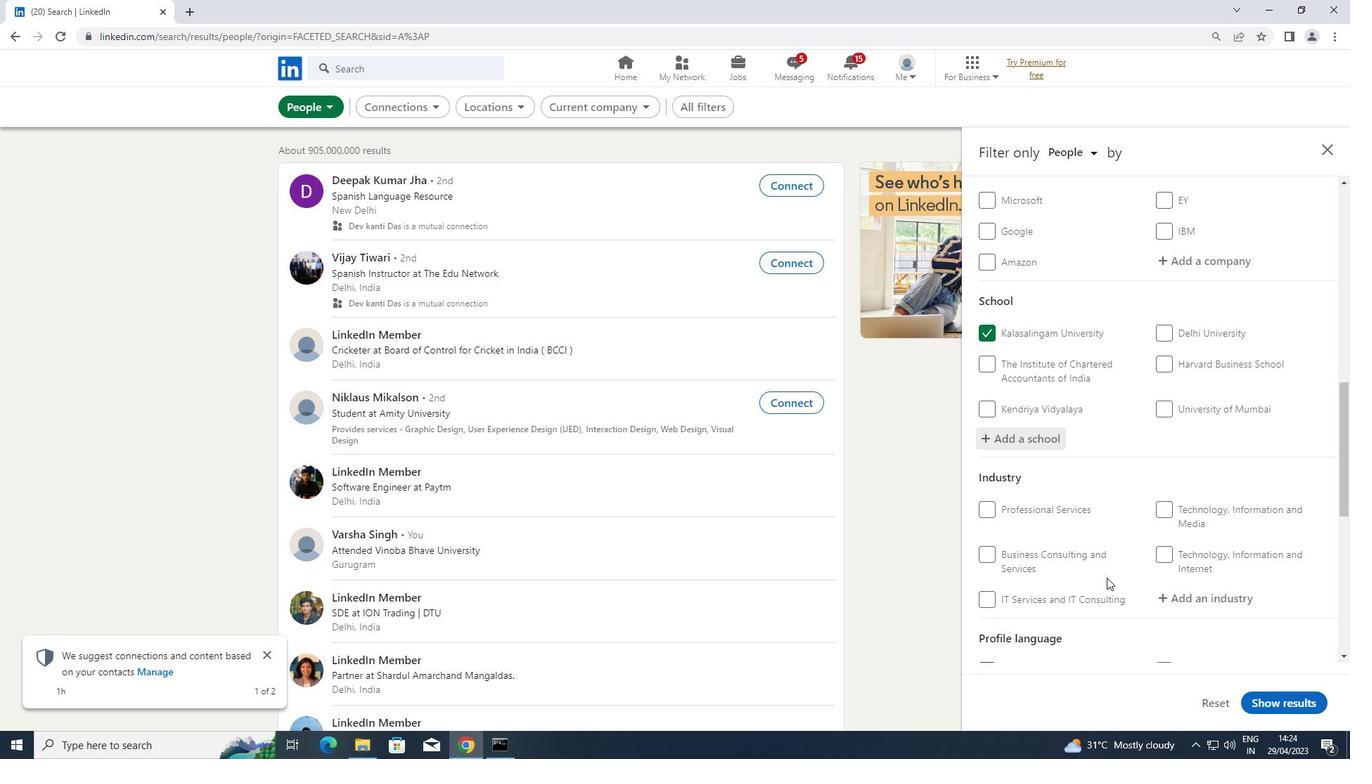 
Action: Mouse scrolled (1107, 577) with delta (0, 0)
Screenshot: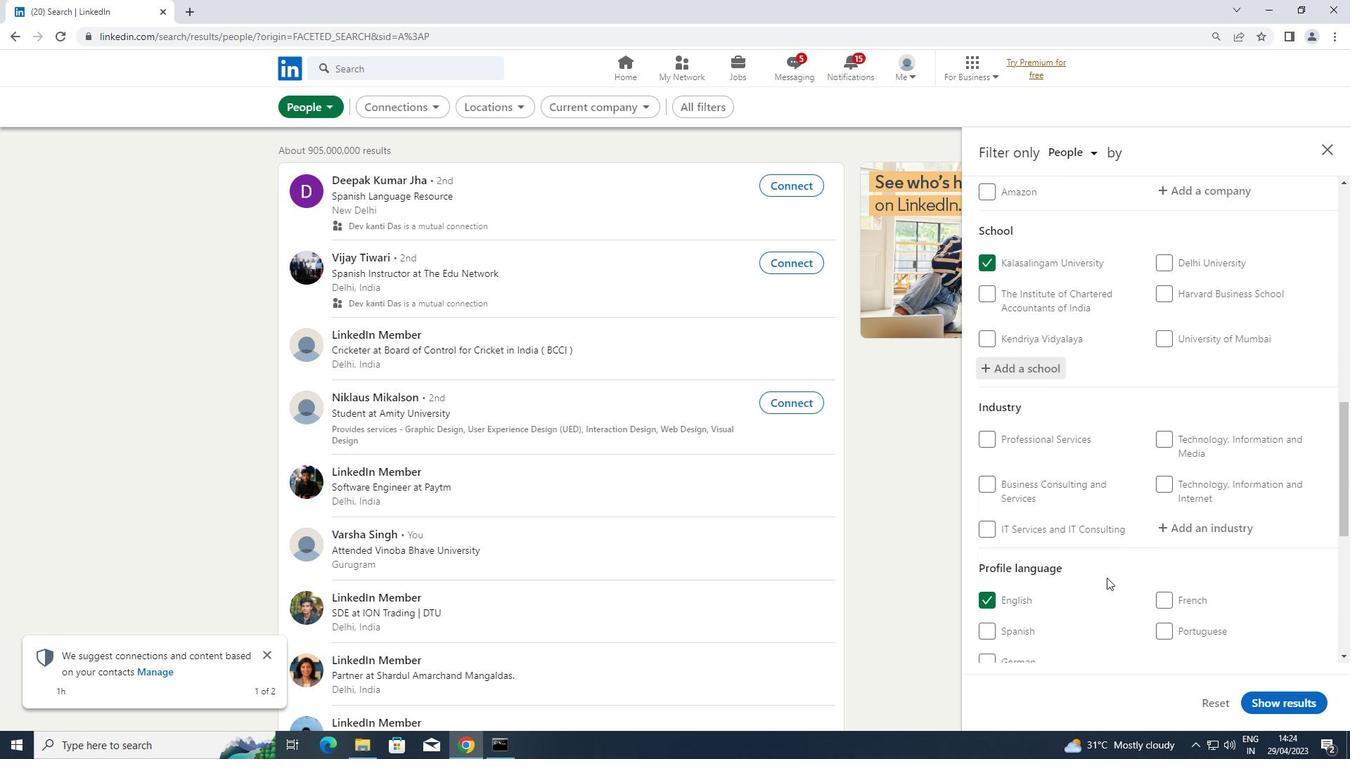 
Action: Mouse moved to (1204, 454)
Screenshot: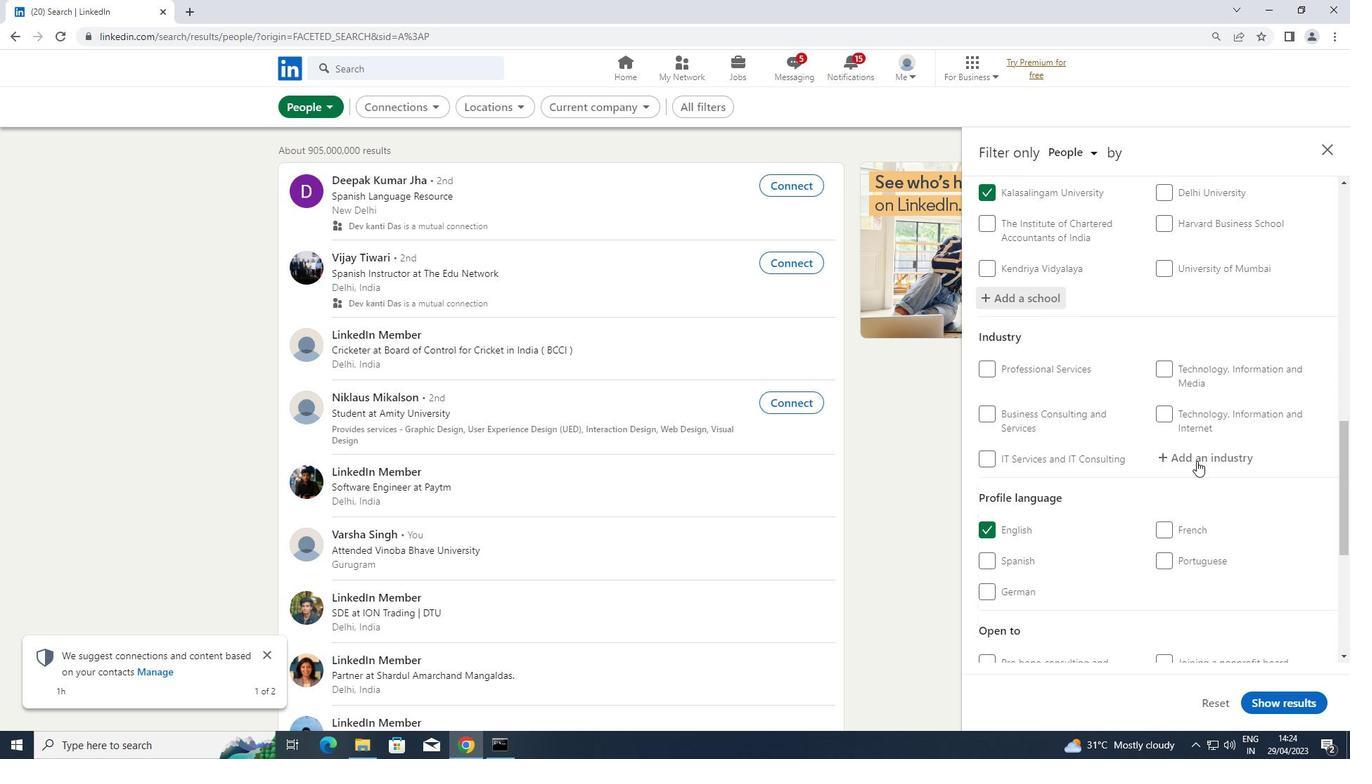 
Action: Mouse pressed left at (1204, 454)
Screenshot: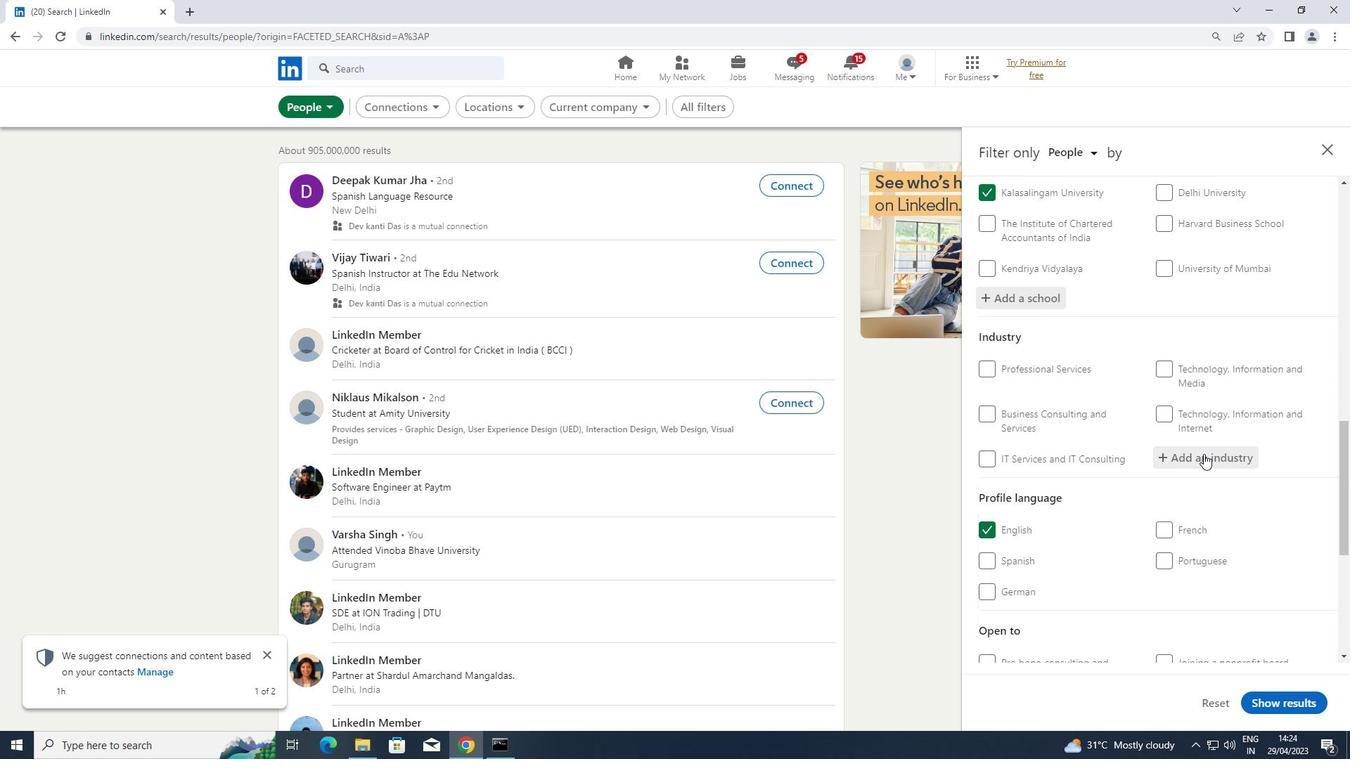 
Action: Key pressed <Key.shift>FINE
Screenshot: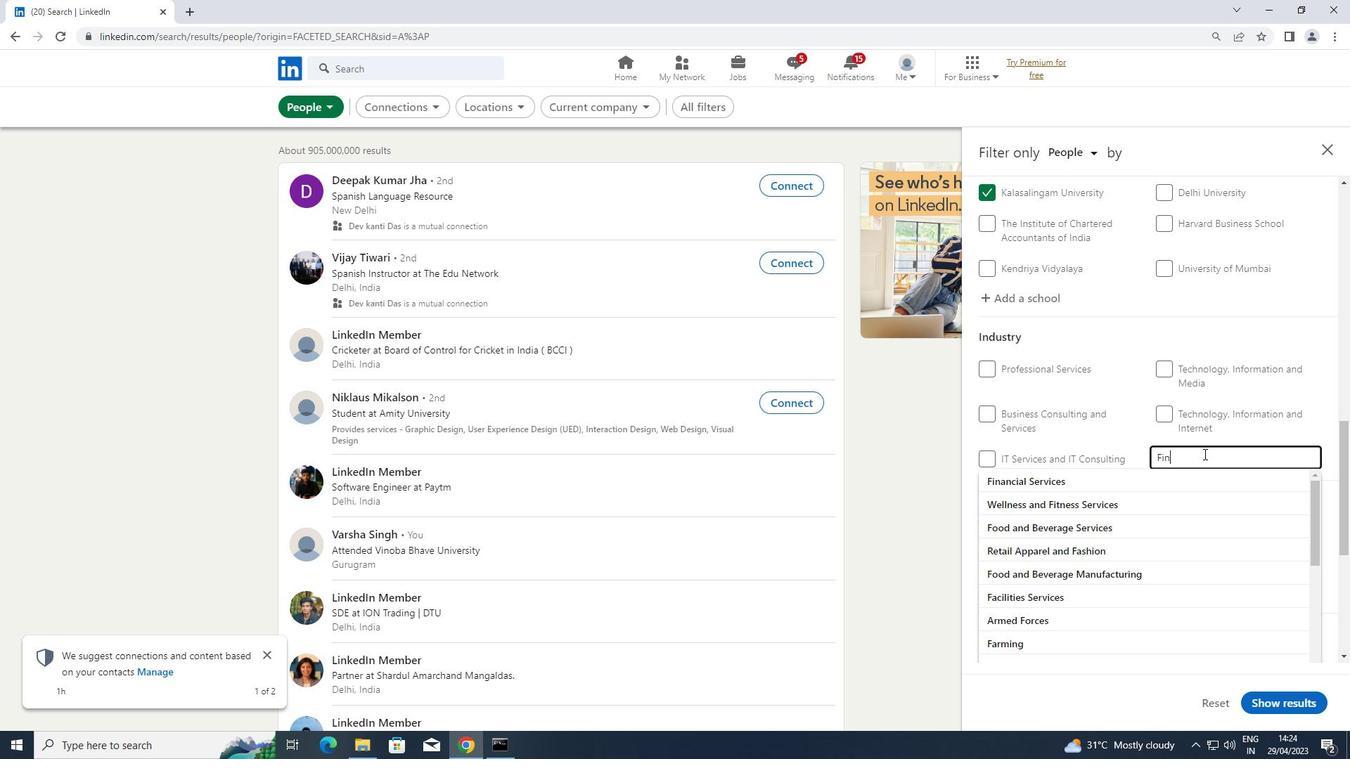 
Action: Mouse moved to (1135, 476)
Screenshot: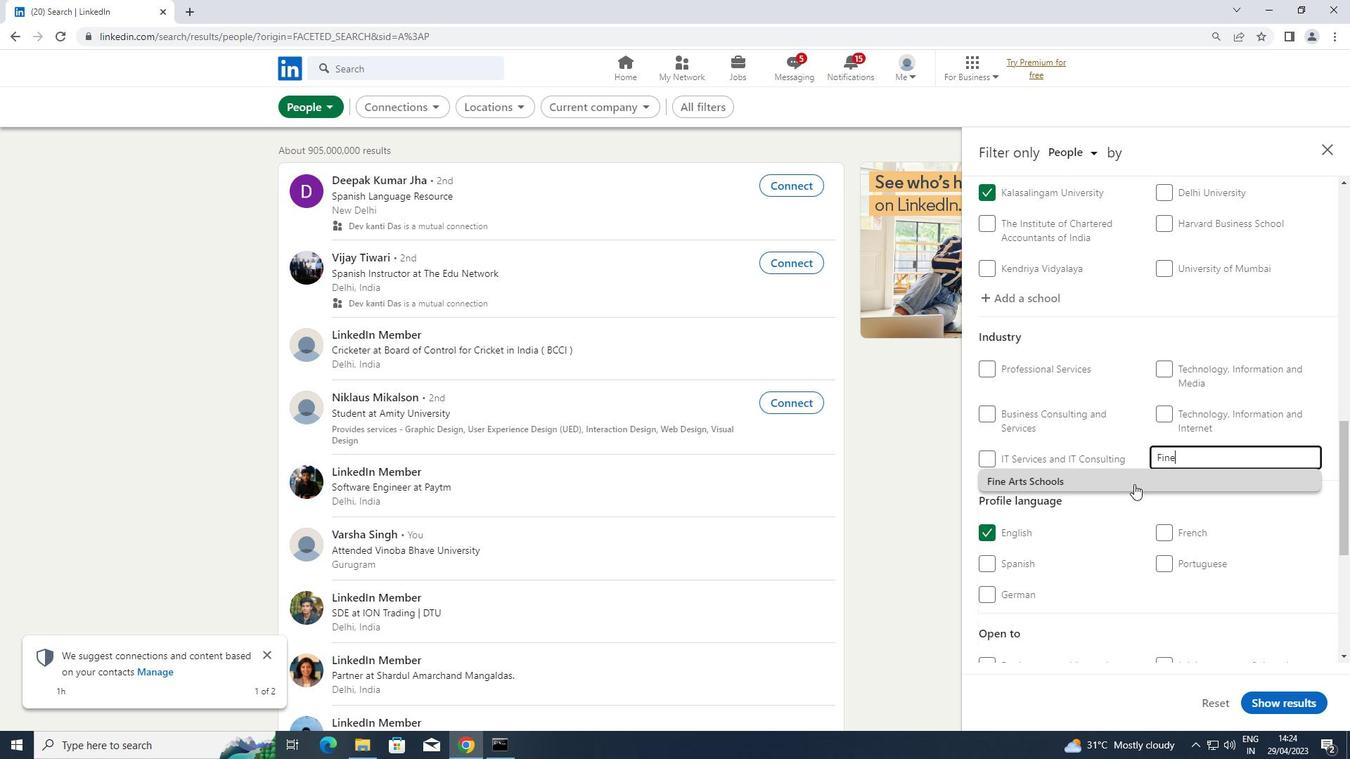 
Action: Mouse pressed left at (1135, 476)
Screenshot: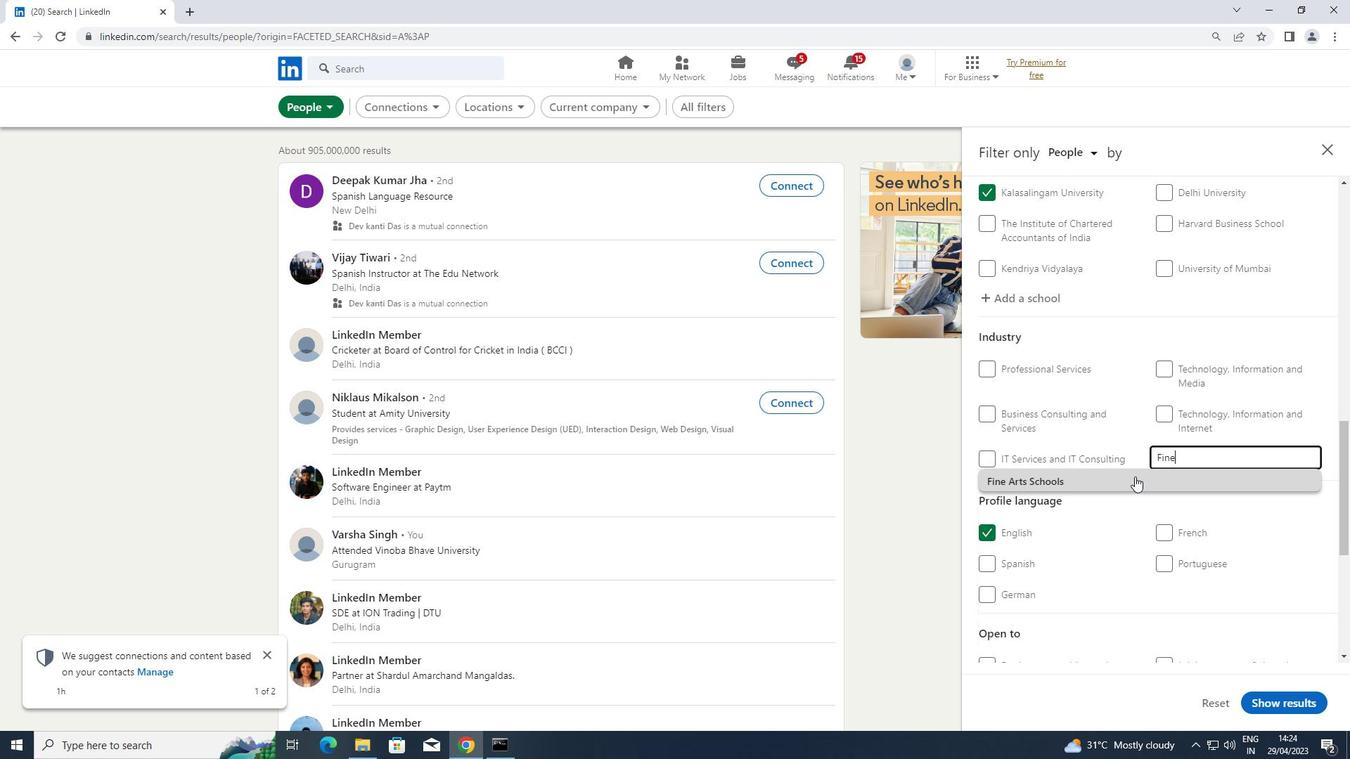 
Action: Mouse scrolled (1135, 476) with delta (0, 0)
Screenshot: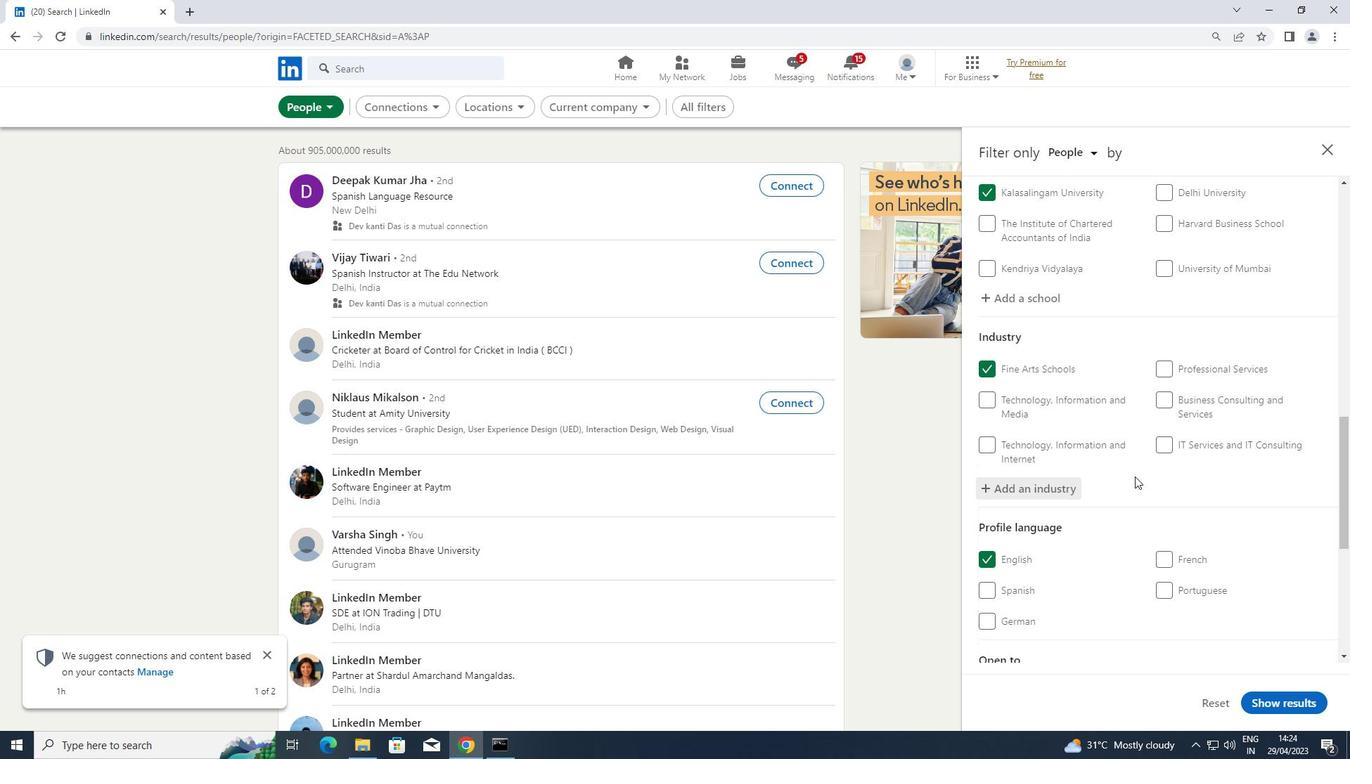 
Action: Mouse scrolled (1135, 476) with delta (0, 0)
Screenshot: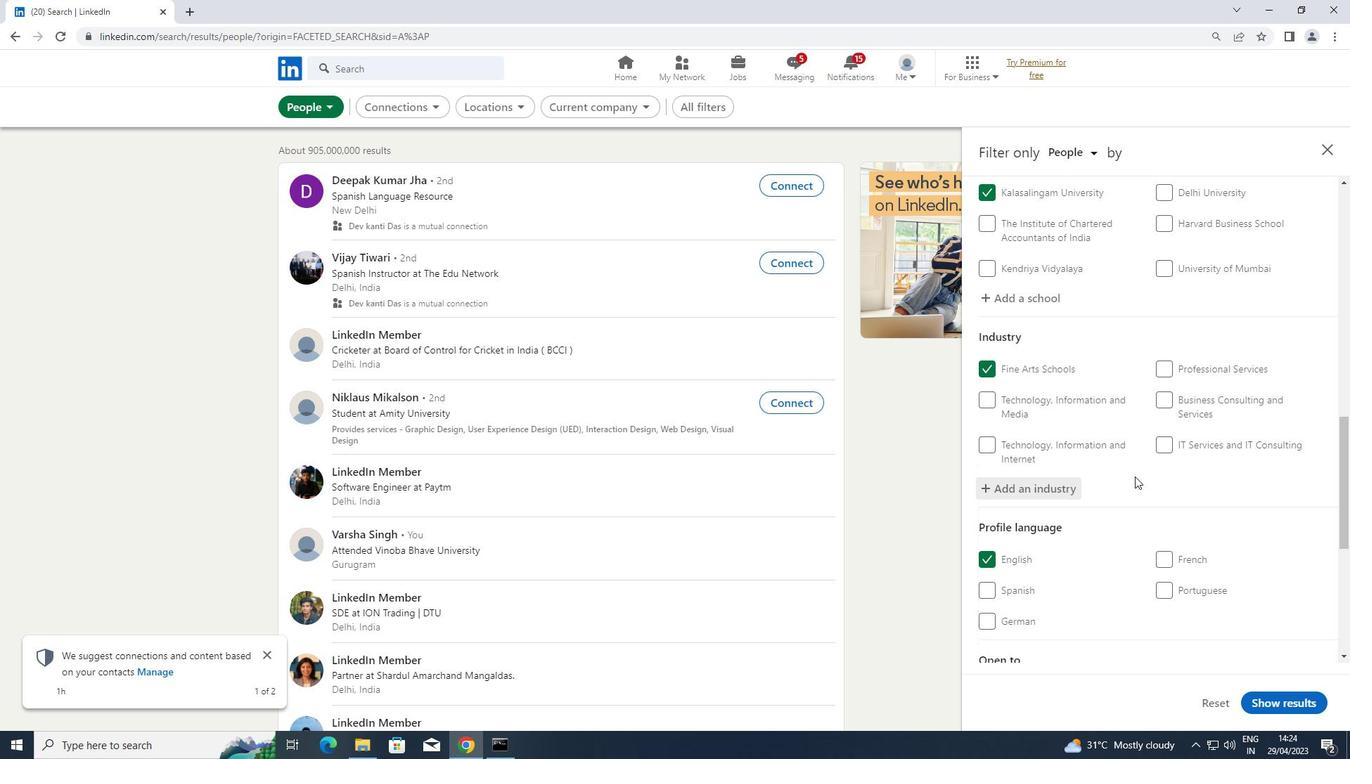 
Action: Mouse scrolled (1135, 476) with delta (0, 0)
Screenshot: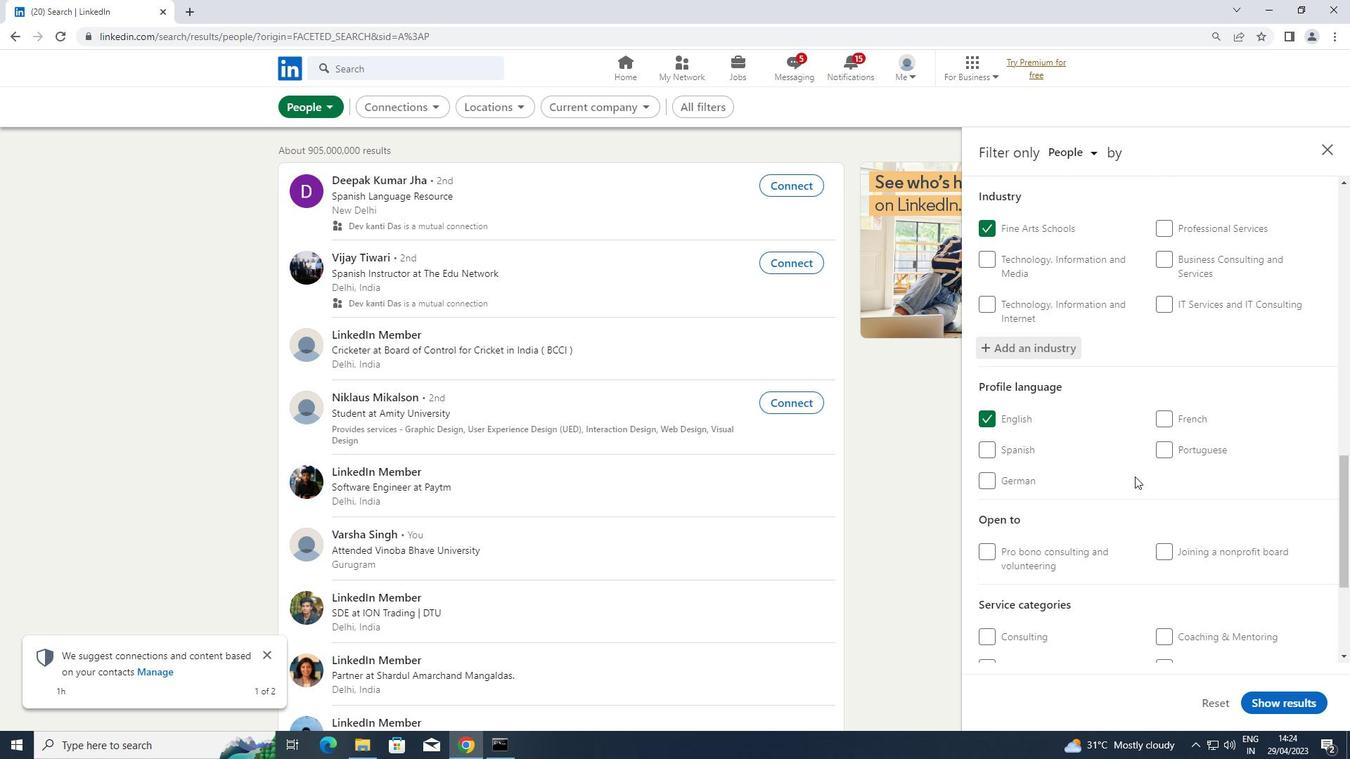 
Action: Mouse scrolled (1135, 476) with delta (0, 0)
Screenshot: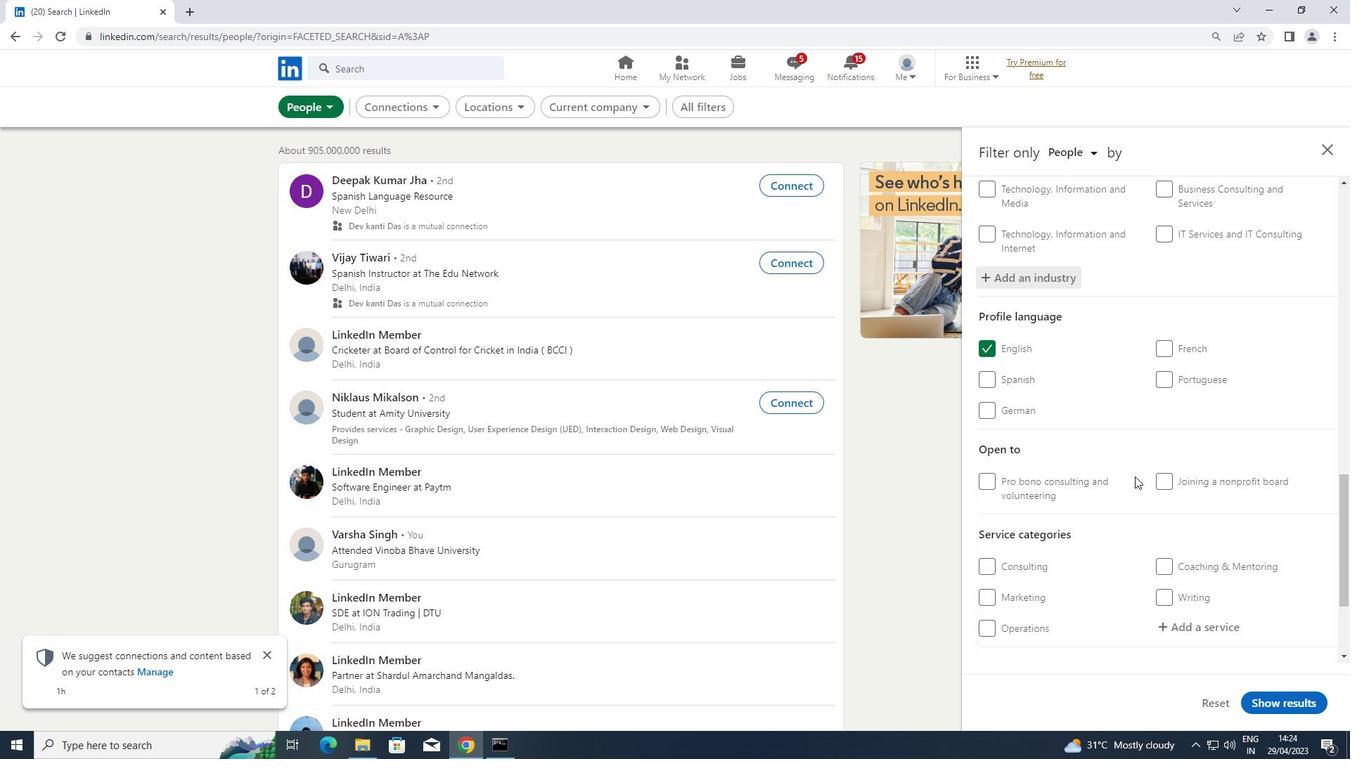 
Action: Mouse scrolled (1135, 476) with delta (0, 0)
Screenshot: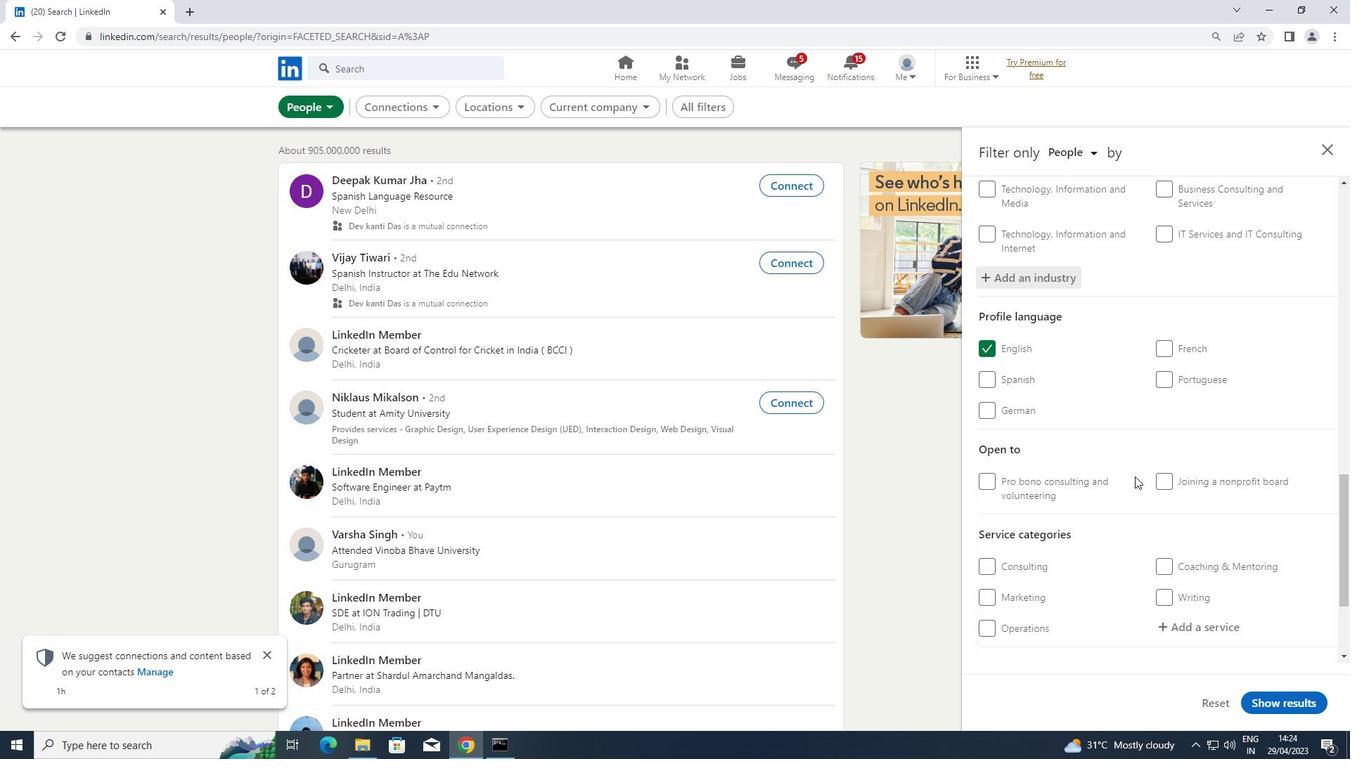 
Action: Mouse moved to (1181, 481)
Screenshot: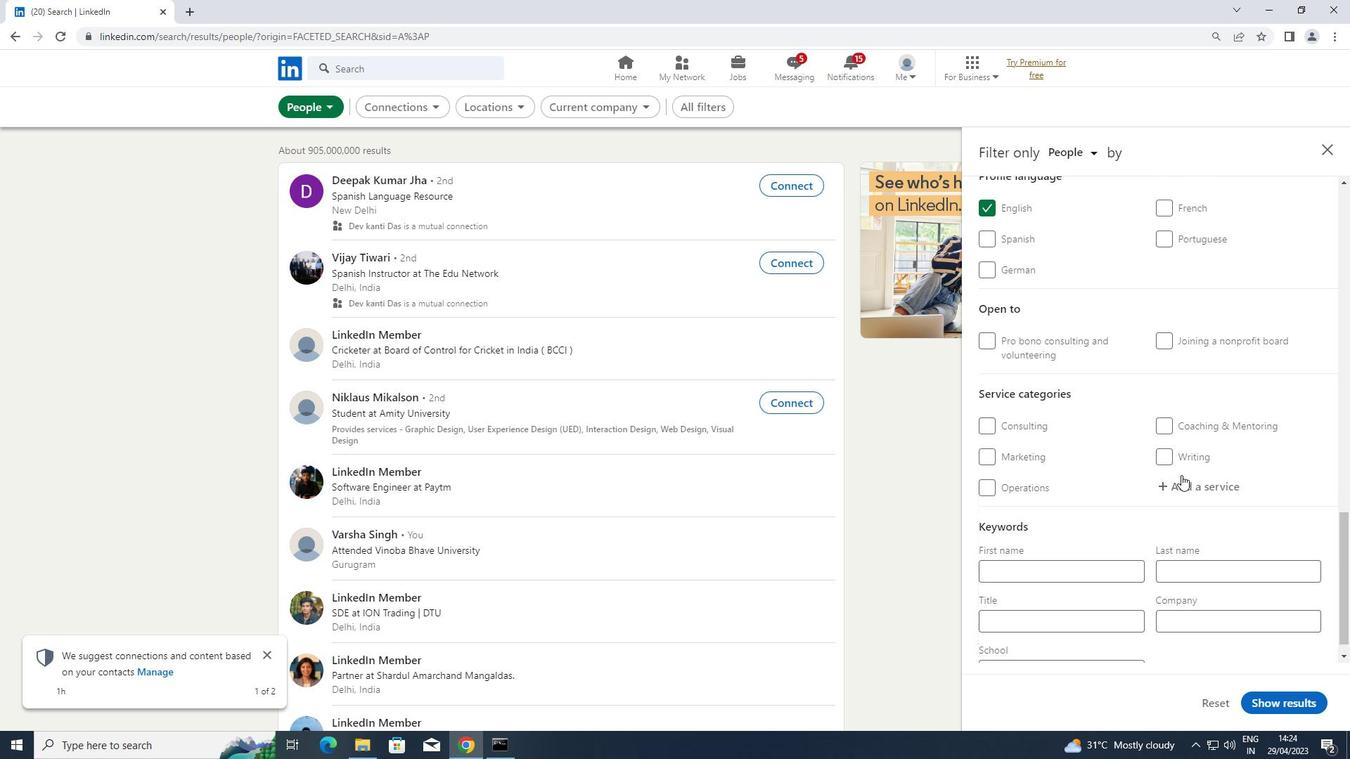 
Action: Mouse pressed left at (1181, 481)
Screenshot: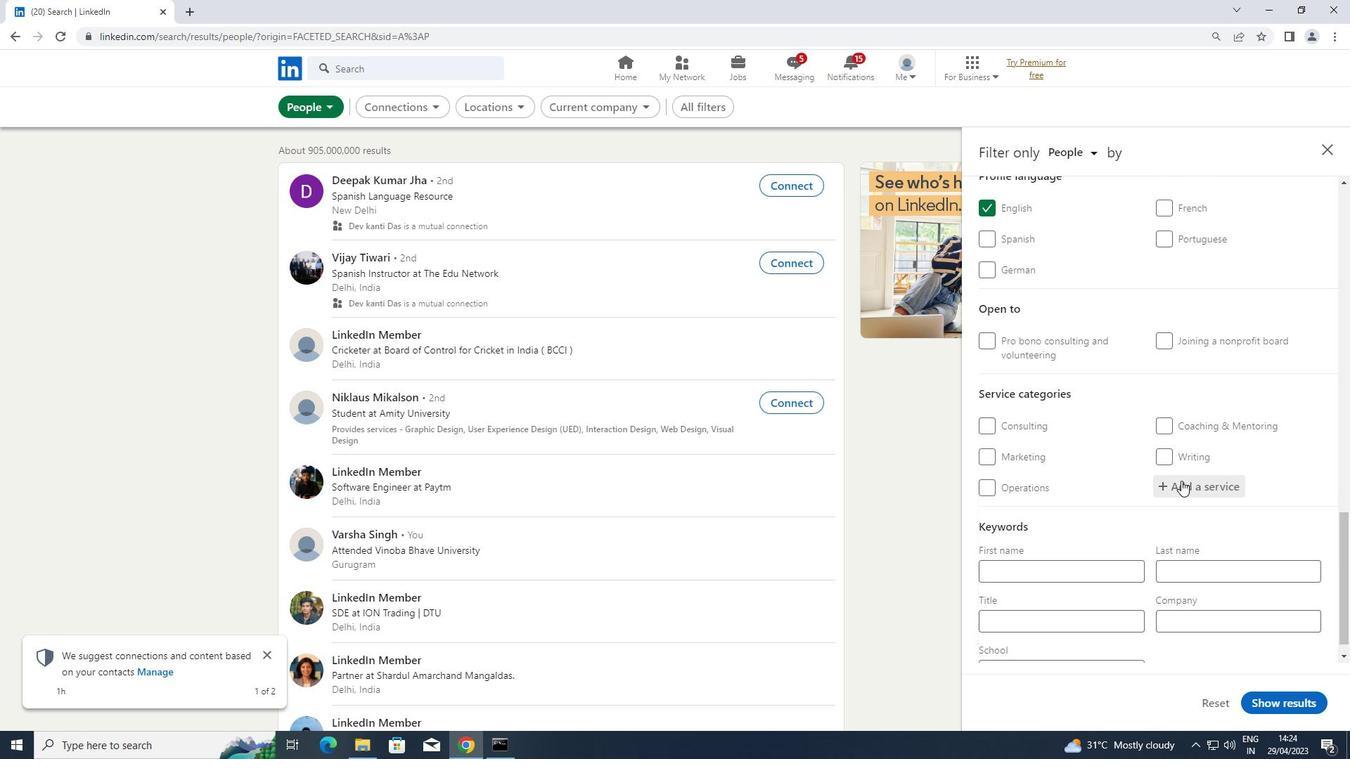 
Action: Key pressed <Key.shift>GHOSTWRI
Screenshot: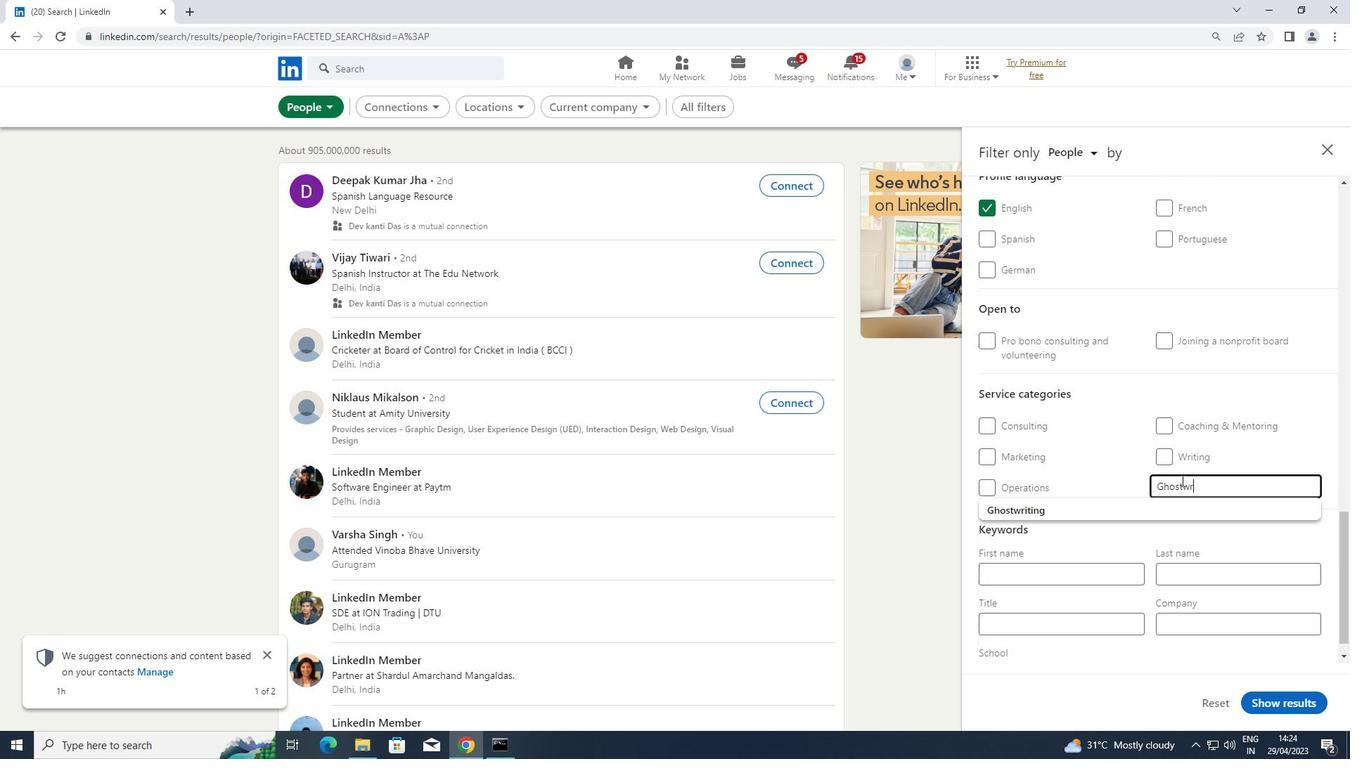 
Action: Mouse moved to (1133, 508)
Screenshot: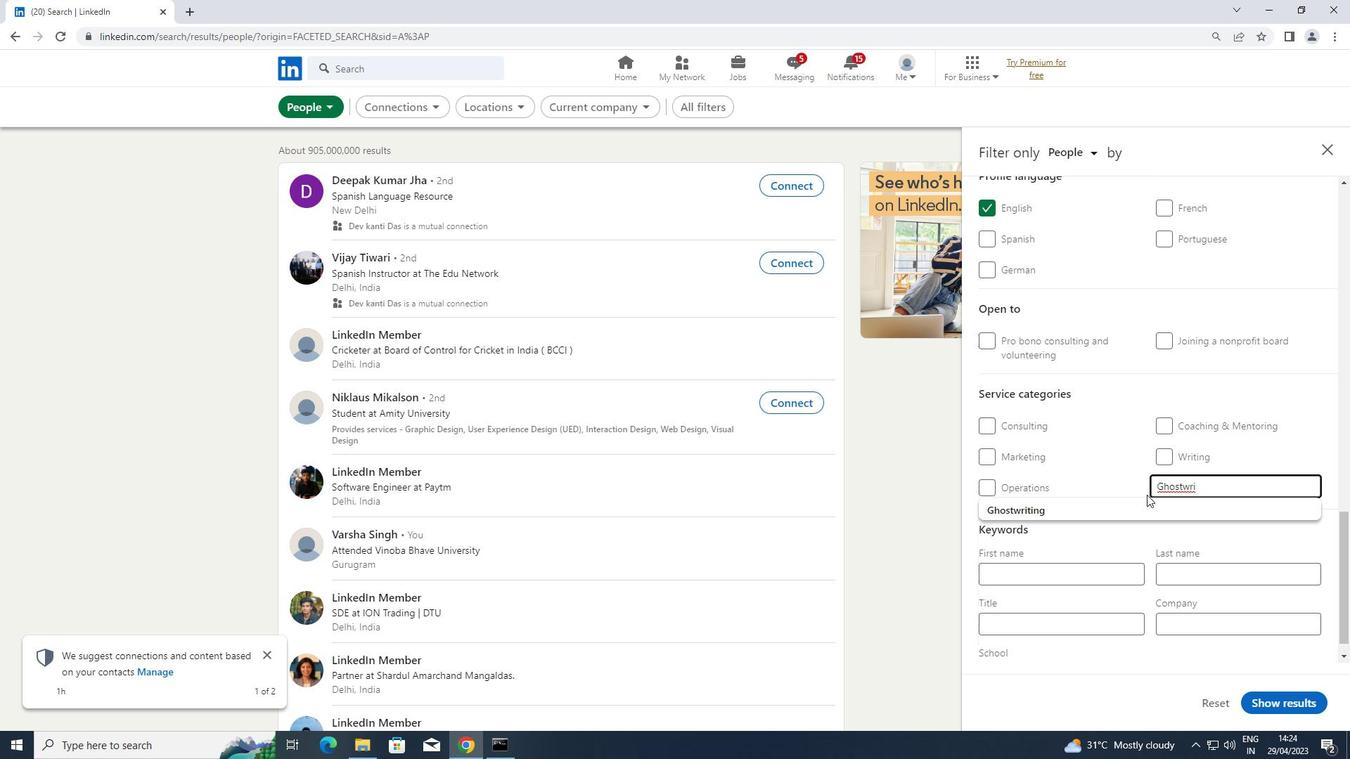 
Action: Mouse pressed left at (1133, 508)
Screenshot: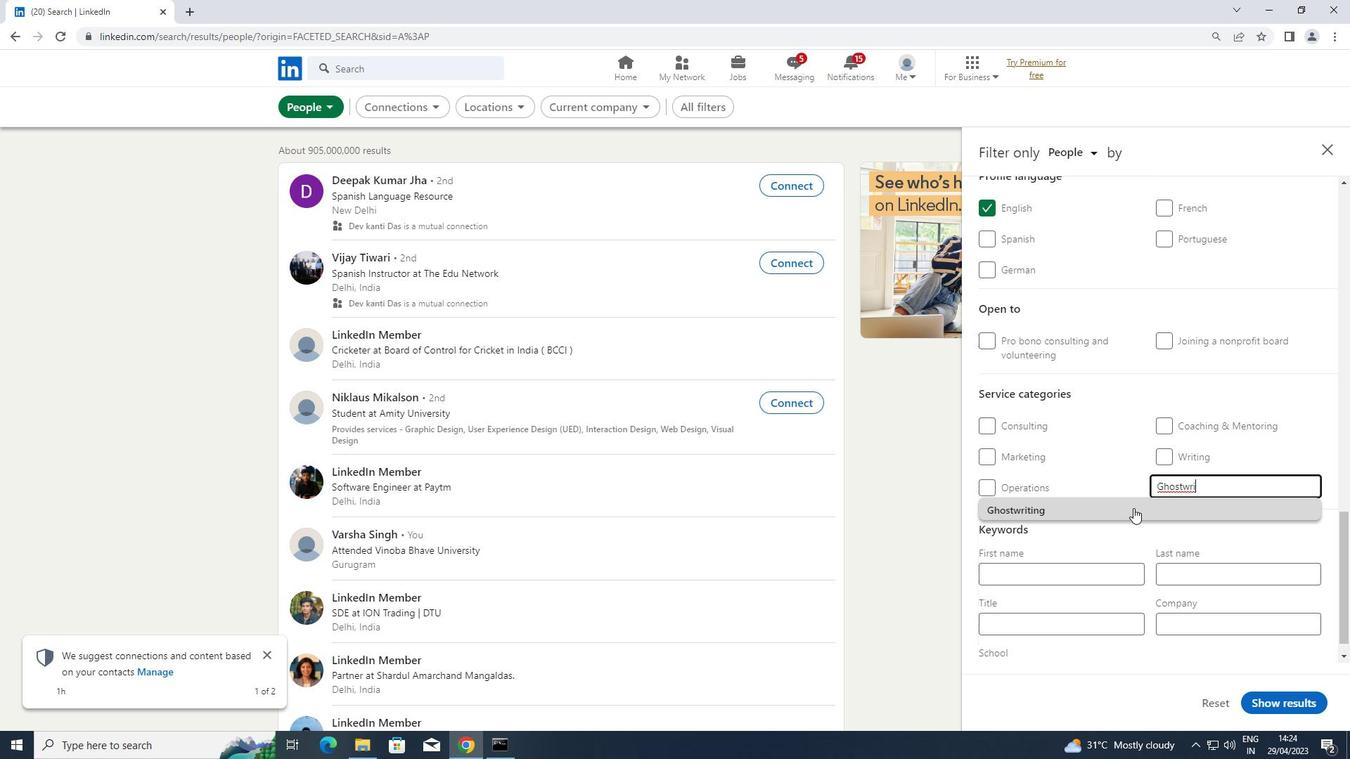 
Action: Mouse scrolled (1133, 507) with delta (0, 0)
Screenshot: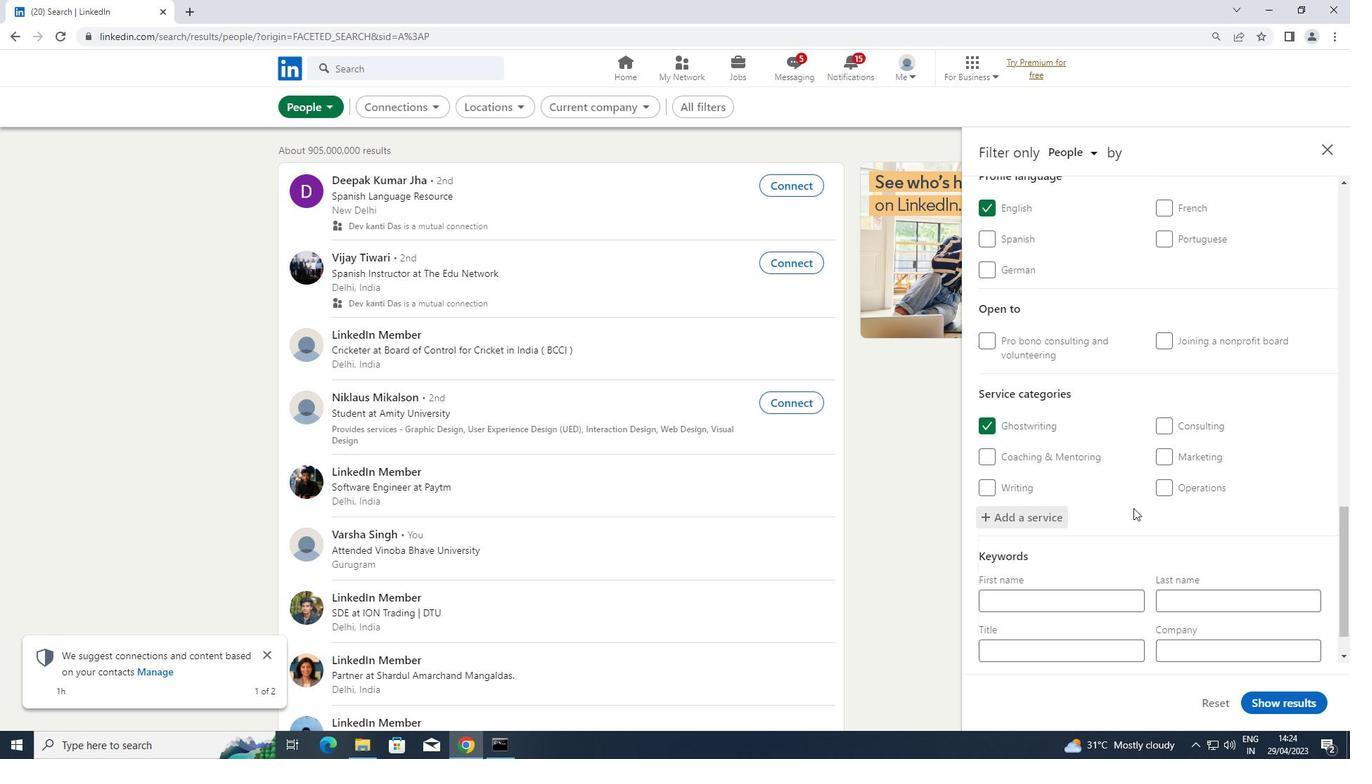 
Action: Mouse scrolled (1133, 507) with delta (0, 0)
Screenshot: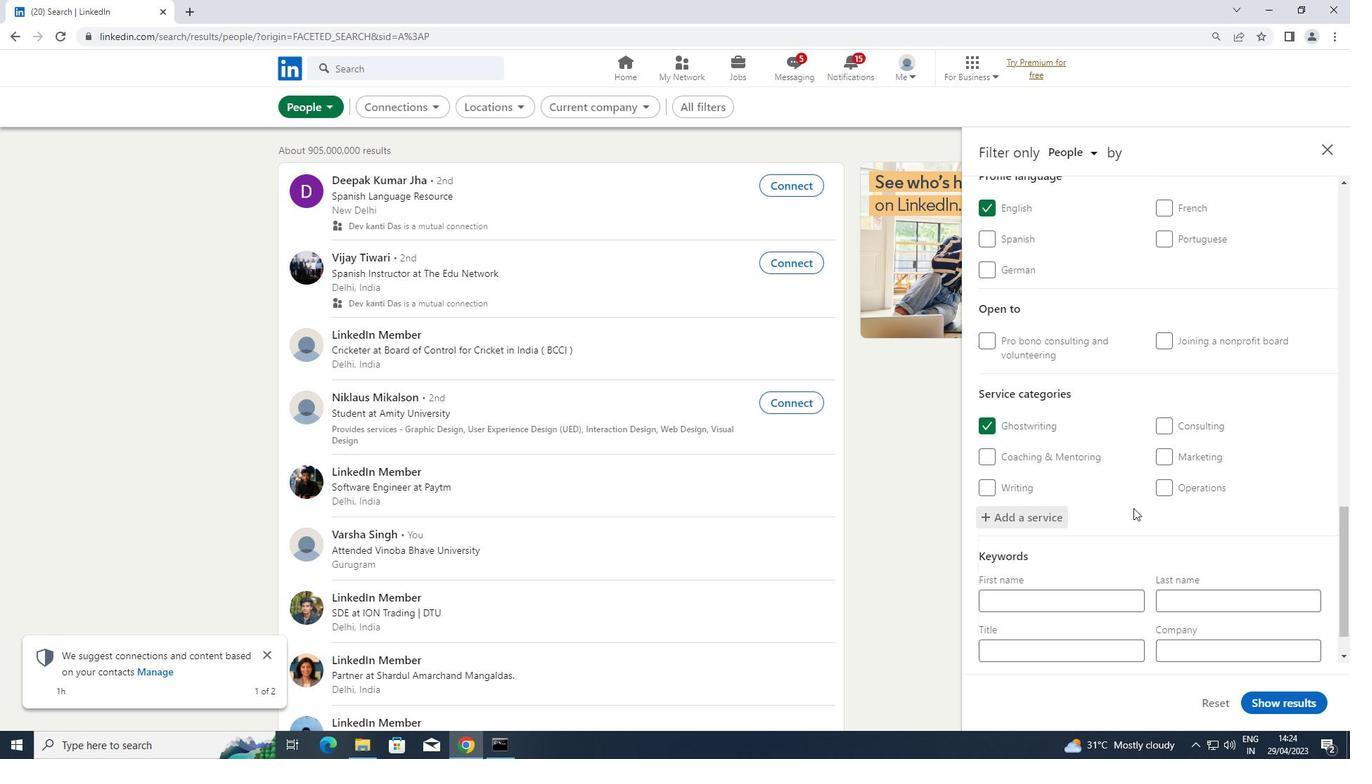 
Action: Mouse moved to (1102, 604)
Screenshot: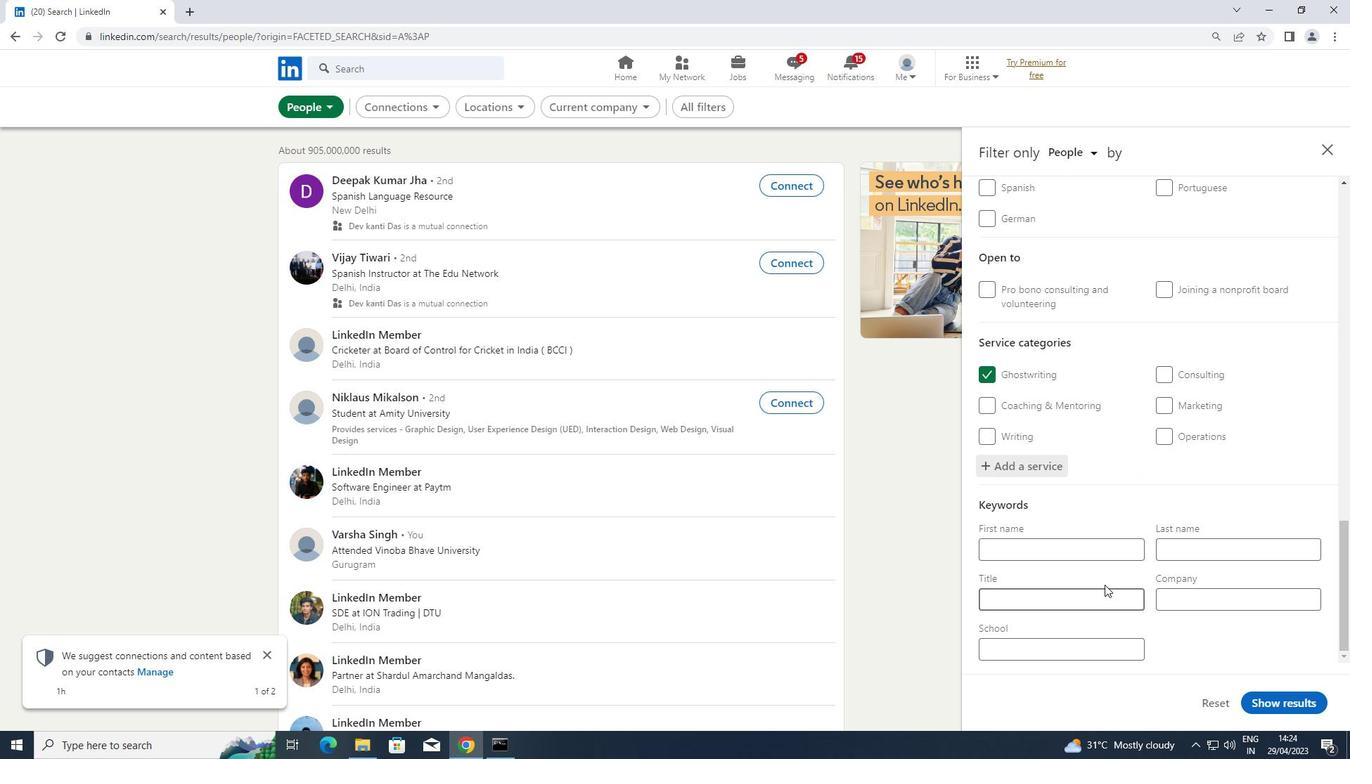 
Action: Mouse pressed left at (1102, 604)
Screenshot: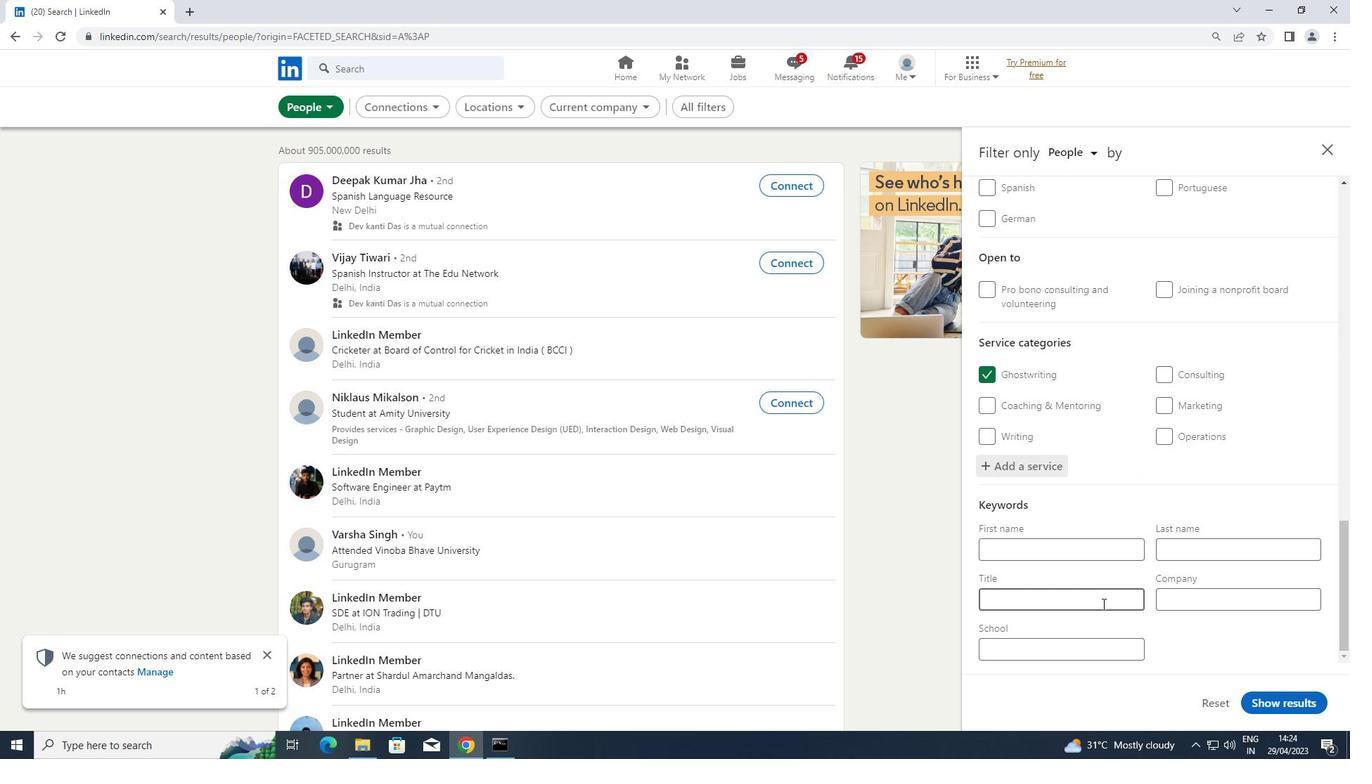
Action: Key pressed <Key.shift>COSMETOLOGIST
Screenshot: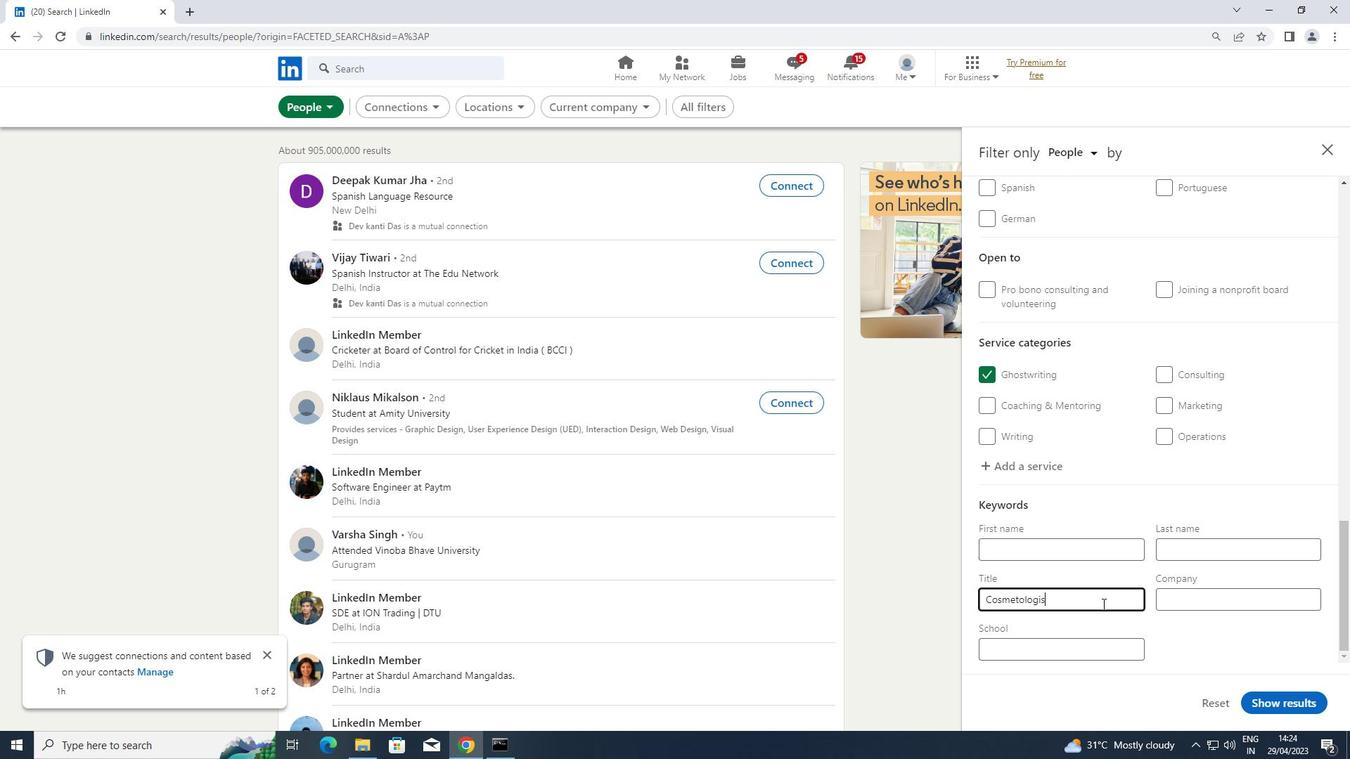 
Action: Mouse moved to (1292, 704)
Screenshot: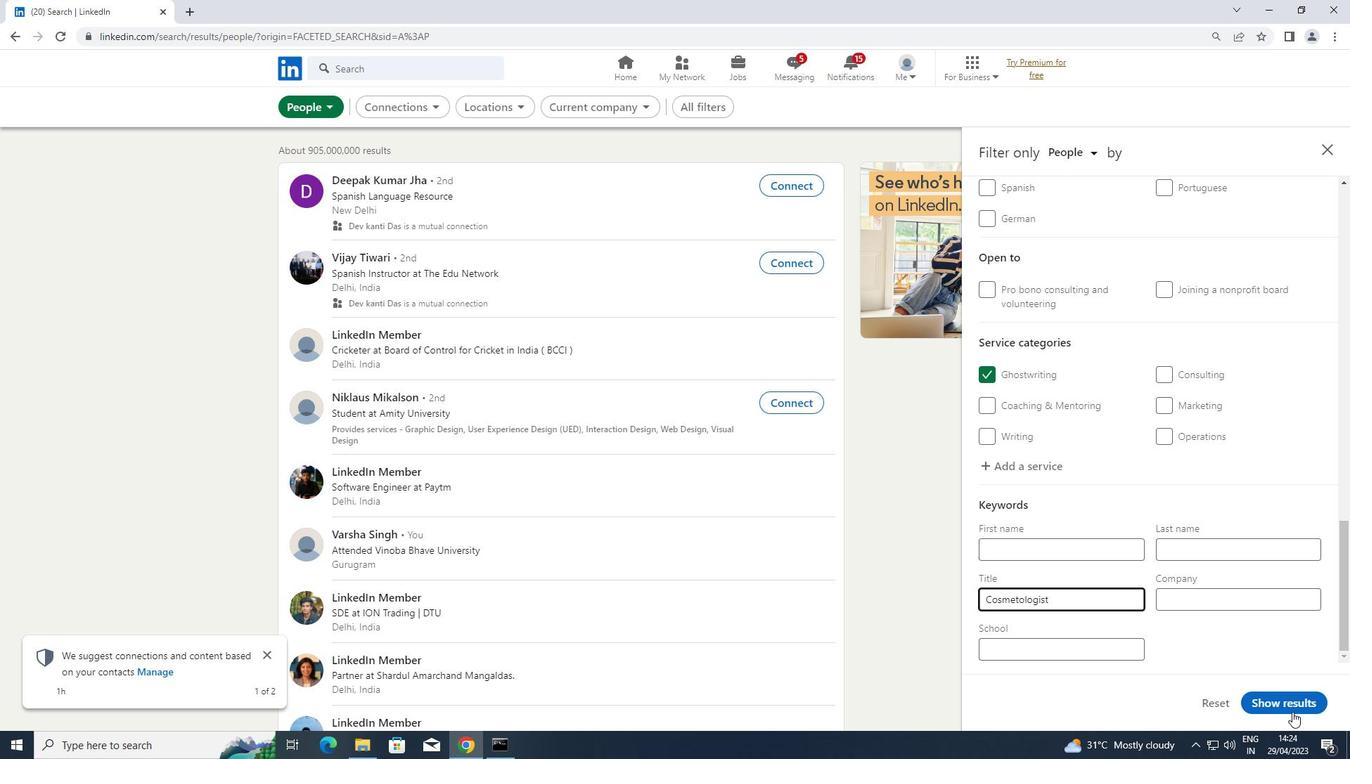 
Action: Mouse pressed left at (1292, 704)
Screenshot: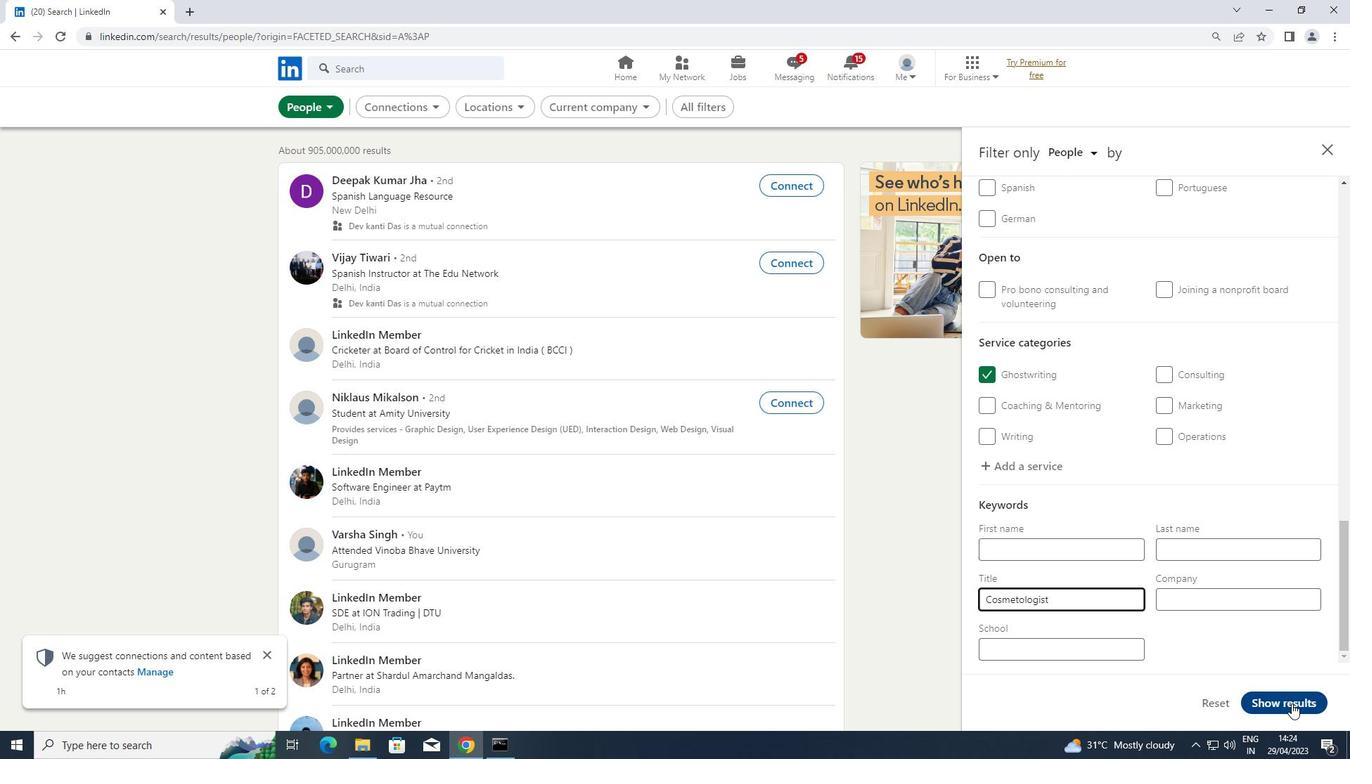 
